 Task: Create Coordinator details custom object for details.
Action: Mouse moved to (848, 45)
Screenshot: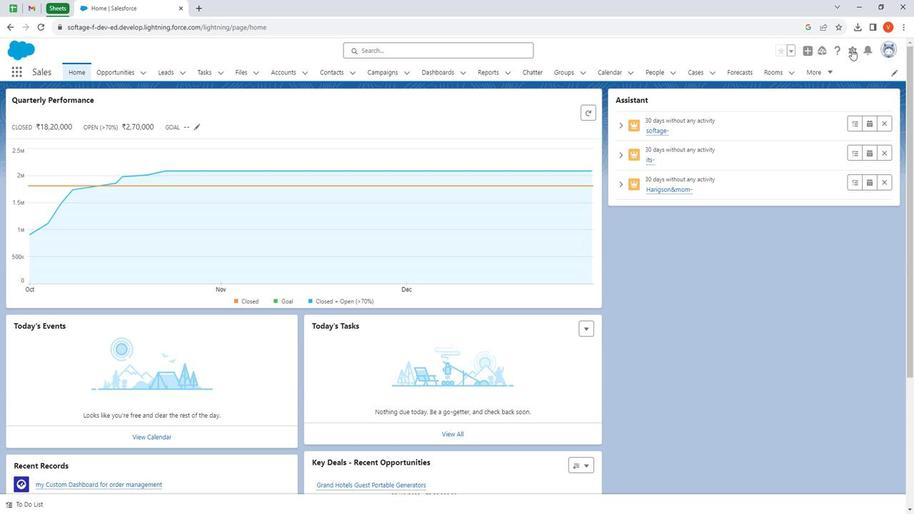 
Action: Mouse pressed left at (848, 45)
Screenshot: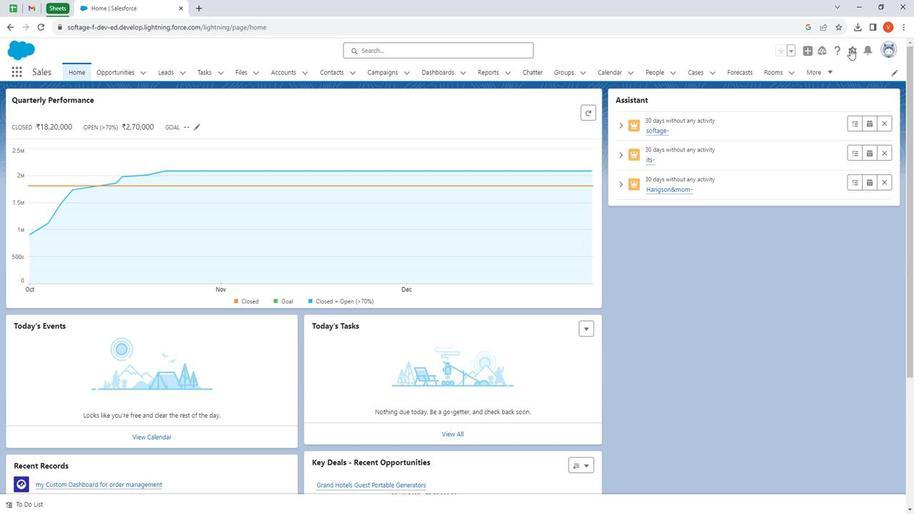 
Action: Mouse moved to (823, 89)
Screenshot: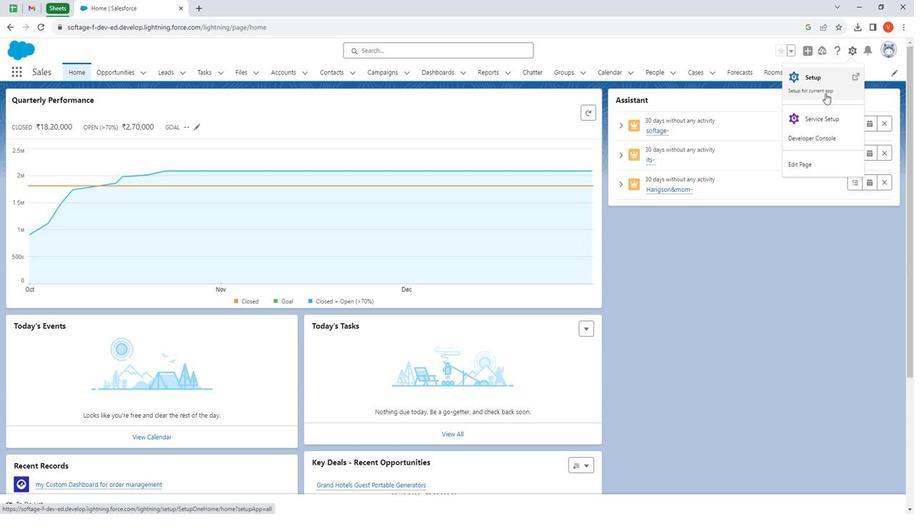 
Action: Mouse pressed left at (823, 89)
Screenshot: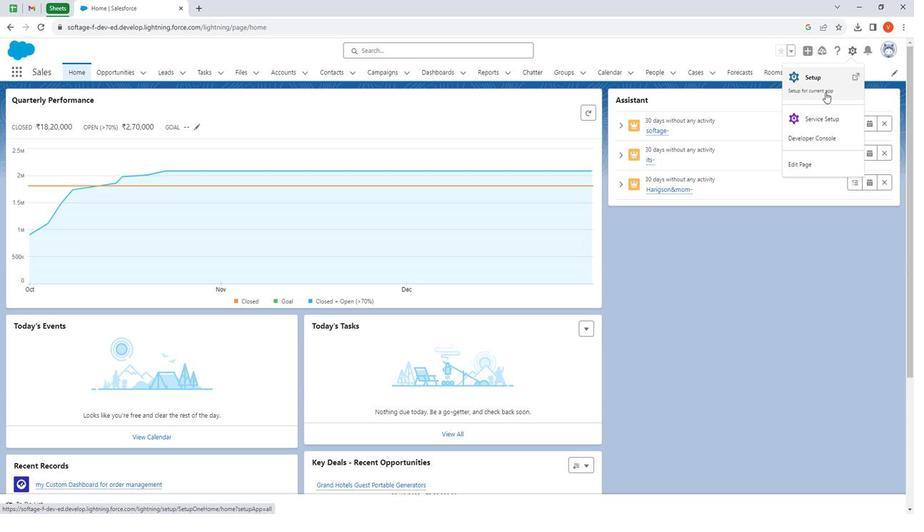 
Action: Mouse moved to (119, 65)
Screenshot: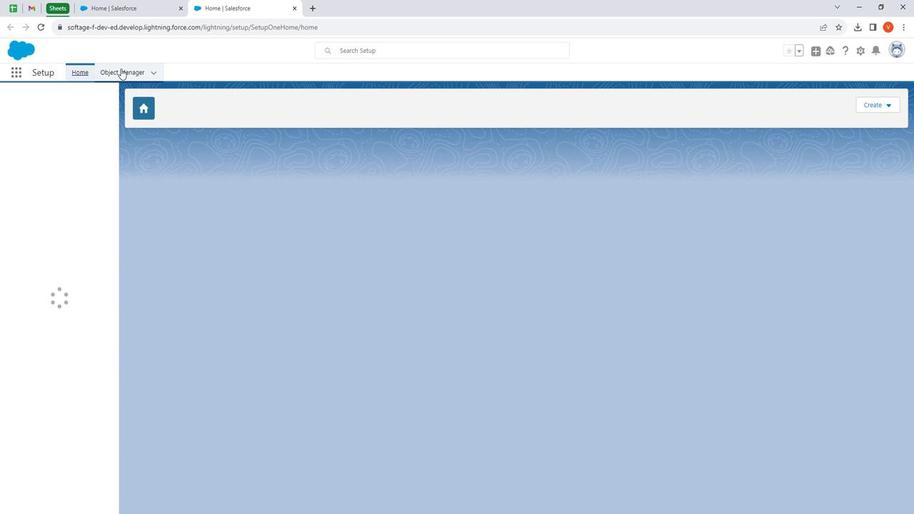 
Action: Mouse pressed left at (119, 65)
Screenshot: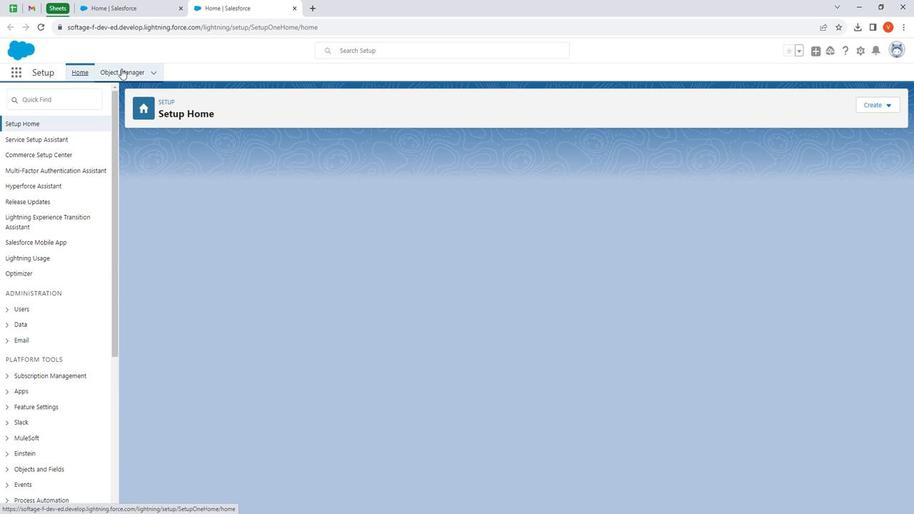 
Action: Mouse moved to (868, 102)
Screenshot: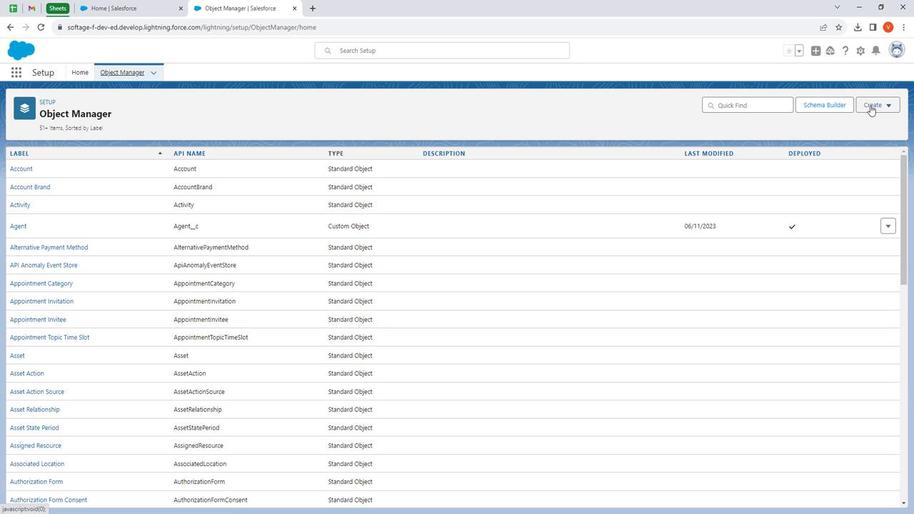 
Action: Mouse pressed left at (868, 102)
Screenshot: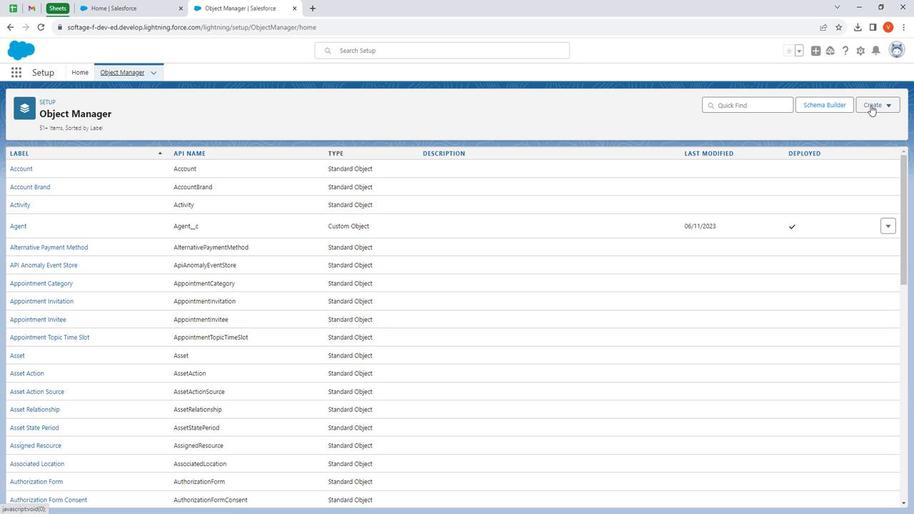 
Action: Mouse moved to (855, 127)
Screenshot: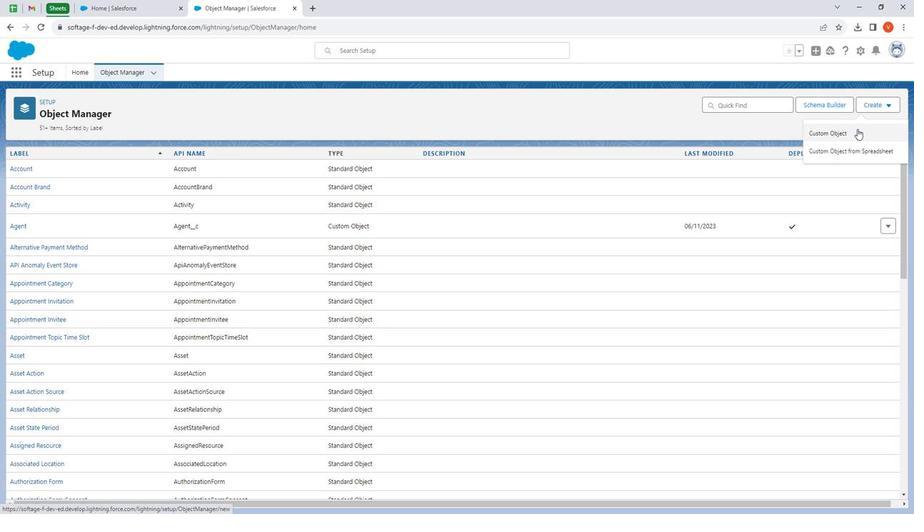 
Action: Mouse pressed left at (855, 127)
Screenshot: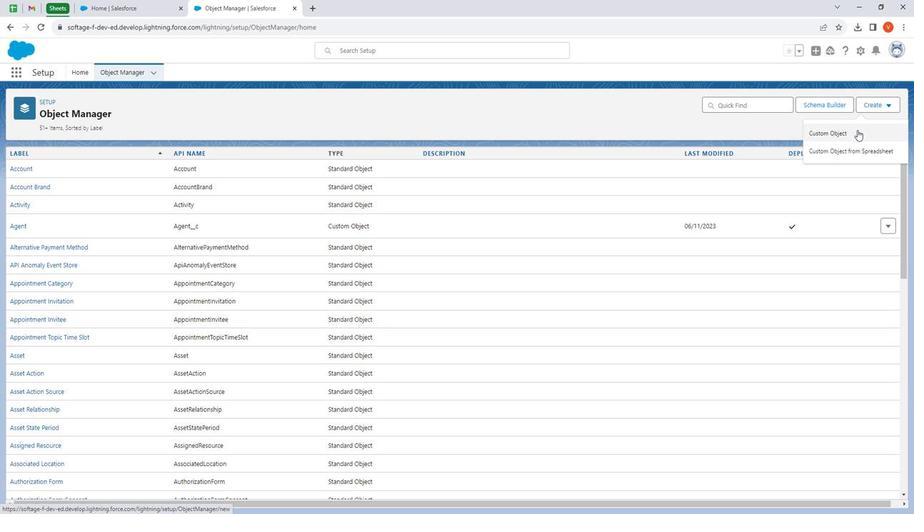 
Action: Mouse moved to (214, 229)
Screenshot: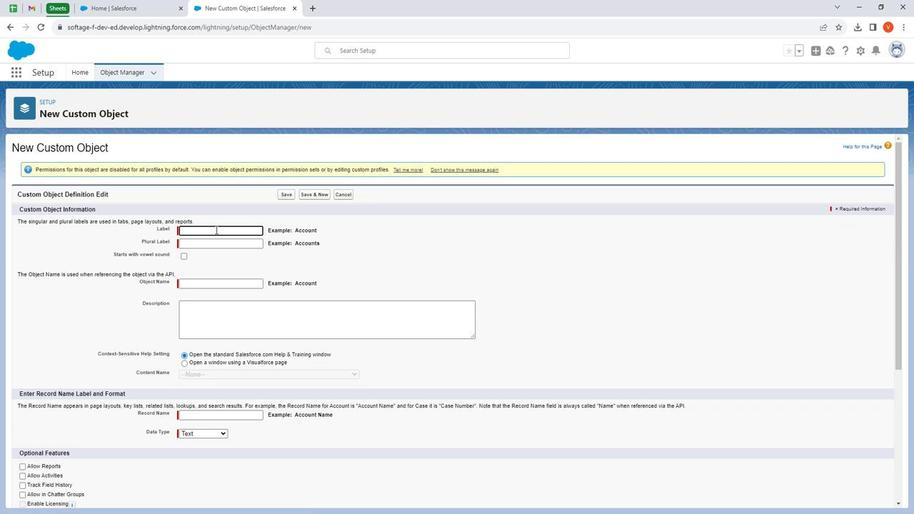 
Action: Mouse pressed left at (214, 229)
Screenshot: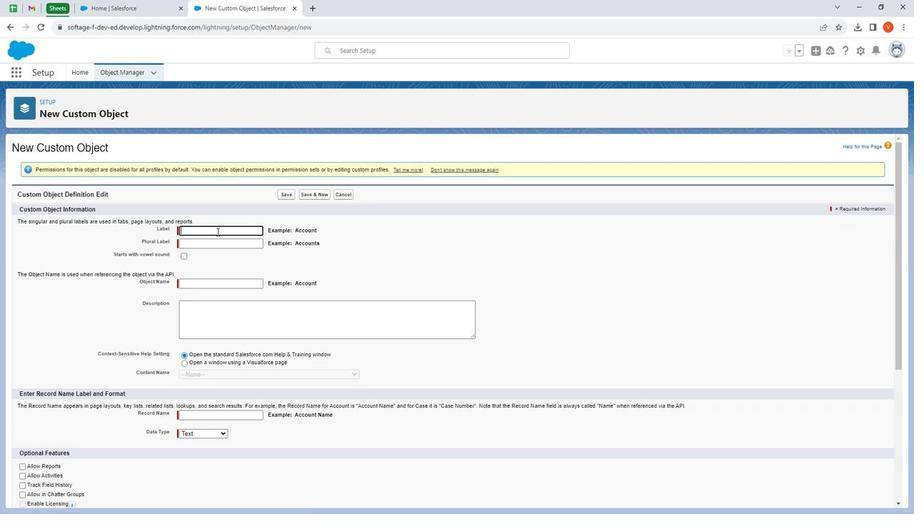 
Action: Mouse moved to (216, 230)
Screenshot: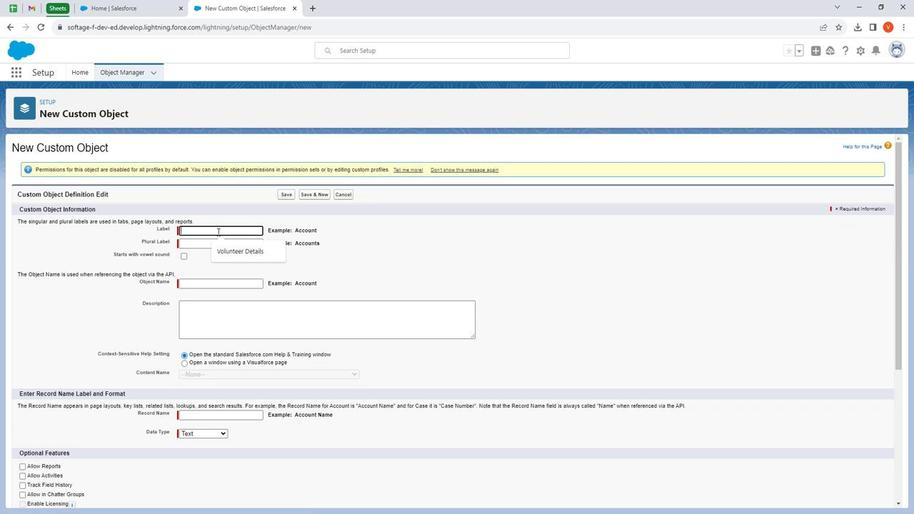 
Action: Key pressed <Key.shift><Key.shift><Key.shift>Coordinators<Key.space><Key.shift>Details
Screenshot: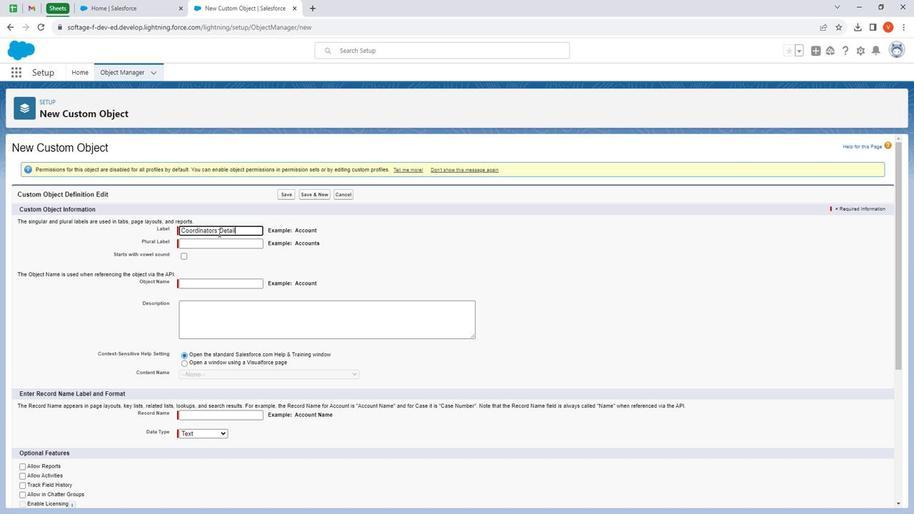 
Action: Mouse moved to (212, 242)
Screenshot: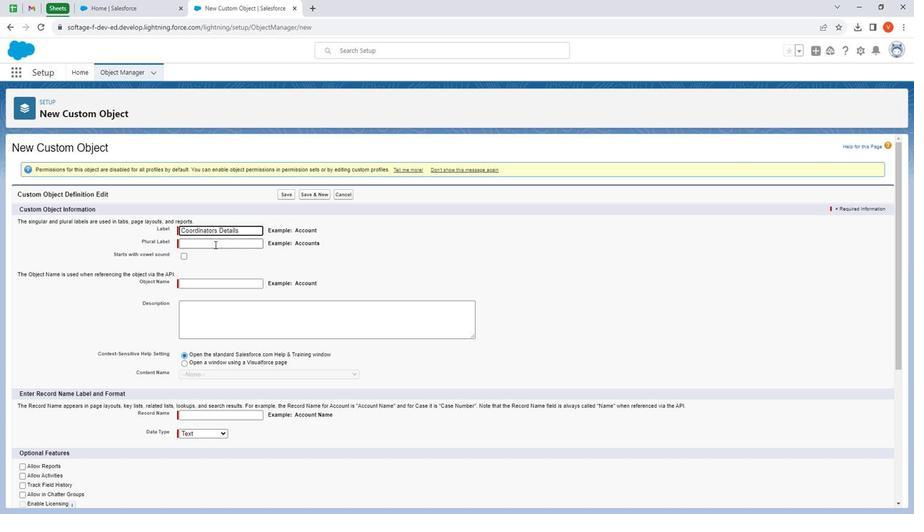 
Action: Mouse pressed left at (212, 242)
Screenshot: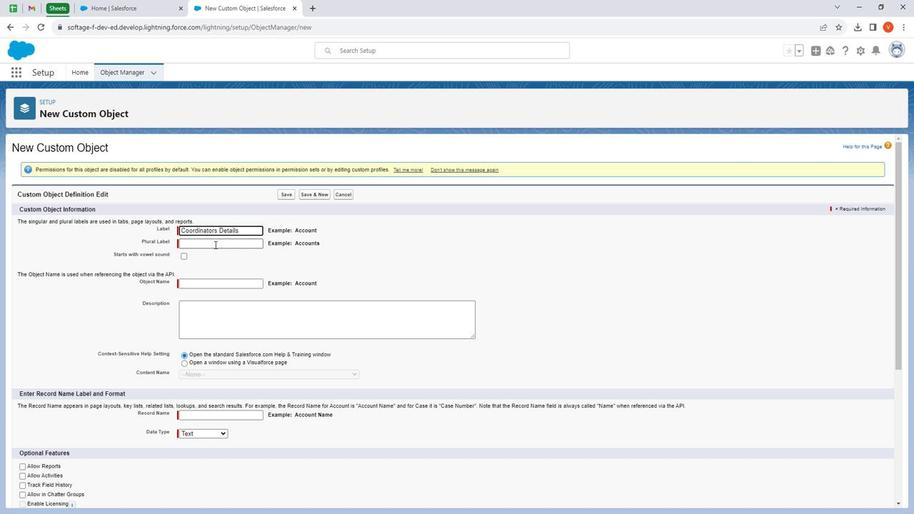 
Action: Key pressed <Key.shift>
Screenshot: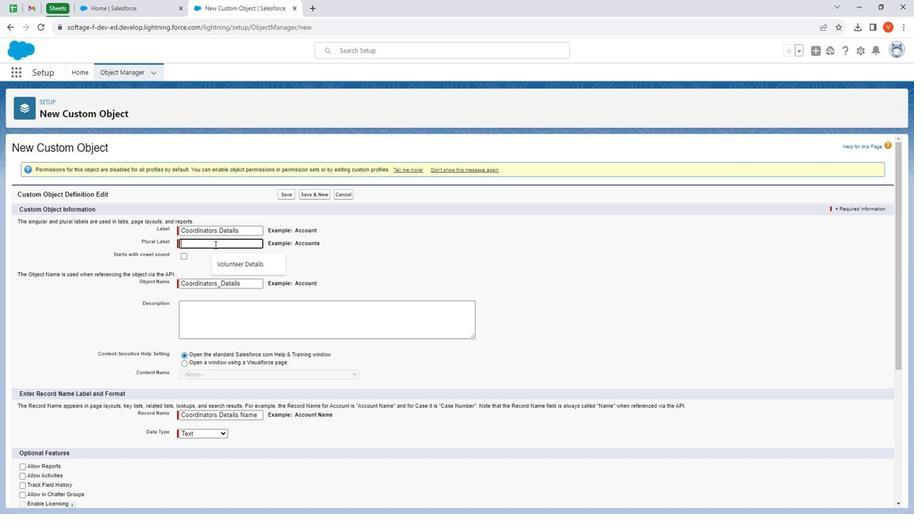 
Action: Mouse moved to (212, 242)
Screenshot: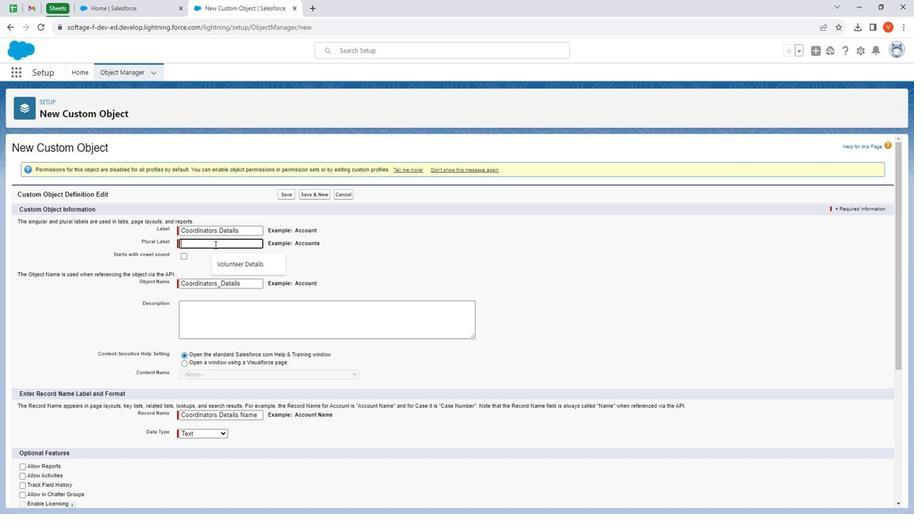 
Action: Key pressed <Key.shift><Key.shift><Key.shift>Coordinators<Key.space><Key.shift>Details
Screenshot: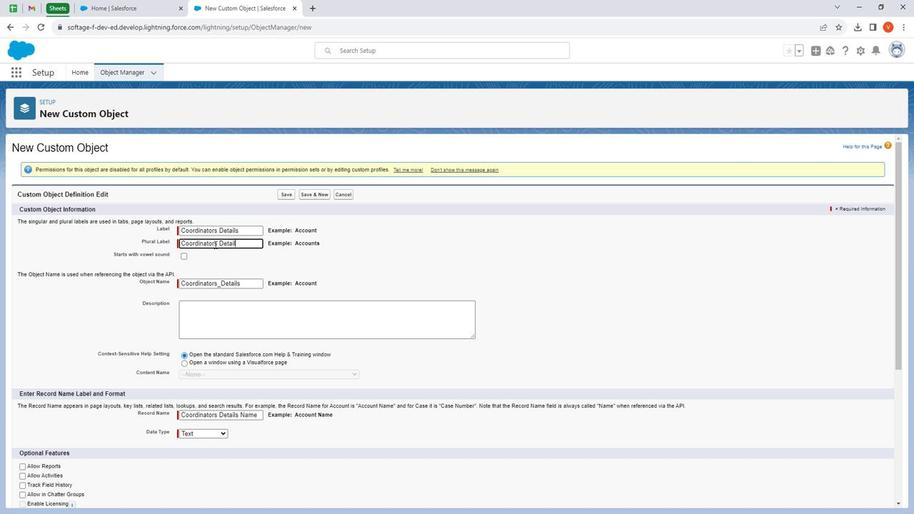 
Action: Mouse moved to (257, 259)
Screenshot: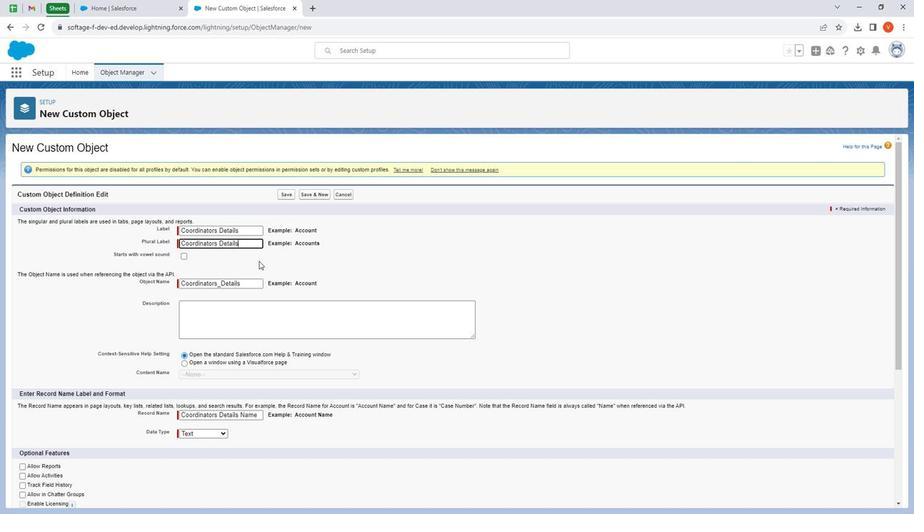 
Action: Mouse scrolled (257, 258) with delta (0, 0)
Screenshot: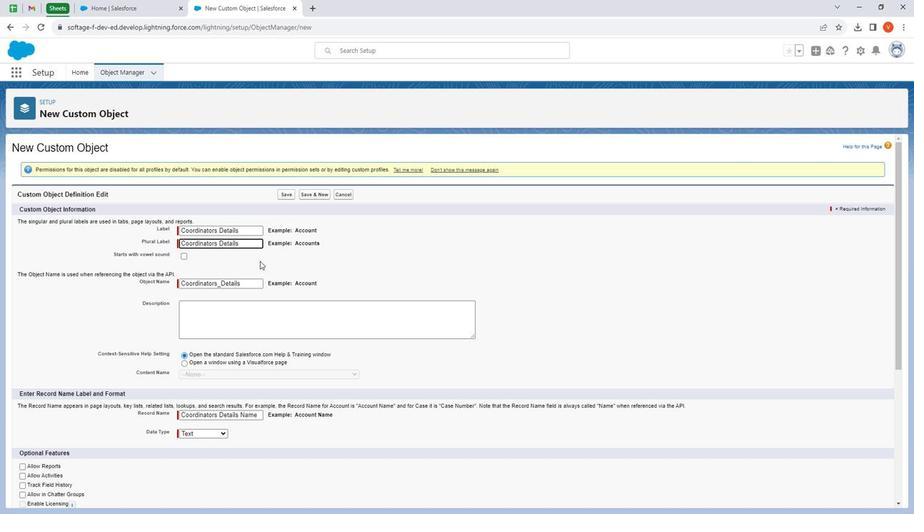 
Action: Mouse moved to (259, 259)
Screenshot: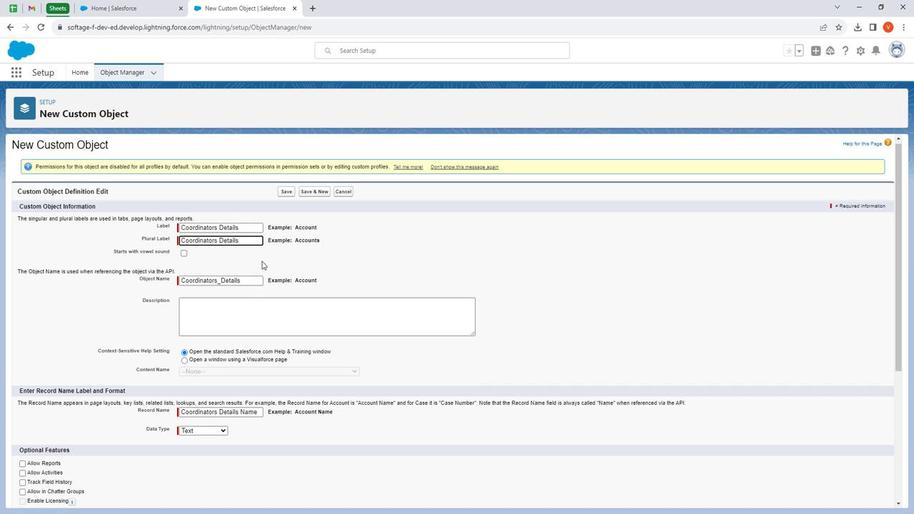 
Action: Mouse scrolled (259, 258) with delta (0, 0)
Screenshot: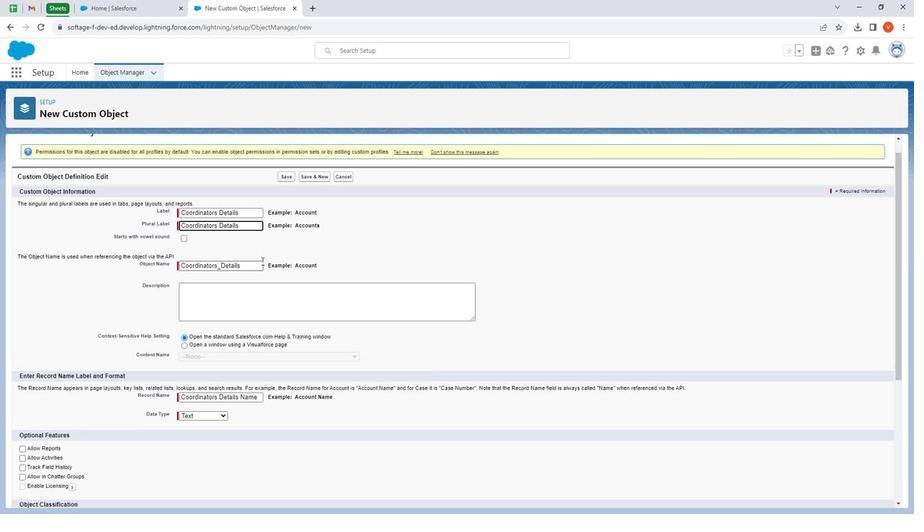 
Action: Mouse moved to (263, 259)
Screenshot: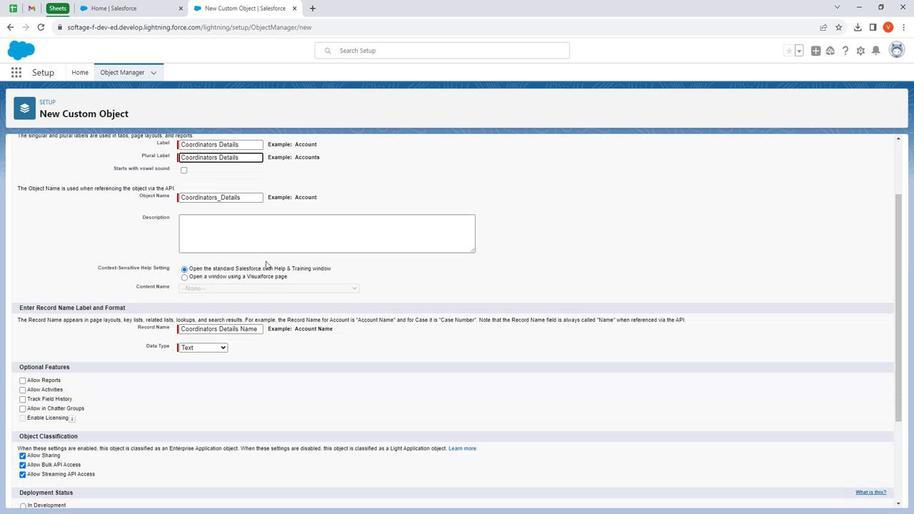 
Action: Mouse scrolled (263, 258) with delta (0, 0)
Screenshot: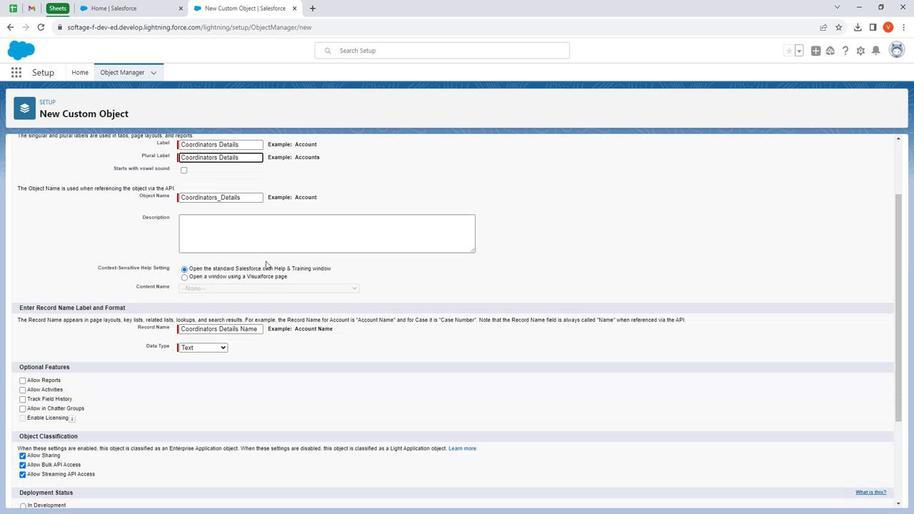 
Action: Mouse moved to (222, 174)
Screenshot: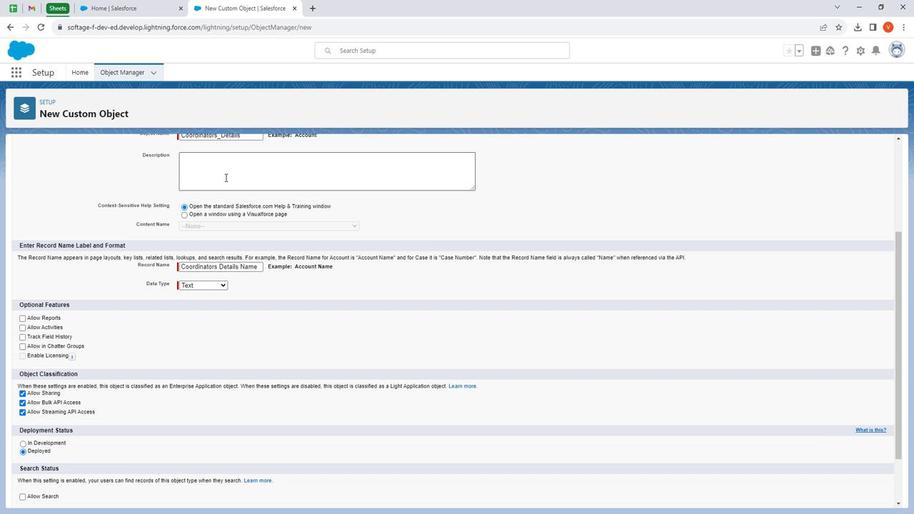
Action: Mouse pressed left at (222, 174)
Screenshot: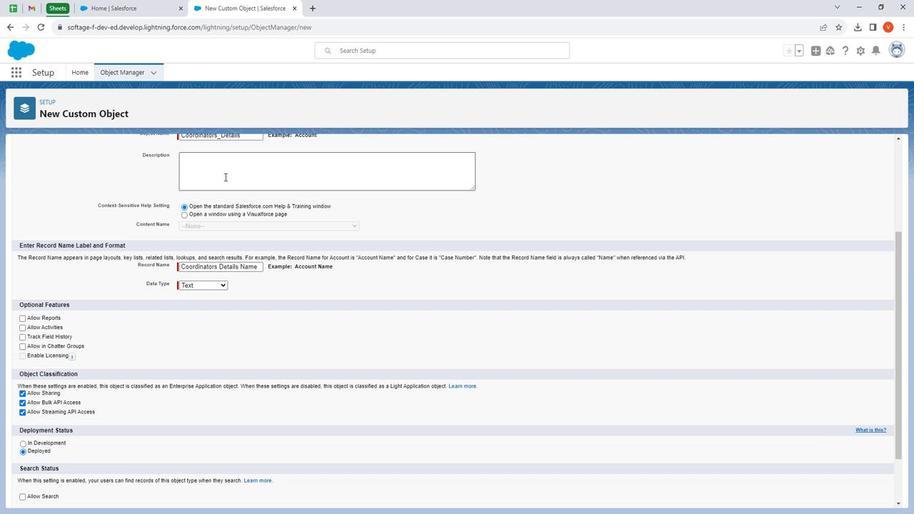 
Action: Mouse moved to (217, 169)
Screenshot: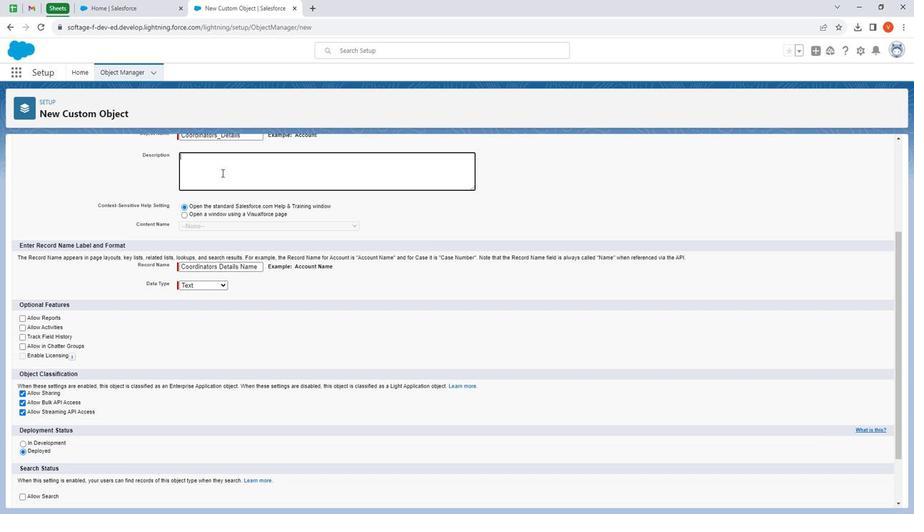 
Action: Key pressed <Key.shift>
Screenshot: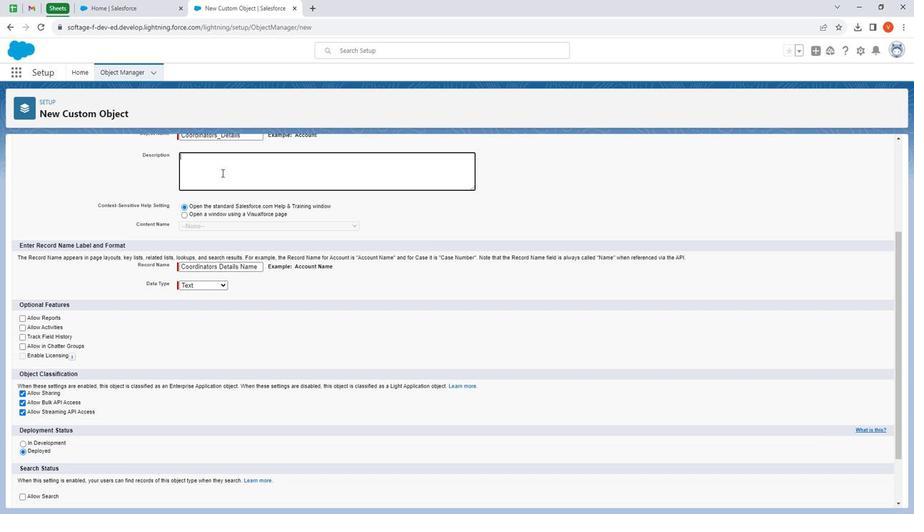 
Action: Mouse moved to (215, 167)
Screenshot: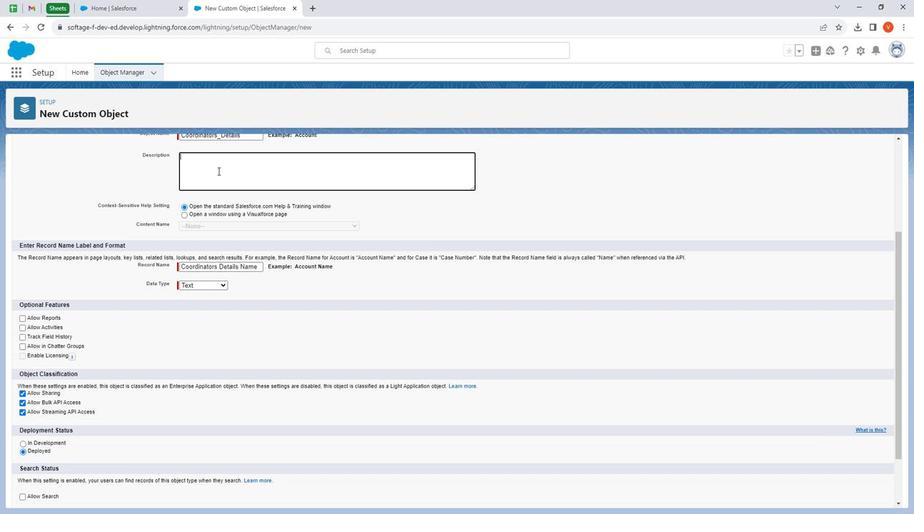 
Action: Key pressed <Key.shift><Key.shift><Key.shift><Key.shift><Key.shift><Key.shift><Key.shift><Key.shift><Key.shift>Coordinators<Key.space>are<Key.space>the<Key.space>linchpins<Key.space>of<Key.space>any<Key.space>organization.<Key.space><Key.shift>They<Key.space>meticulously<Key.space>plan,<Key.space>organize<Key.space>and<Key.space>executes<Key.space>task.<Key.space><Key.shift>Their<Key.space>role<Key.space>is<Key.space>often<Key.space>behind-the-scenes,<Key.space>but<Key.space>their<Key.space>contribution<Key.space>is<Key.space>vital,<Key.space>coordinators<Key.space>bring<Key.space>structure<Key.space>and<Key.space>order,<Key.space>managing<Key.space>the<Key.space>cases.
Screenshot: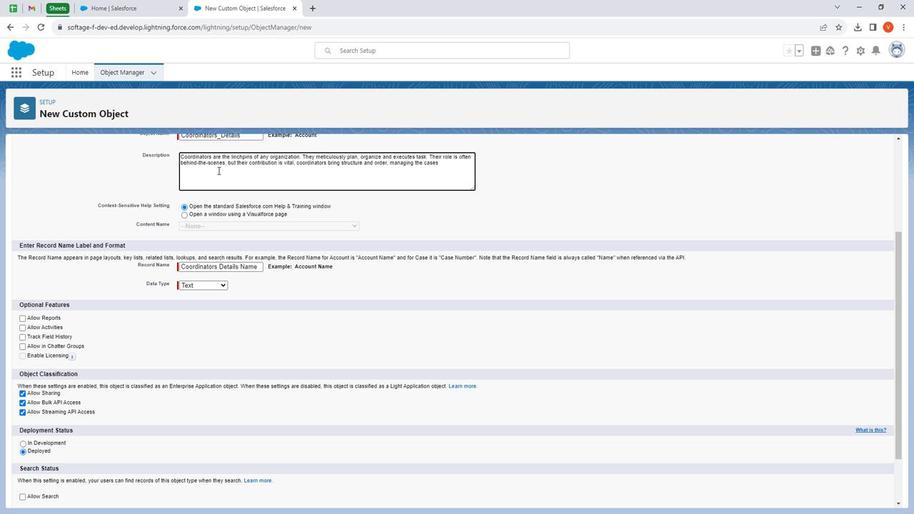 
Action: Mouse moved to (224, 222)
Screenshot: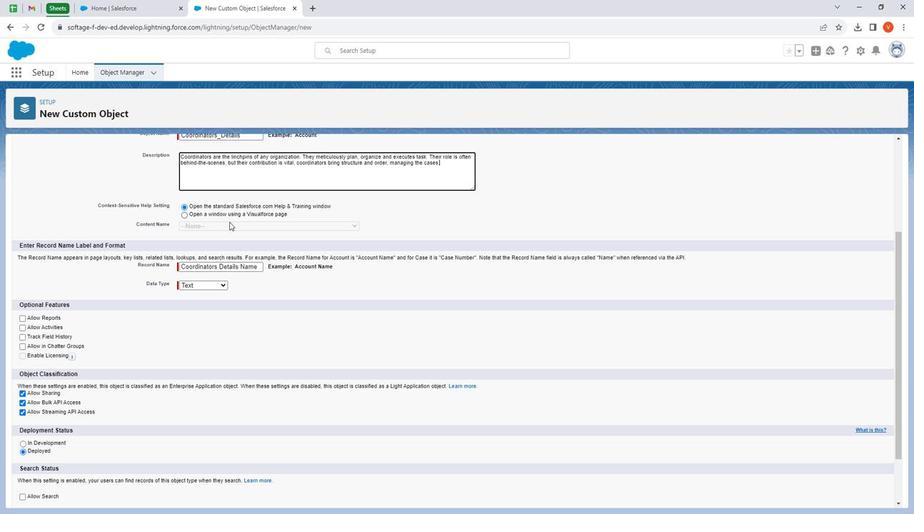 
Action: Mouse scrolled (224, 222) with delta (0, 0)
Screenshot: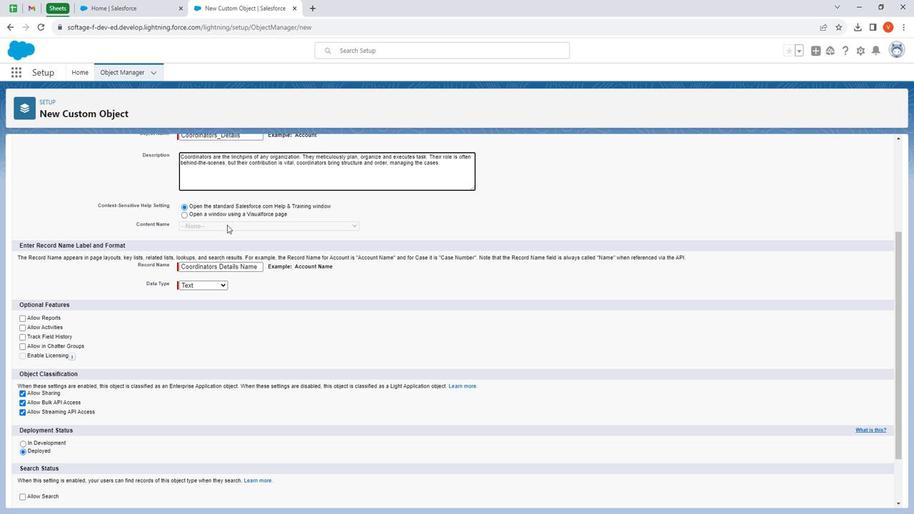 
Action: Mouse moved to (222, 224)
Screenshot: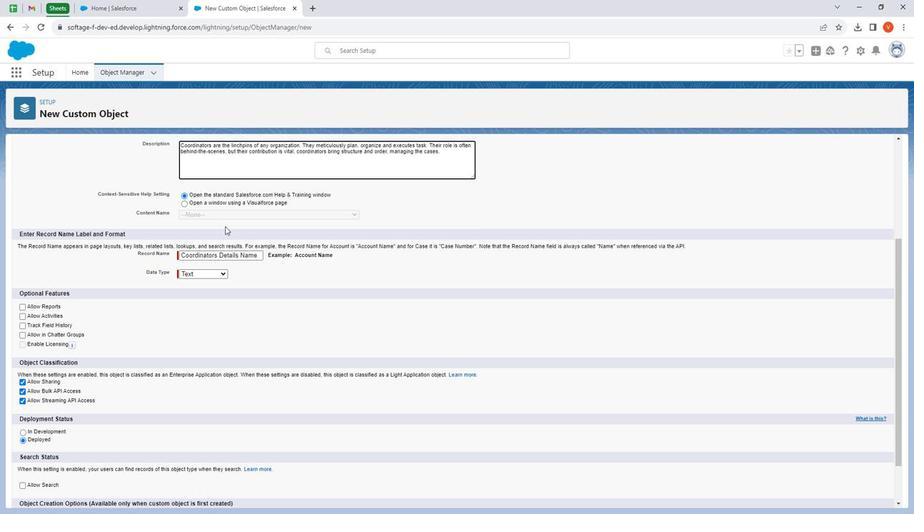 
Action: Mouse scrolled (222, 223) with delta (0, 0)
Screenshot: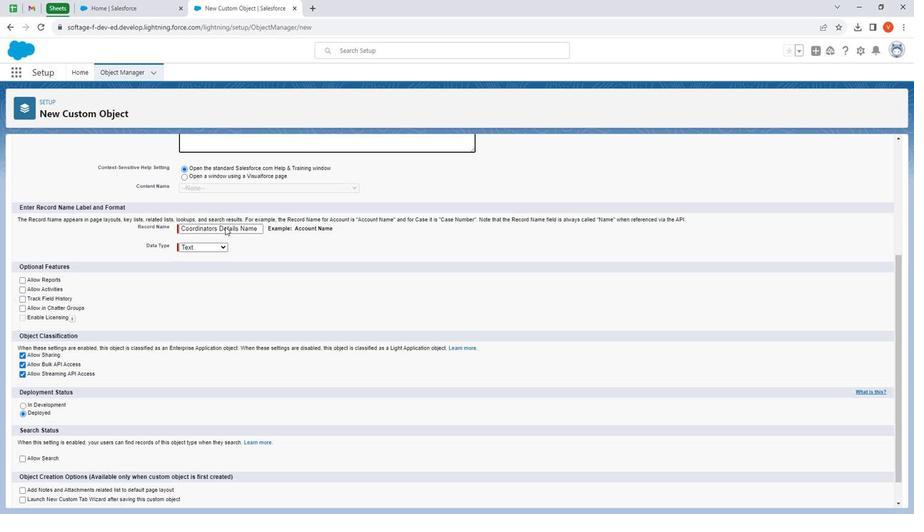 
Action: Mouse moved to (222, 224)
Screenshot: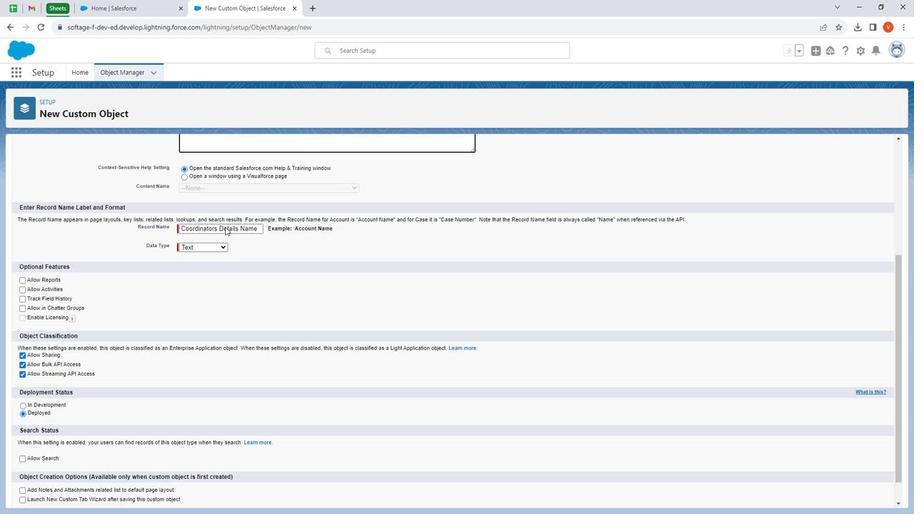 
Action: Mouse scrolled (222, 224) with delta (0, 0)
Screenshot: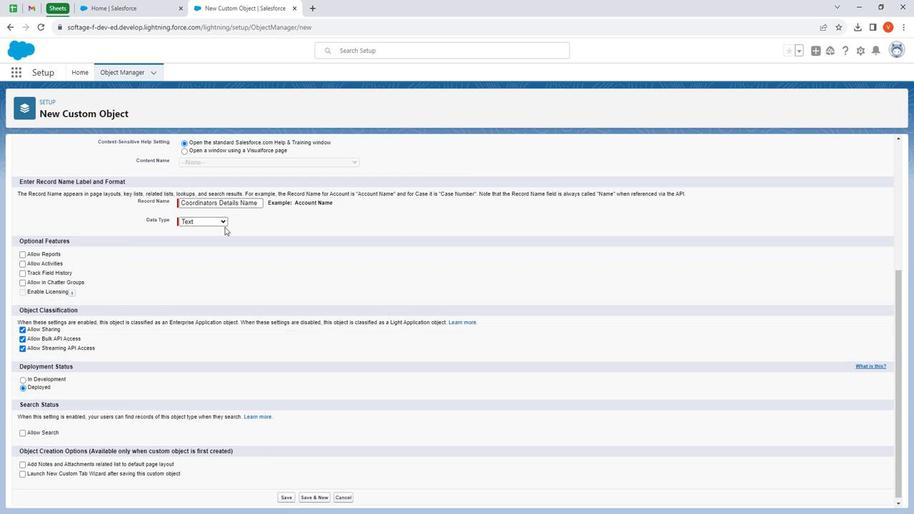 
Action: Mouse moved to (46, 279)
Screenshot: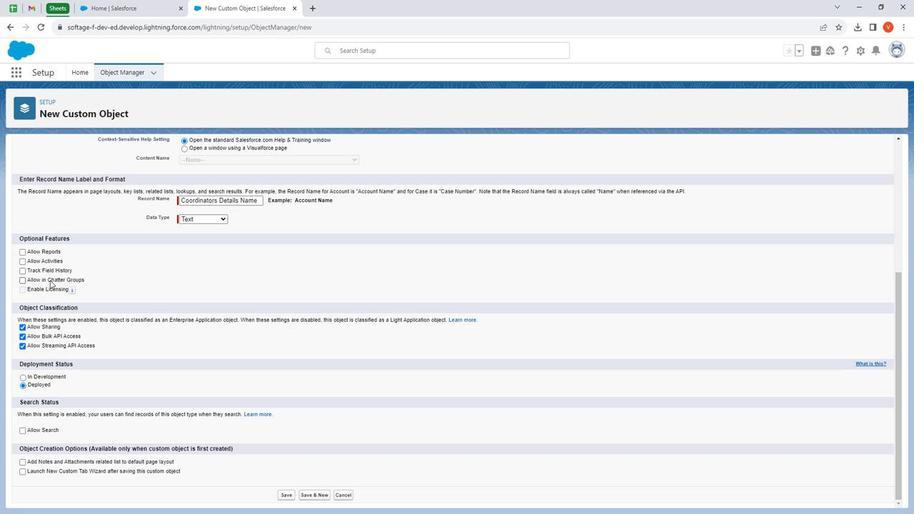 
Action: Mouse scrolled (46, 278) with delta (0, 0)
Screenshot: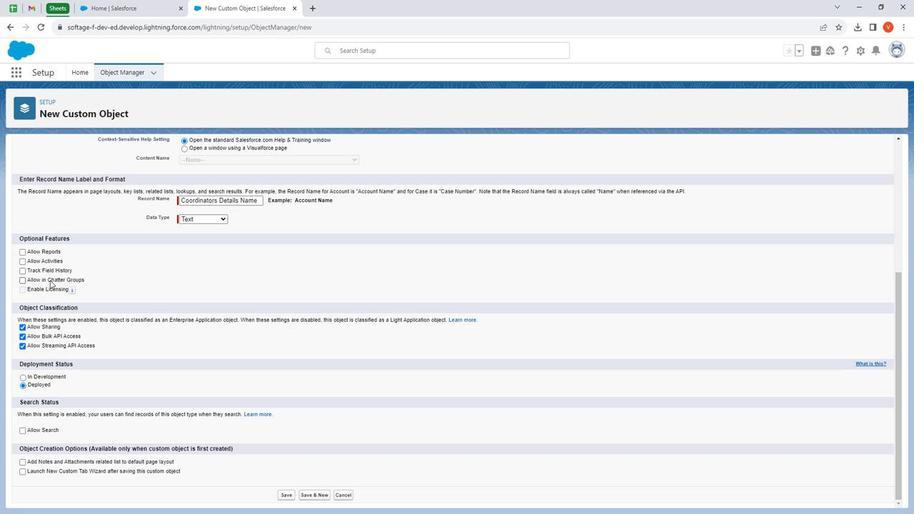 
Action: Mouse moved to (46, 279)
Screenshot: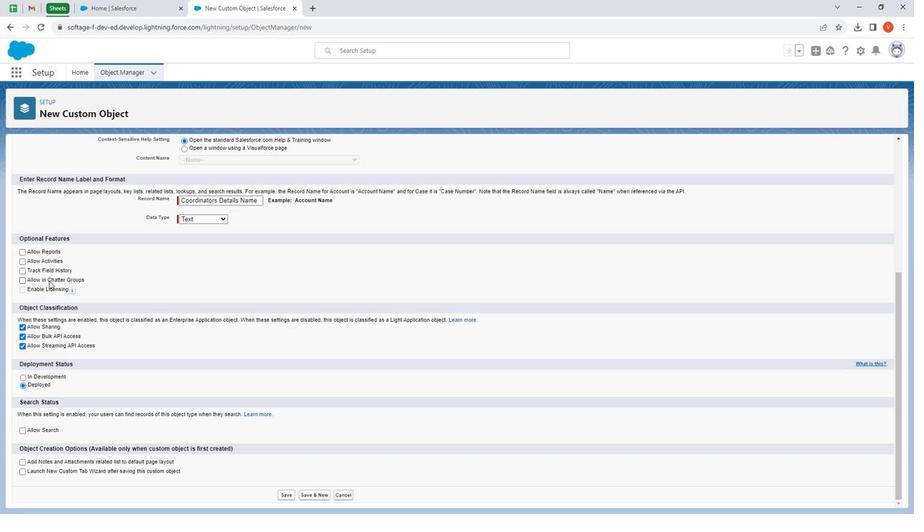 
Action: Mouse scrolled (46, 278) with delta (0, 0)
Screenshot: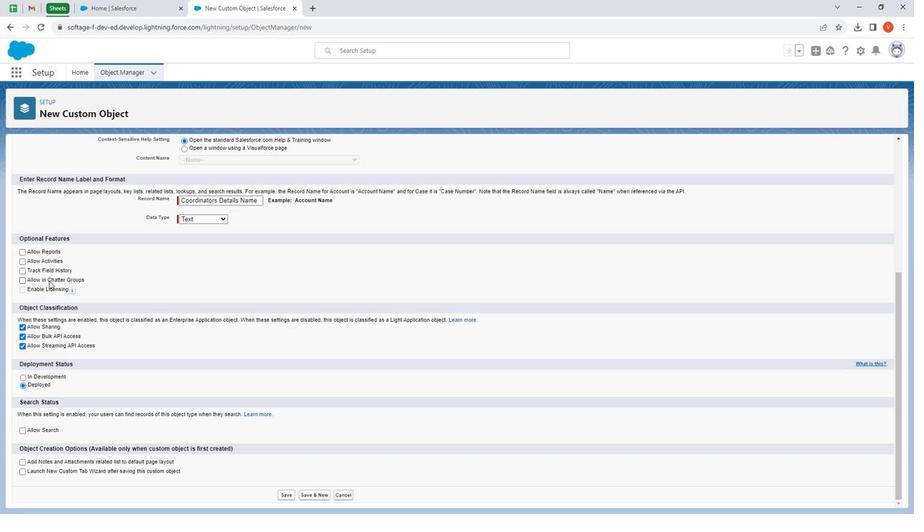 
Action: Mouse moved to (42, 252)
Screenshot: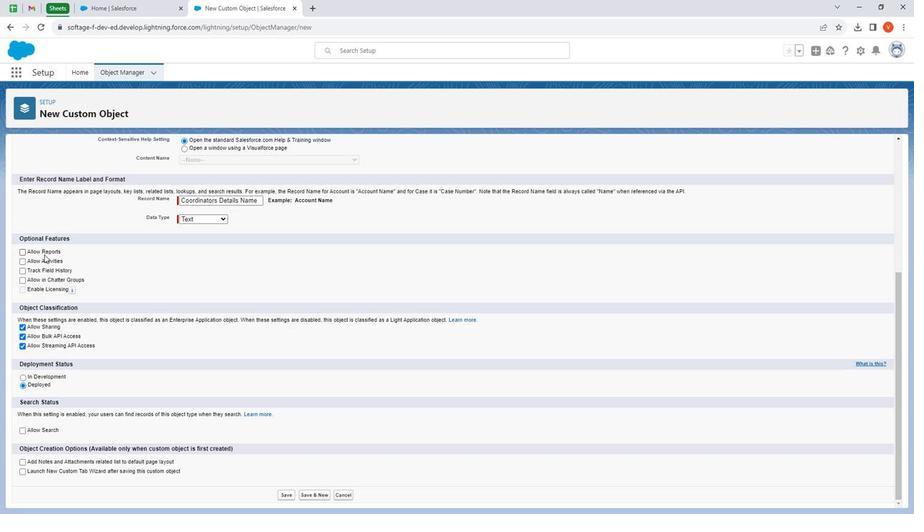 
Action: Mouse pressed left at (42, 252)
Screenshot: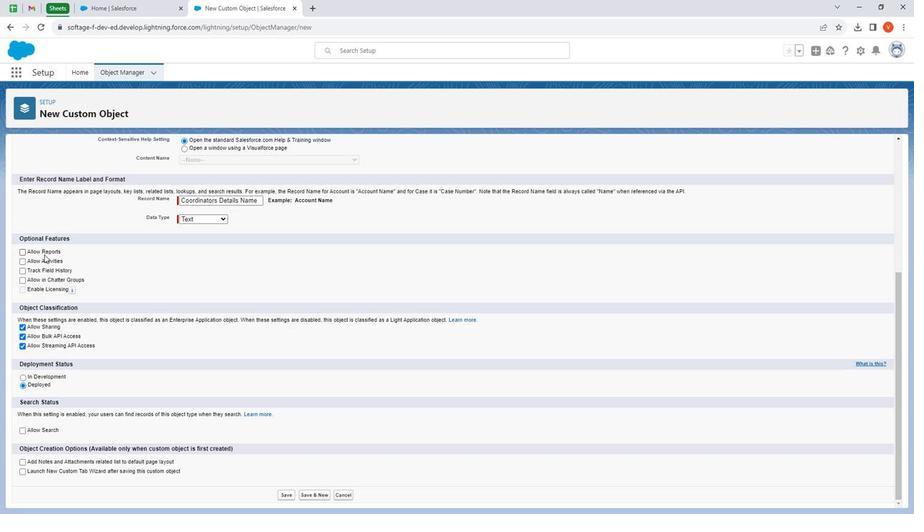 
Action: Mouse moved to (44, 257)
Screenshot: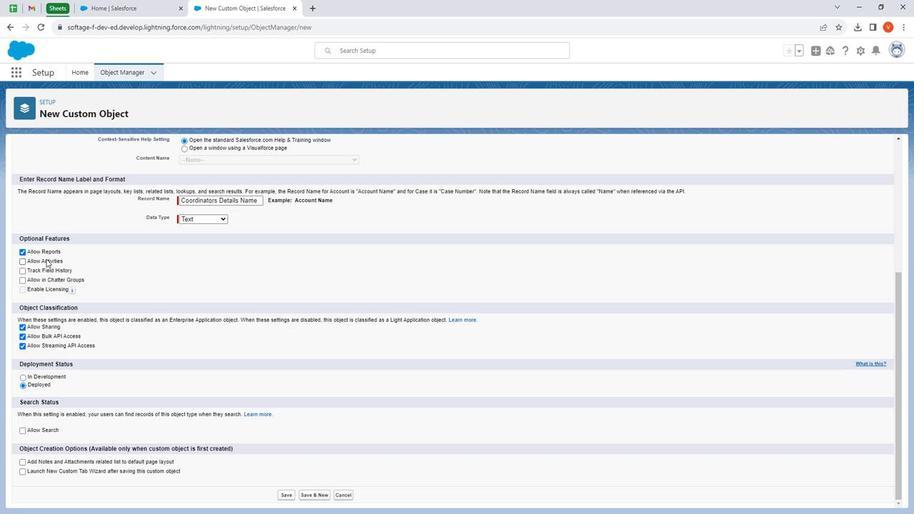
Action: Mouse pressed left at (44, 257)
Screenshot: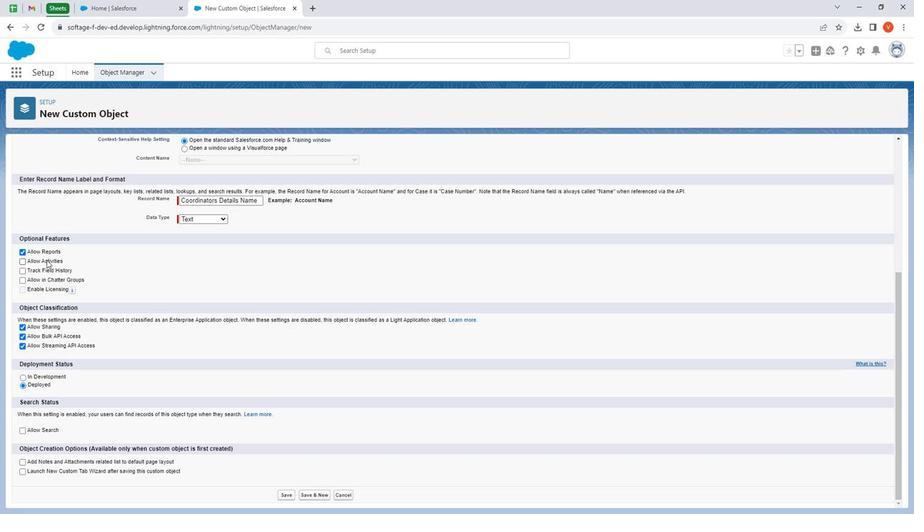 
Action: Mouse moved to (47, 268)
Screenshot: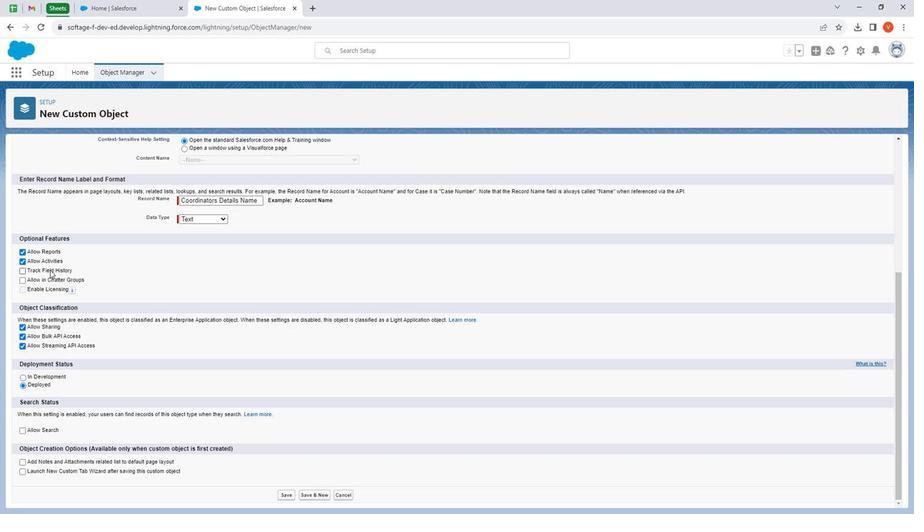 
Action: Mouse pressed left at (47, 268)
Screenshot: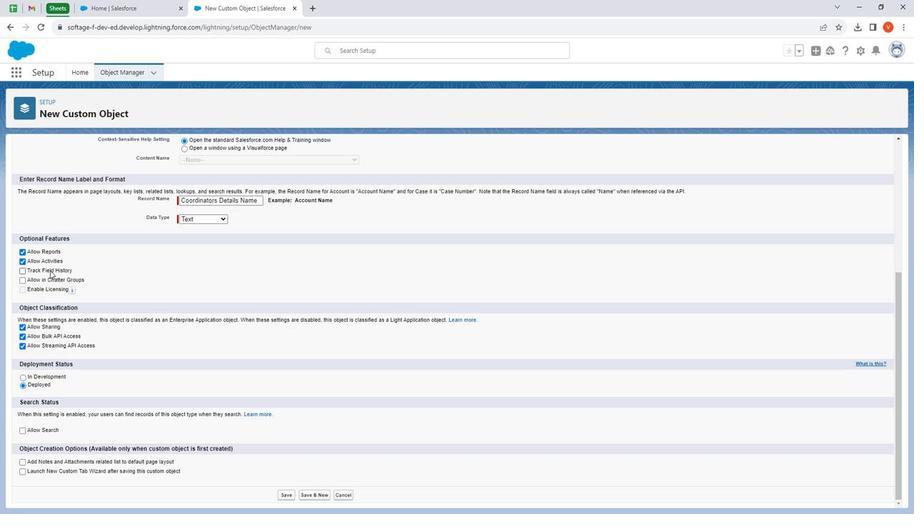 
Action: Mouse moved to (47, 278)
Screenshot: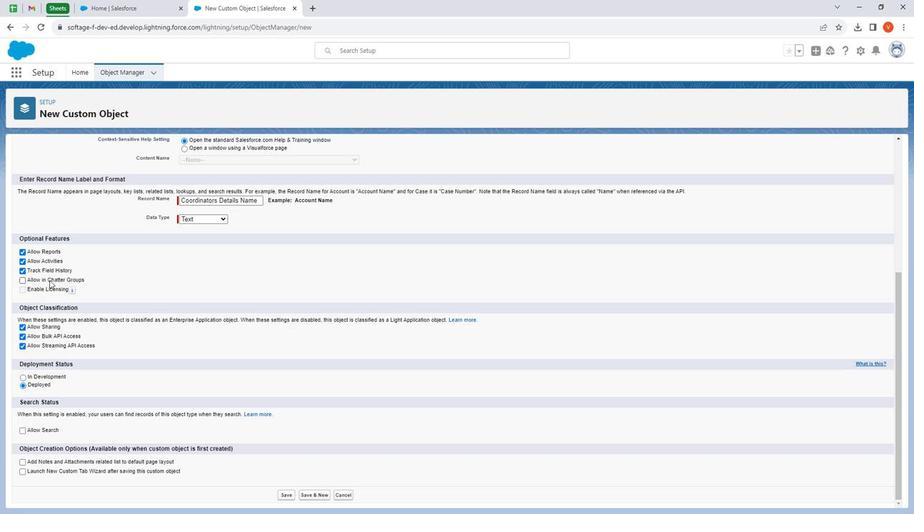 
Action: Mouse pressed left at (47, 278)
Screenshot: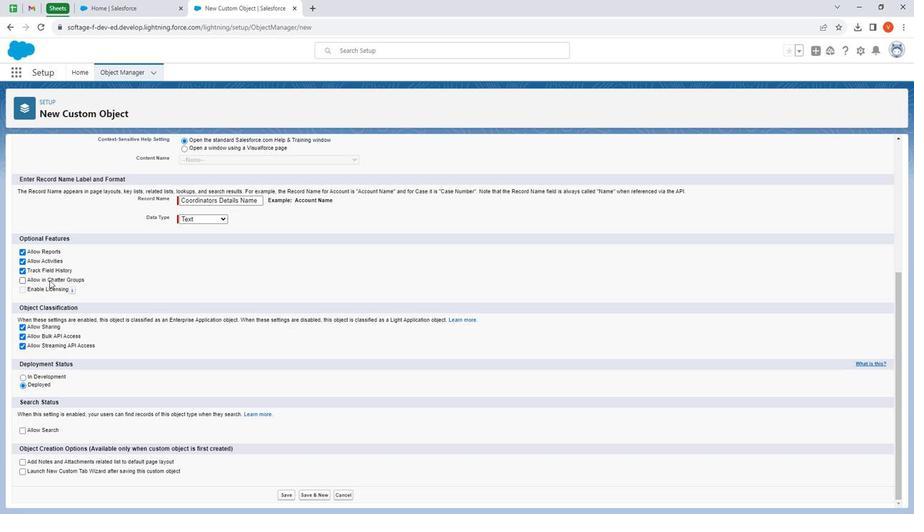 
Action: Mouse moved to (38, 428)
Screenshot: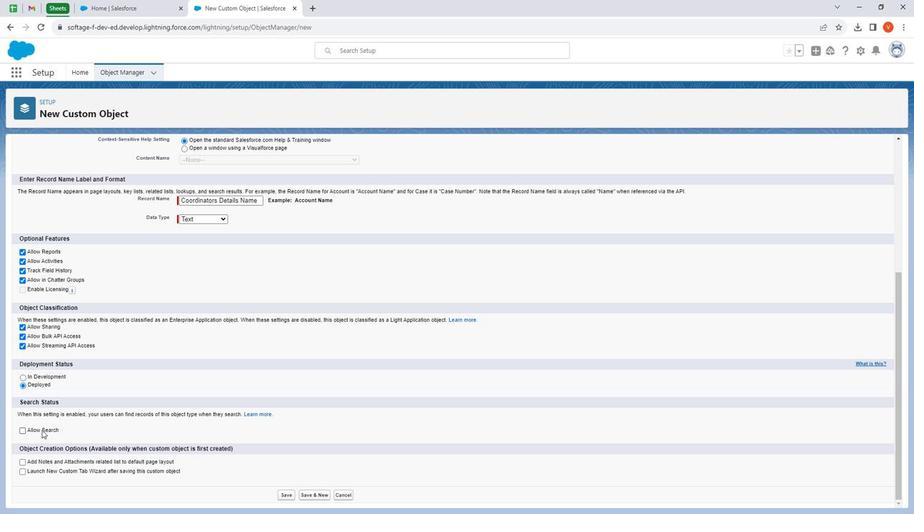 
Action: Mouse pressed left at (38, 428)
Screenshot: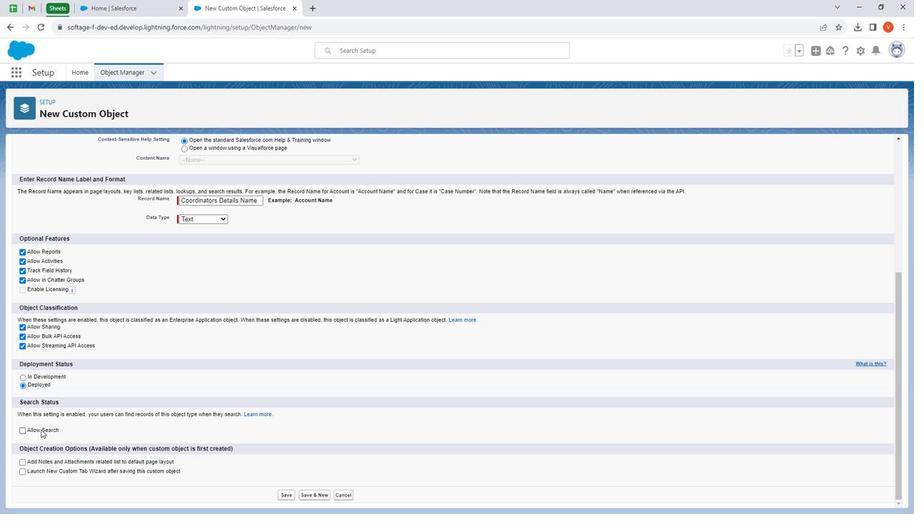 
Action: Mouse moved to (278, 490)
Screenshot: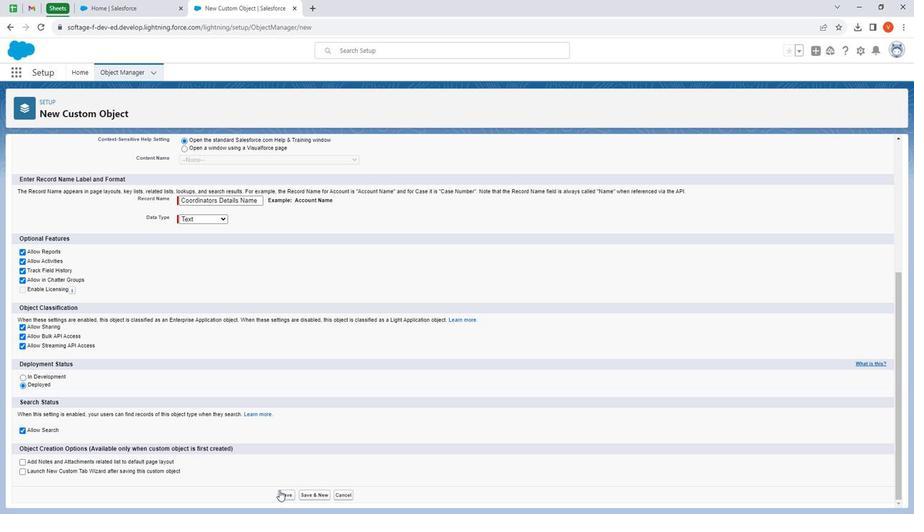 
Action: Mouse pressed left at (278, 490)
Screenshot: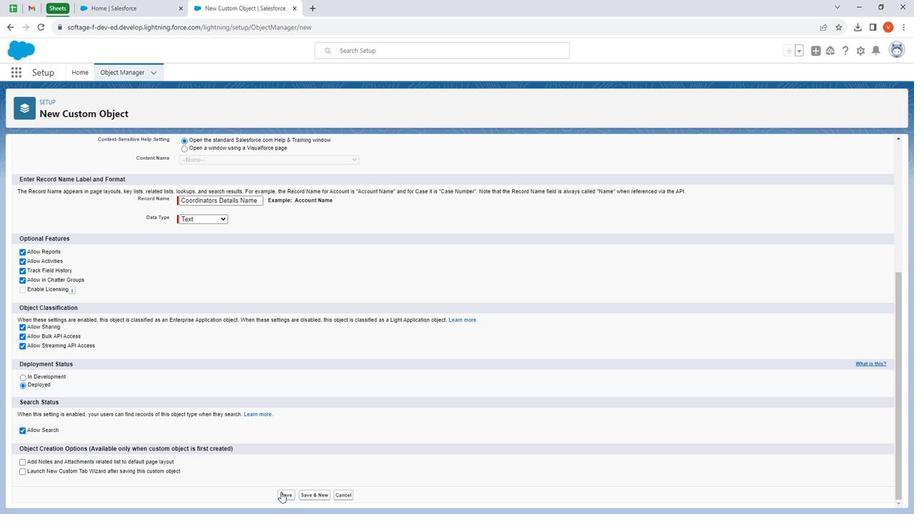 
Action: Mouse moved to (67, 70)
Screenshot: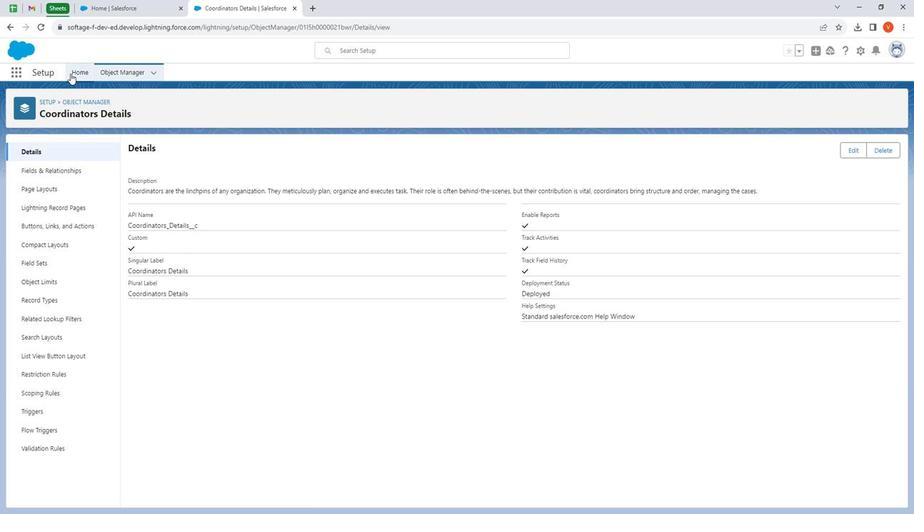 
Action: Mouse pressed left at (67, 70)
Screenshot: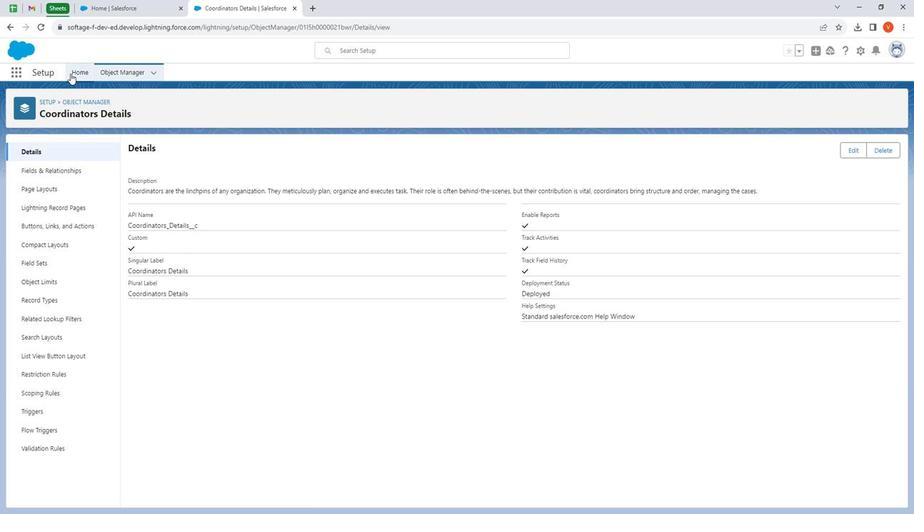 
Action: Mouse moved to (48, 91)
Screenshot: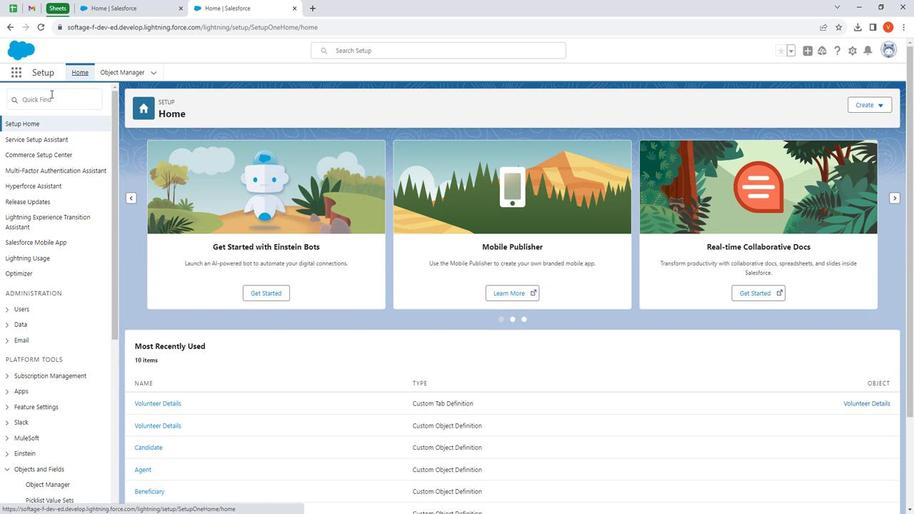 
Action: Mouse pressed left at (48, 91)
Screenshot: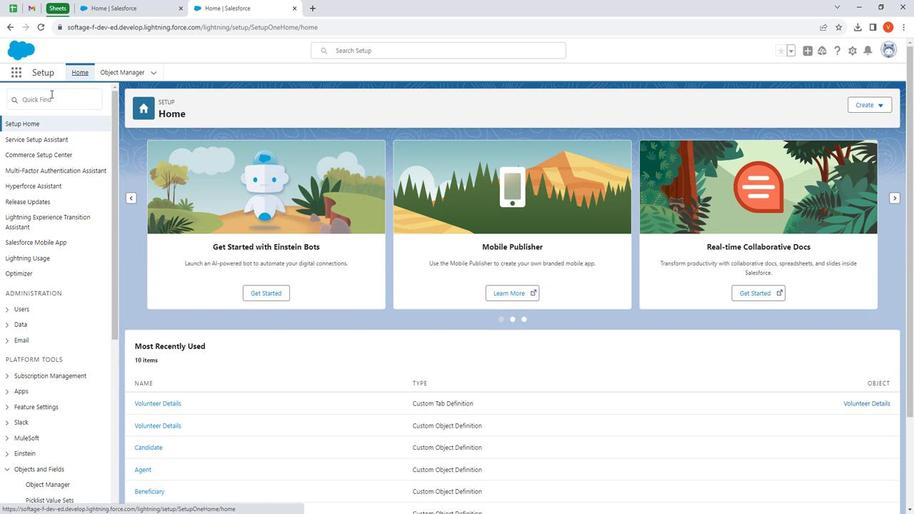 
Action: Key pressed tabs
Screenshot: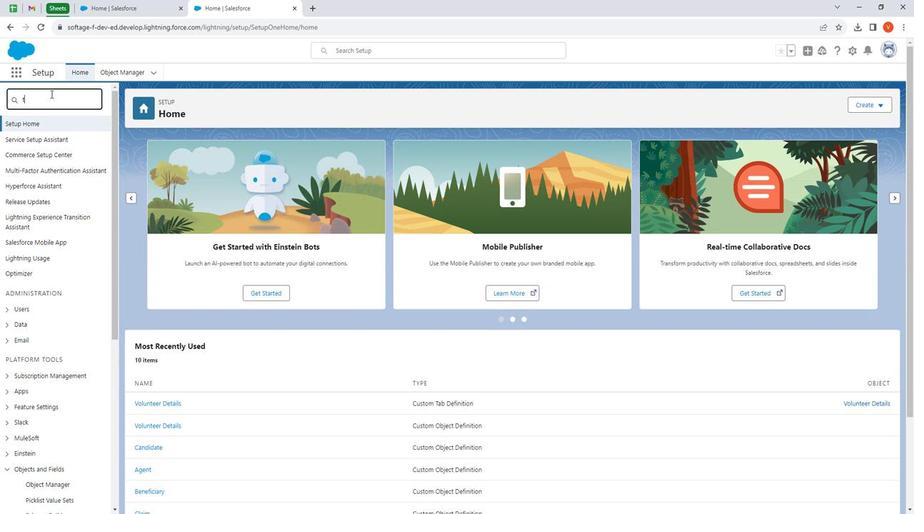 
Action: Mouse moved to (28, 152)
Screenshot: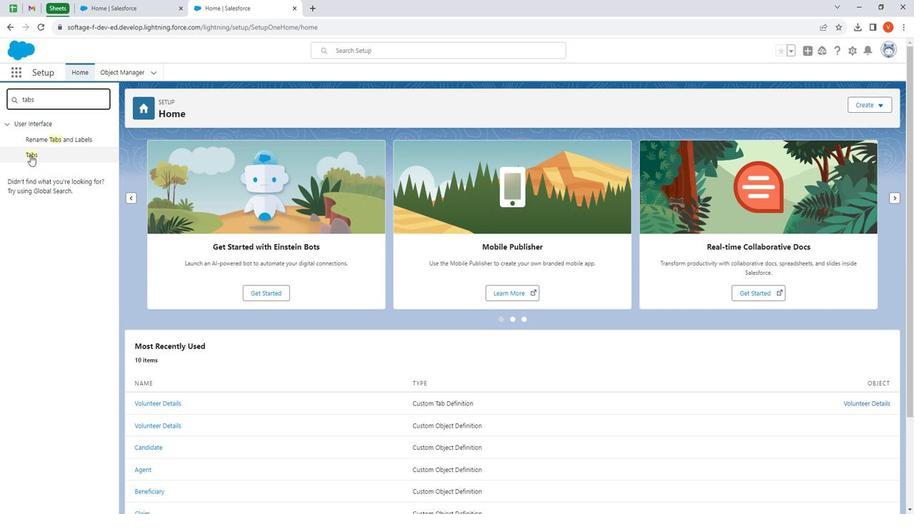 
Action: Mouse pressed left at (28, 152)
Screenshot: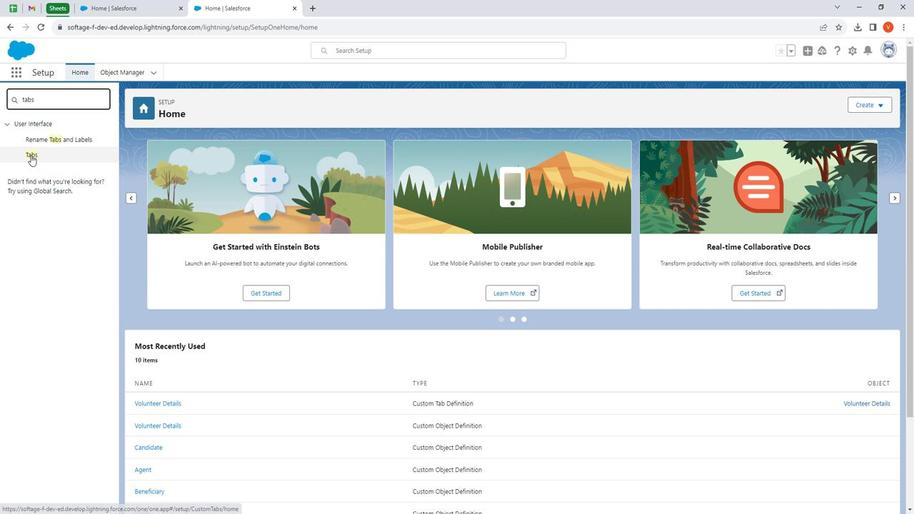 
Action: Mouse moved to (374, 212)
Screenshot: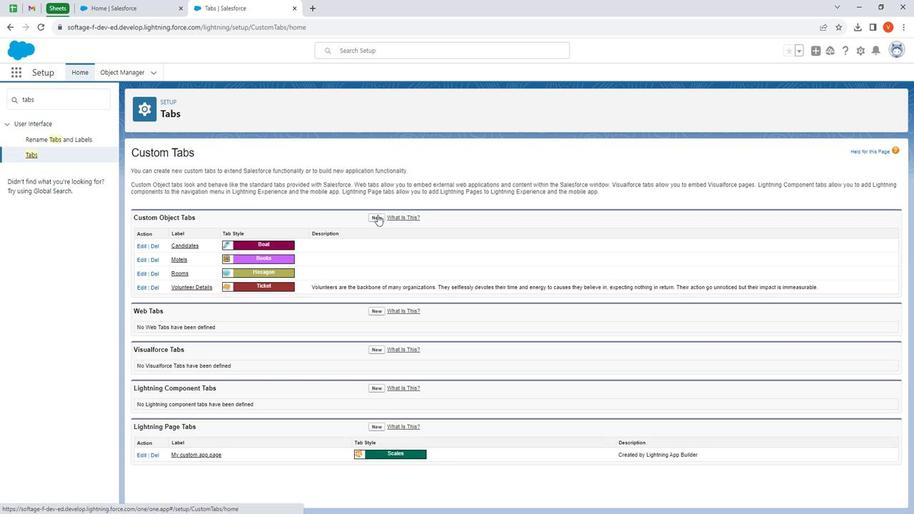 
Action: Mouse pressed left at (374, 212)
Screenshot: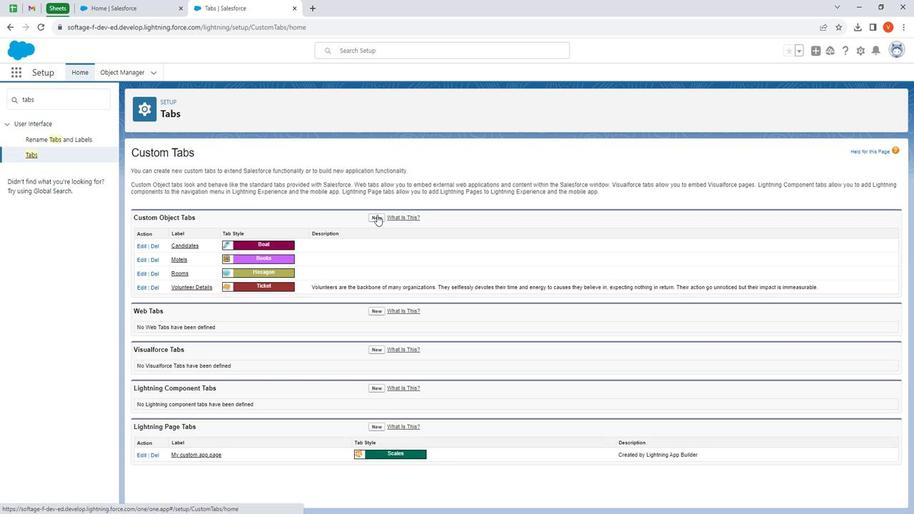 
Action: Mouse moved to (382, 224)
Screenshot: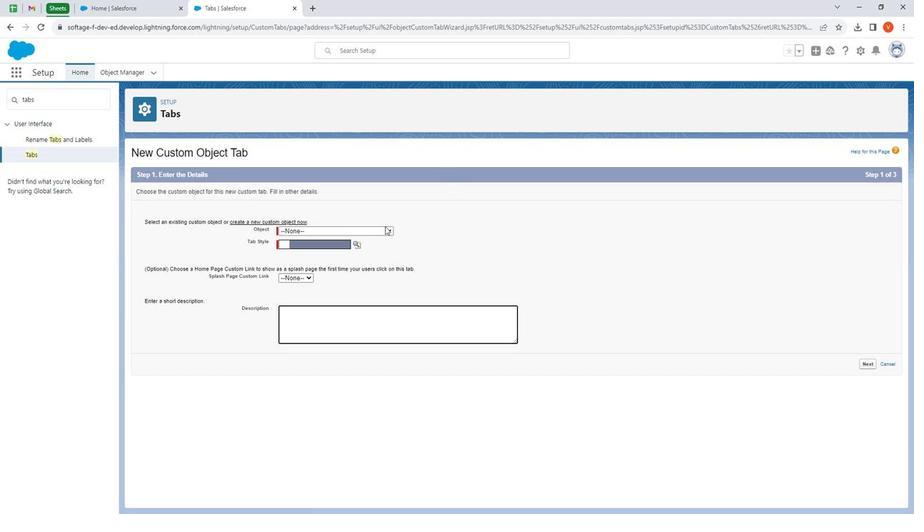 
Action: Mouse pressed left at (382, 224)
Screenshot: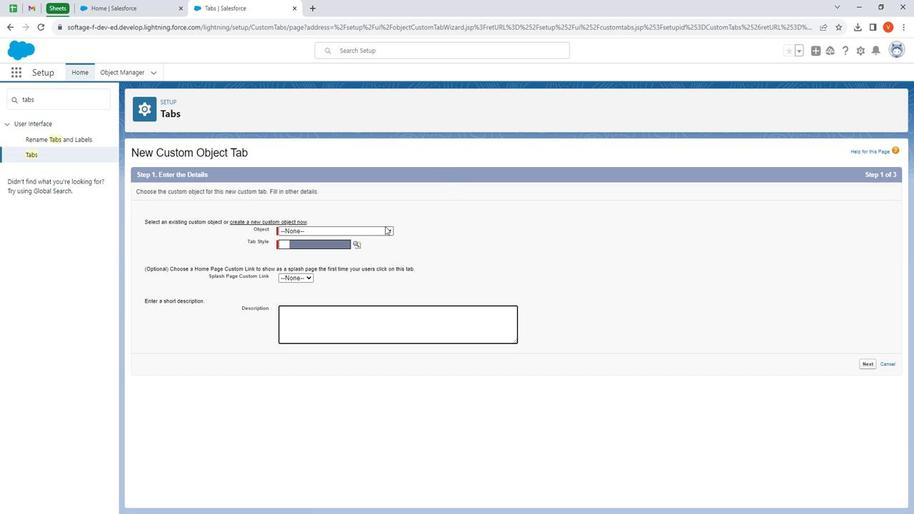 
Action: Mouse moved to (387, 254)
Screenshot: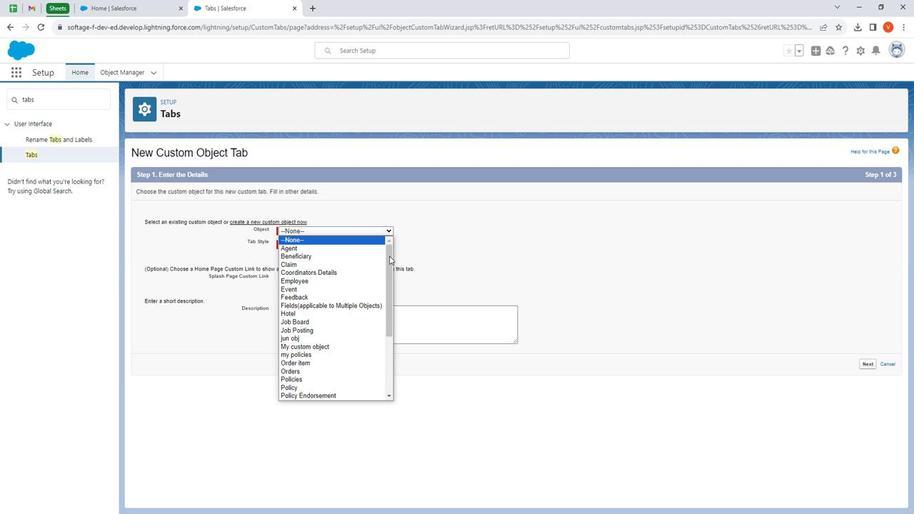 
Action: Mouse pressed left at (387, 254)
Screenshot: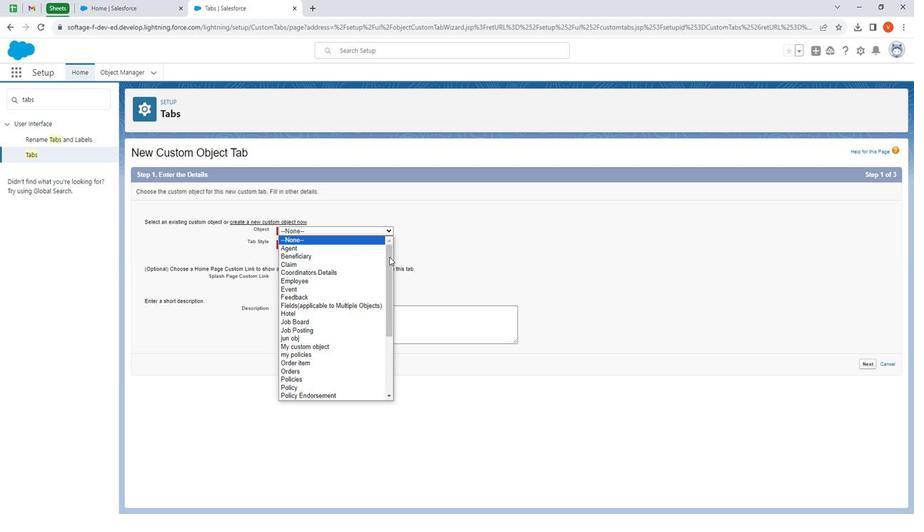 
Action: Mouse moved to (313, 239)
Screenshot: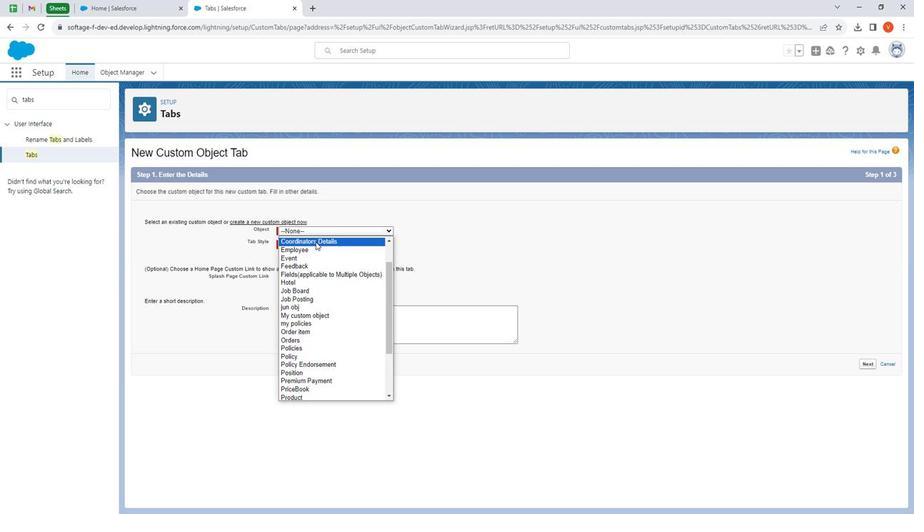 
Action: Mouse pressed left at (313, 239)
Screenshot: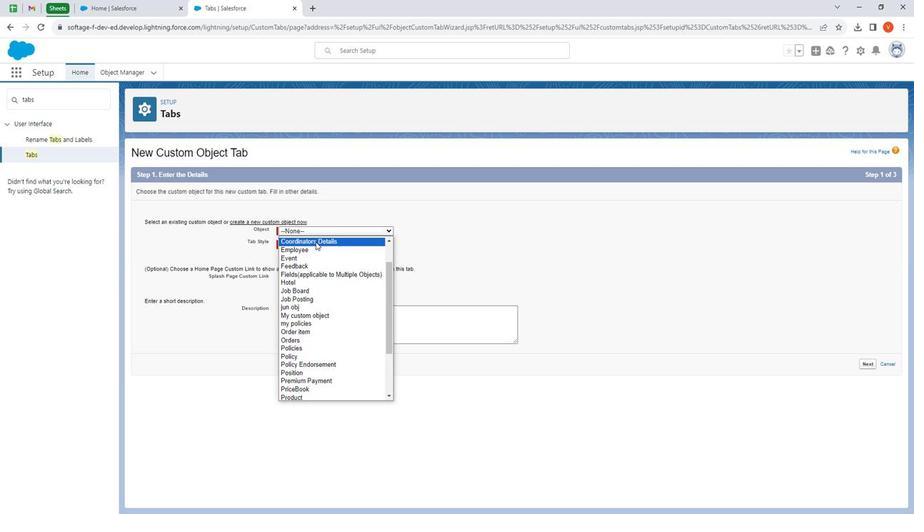 
Action: Mouse moved to (354, 244)
Screenshot: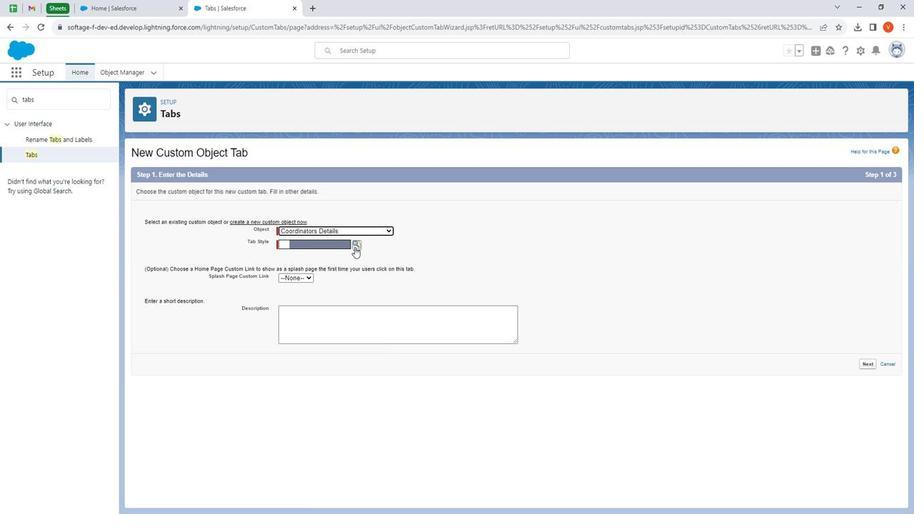 
Action: Mouse pressed left at (354, 244)
Screenshot: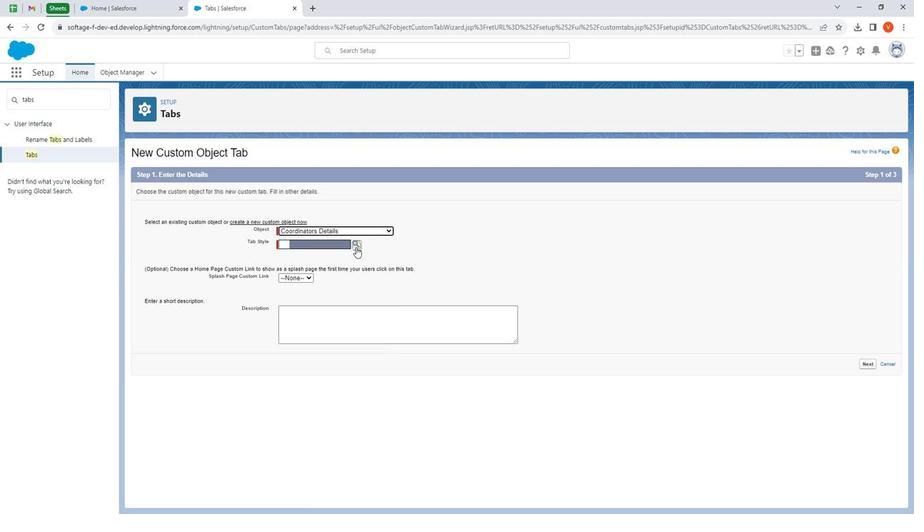 
Action: Mouse moved to (327, 314)
Screenshot: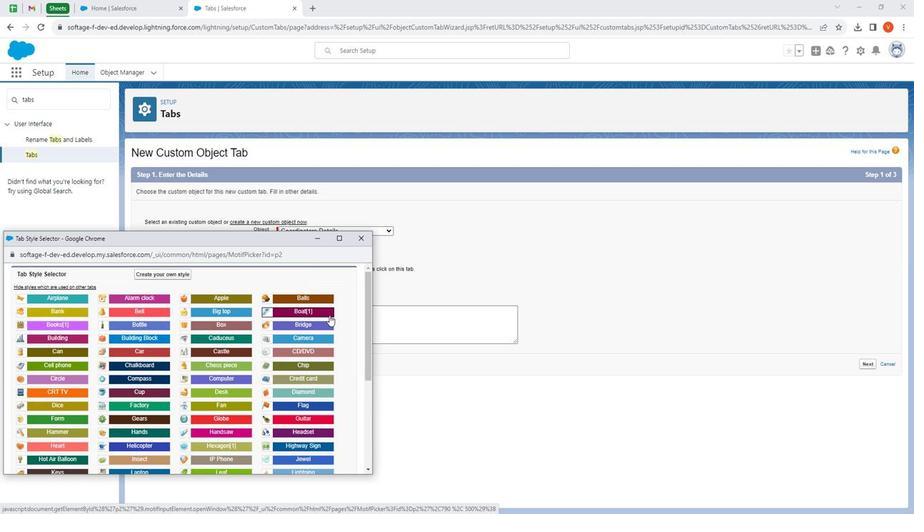 
Action: Mouse scrolled (327, 314) with delta (0, 0)
Screenshot: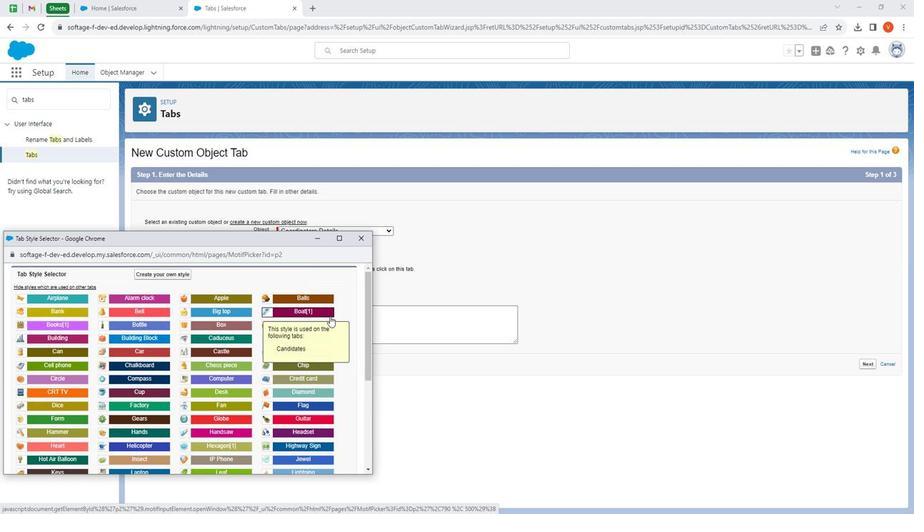 
Action: Mouse scrolled (327, 314) with delta (0, 0)
Screenshot: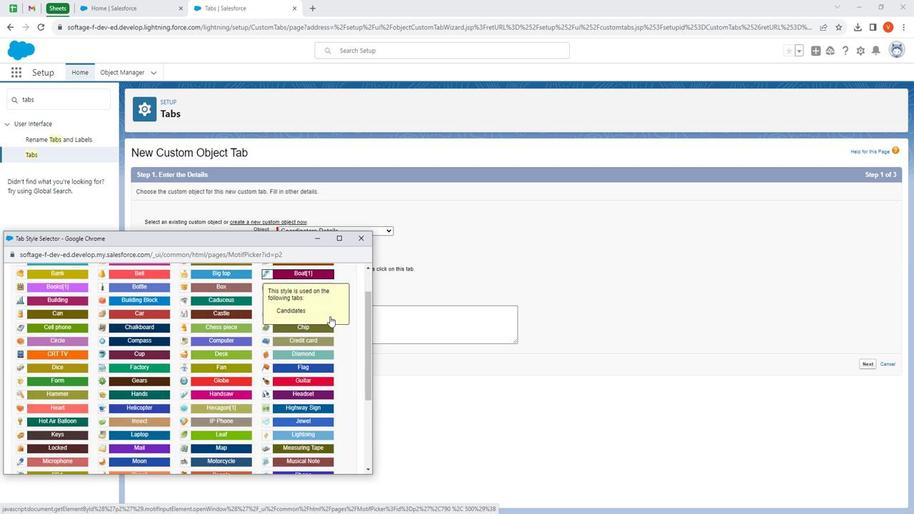 
Action: Mouse moved to (327, 314)
Screenshot: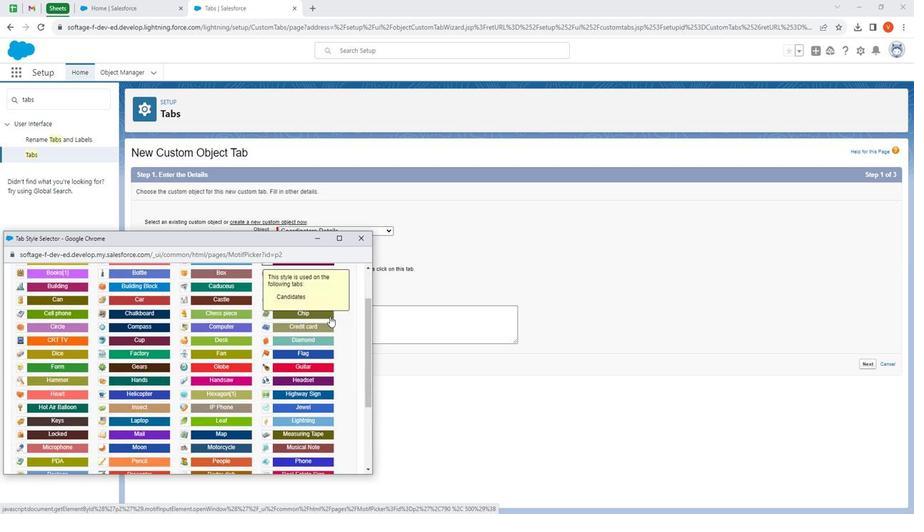 
Action: Mouse scrolled (327, 314) with delta (0, 0)
Screenshot: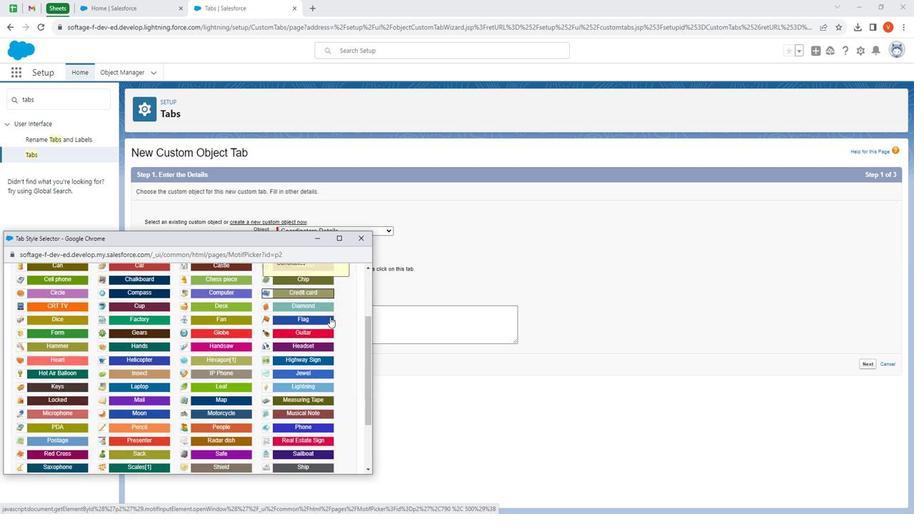 
Action: Mouse moved to (327, 315)
Screenshot: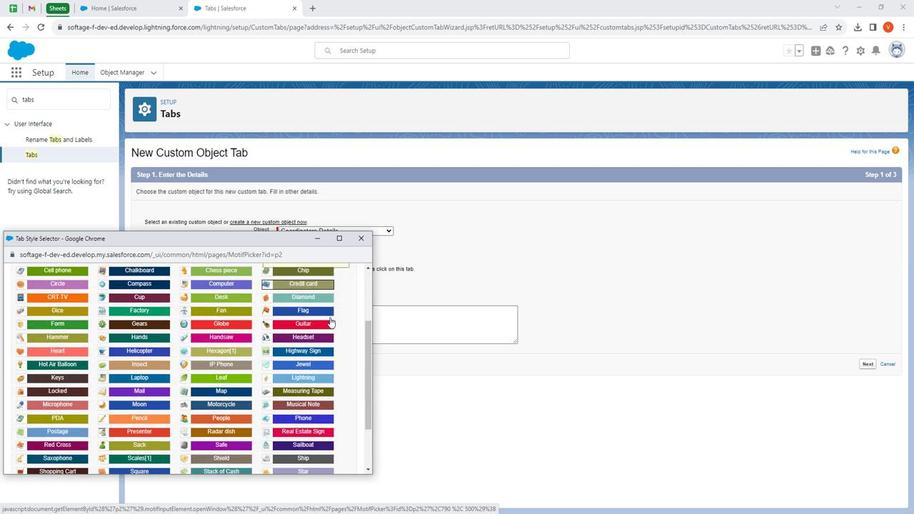 
Action: Mouse scrolled (327, 314) with delta (0, 0)
Screenshot: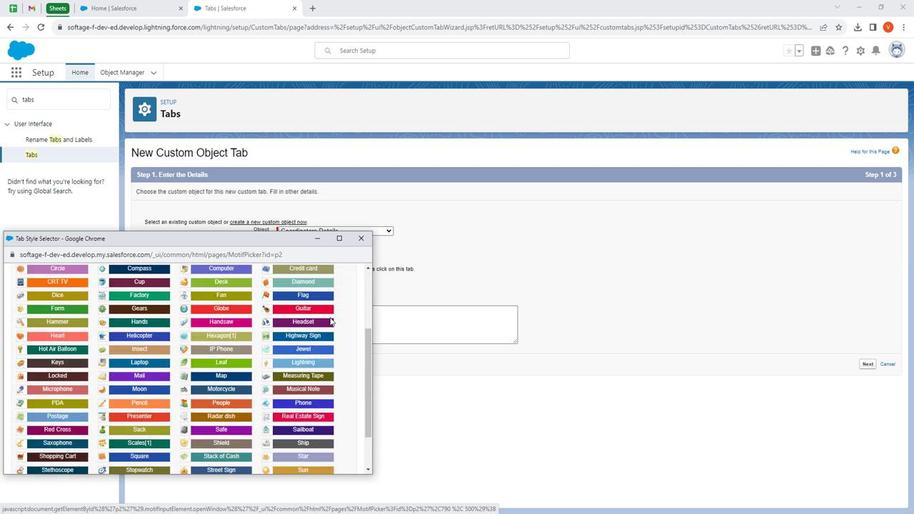 
Action: Mouse scrolled (327, 314) with delta (0, 0)
Screenshot: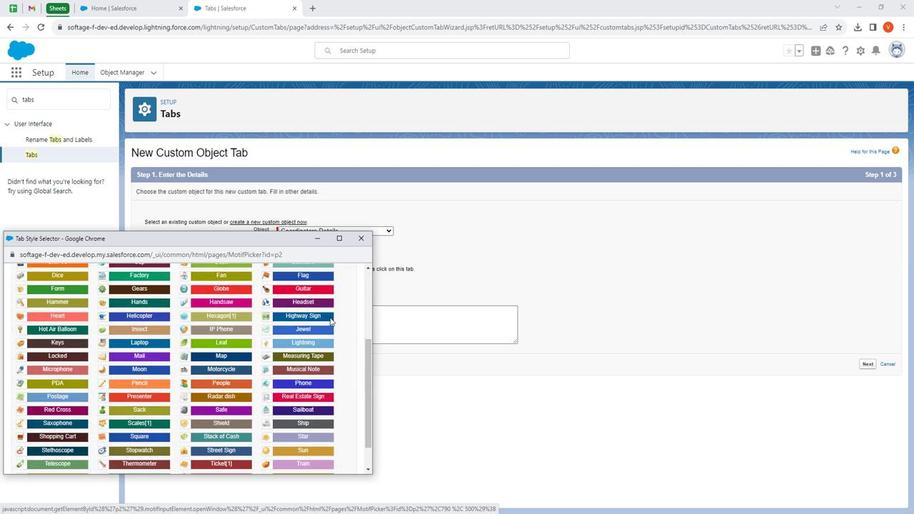 
Action: Mouse scrolled (327, 314) with delta (0, 0)
Screenshot: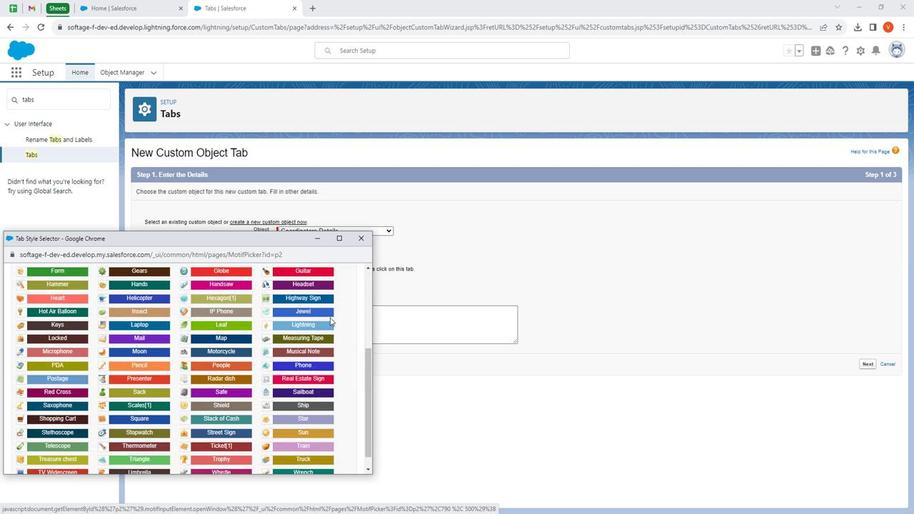 
Action: Mouse moved to (327, 316)
Screenshot: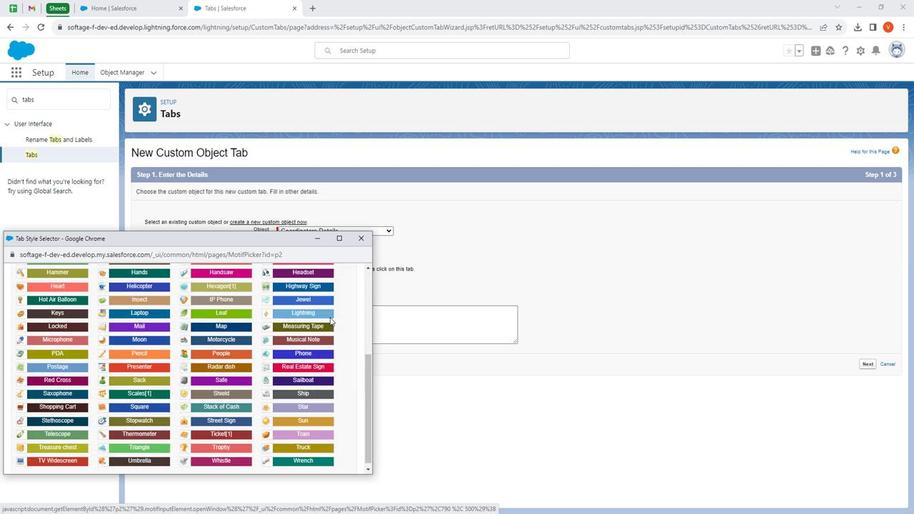 
Action: Mouse scrolled (327, 316) with delta (0, 0)
Screenshot: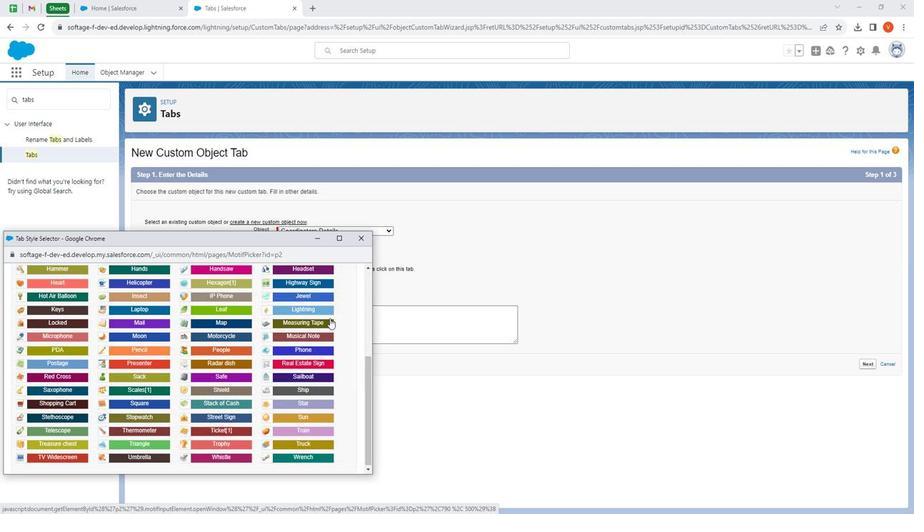
Action: Mouse moved to (309, 453)
Screenshot: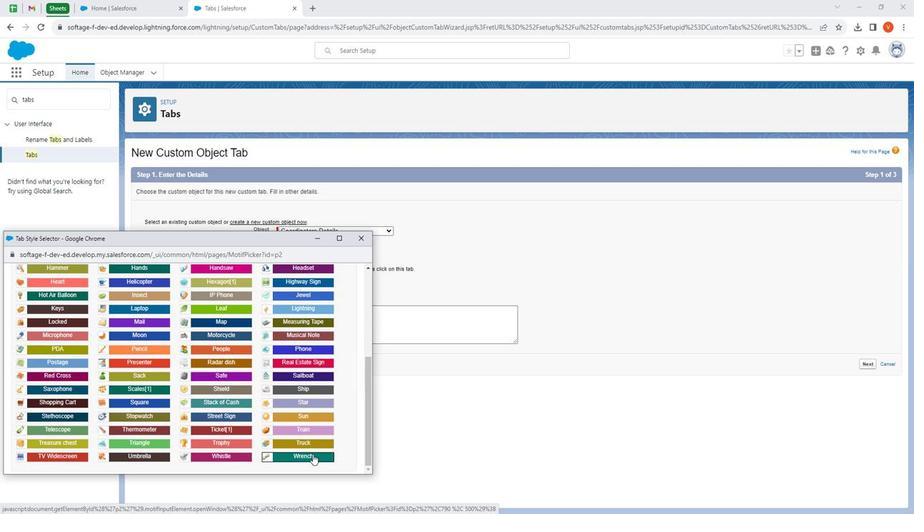 
Action: Mouse pressed left at (309, 453)
Screenshot: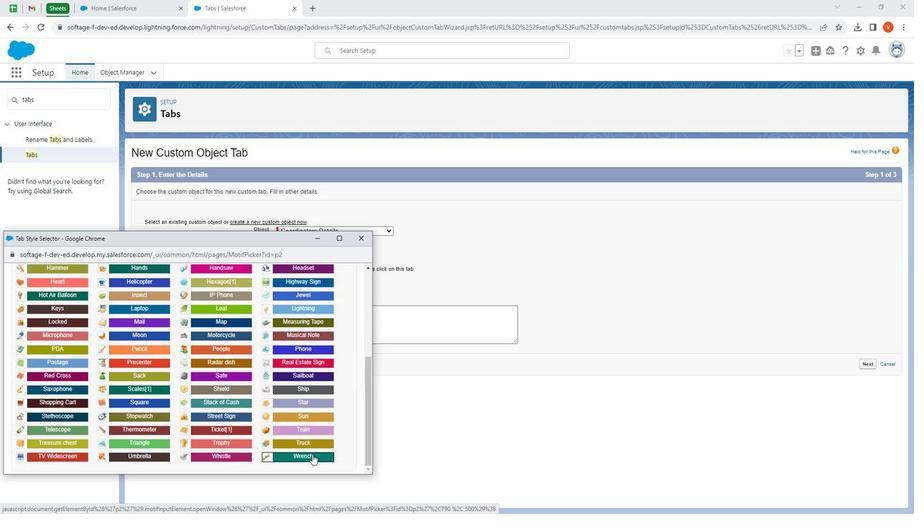 
Action: Mouse moved to (293, 314)
Screenshot: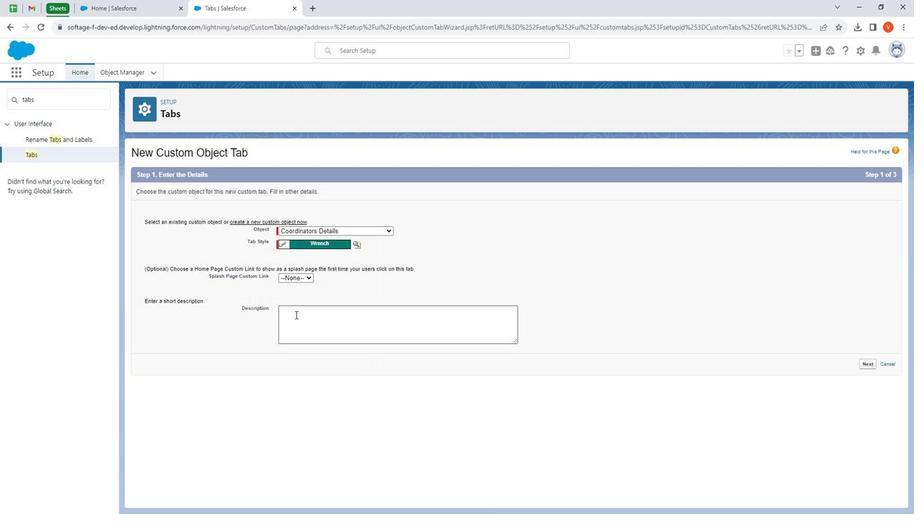 
Action: Mouse pressed left at (293, 314)
Screenshot: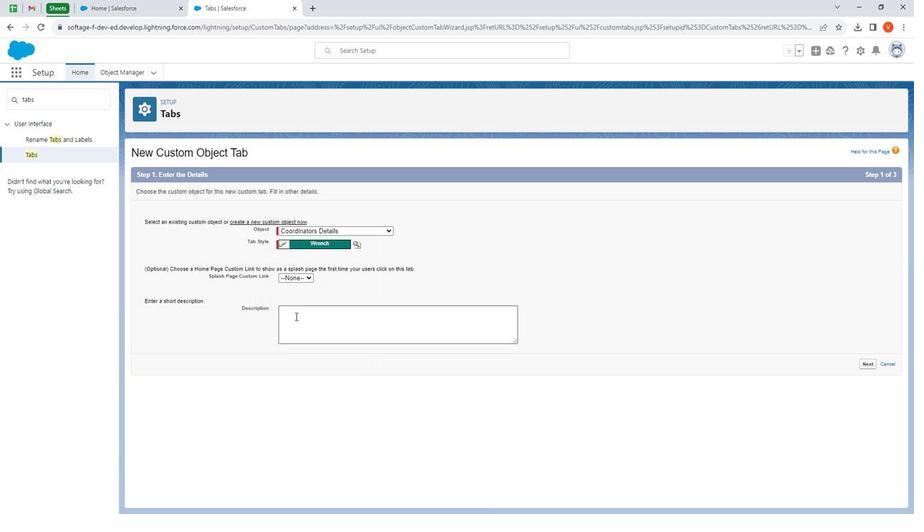 
Action: Mouse moved to (294, 314)
Screenshot: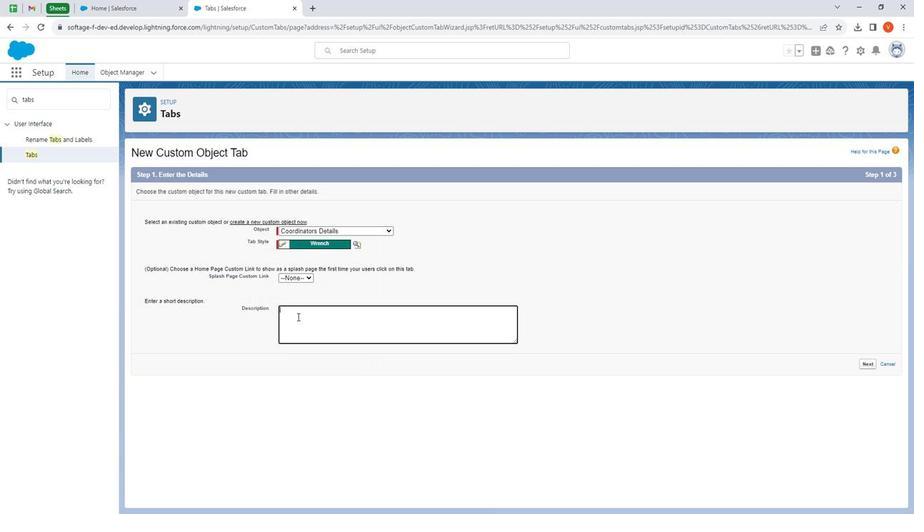 
Action: Key pressed <Key.shift><Key.shift><Key.shift><Key.shift><Key.shift>Coordinators<Key.space>build<Key.space>bridges,<Key.space>fostering<Key.space>collabaration<Key.space>and<Key.space>teamword<Key.backspace>k
Screenshot: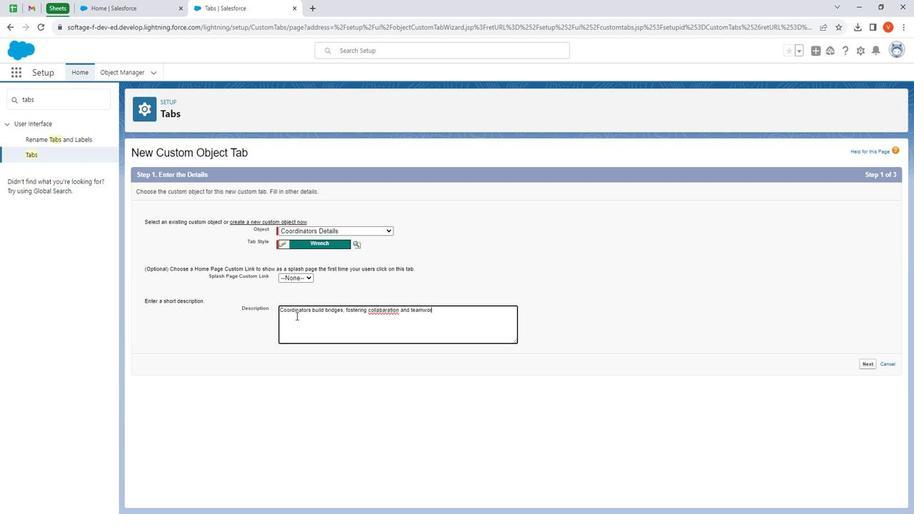 
Action: Mouse moved to (376, 307)
Screenshot: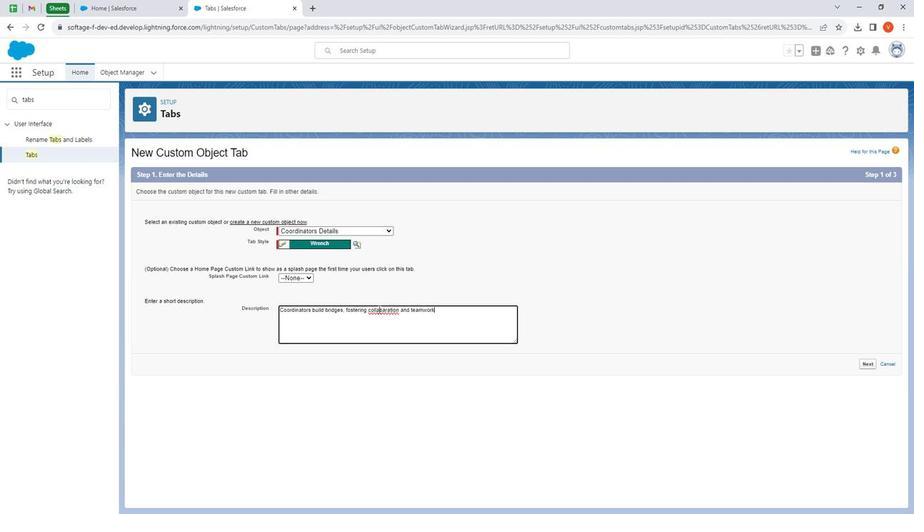 
Action: Mouse pressed right at (376, 307)
Screenshot: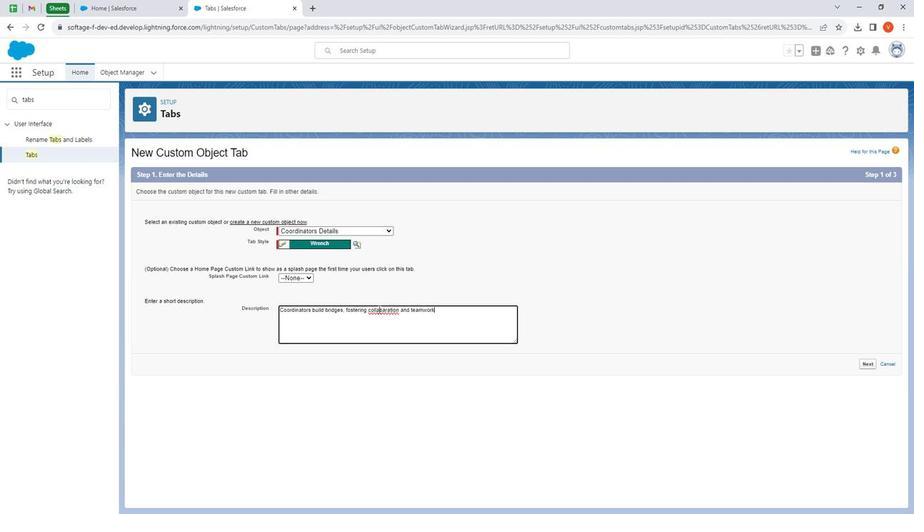
Action: Mouse moved to (400, 312)
Screenshot: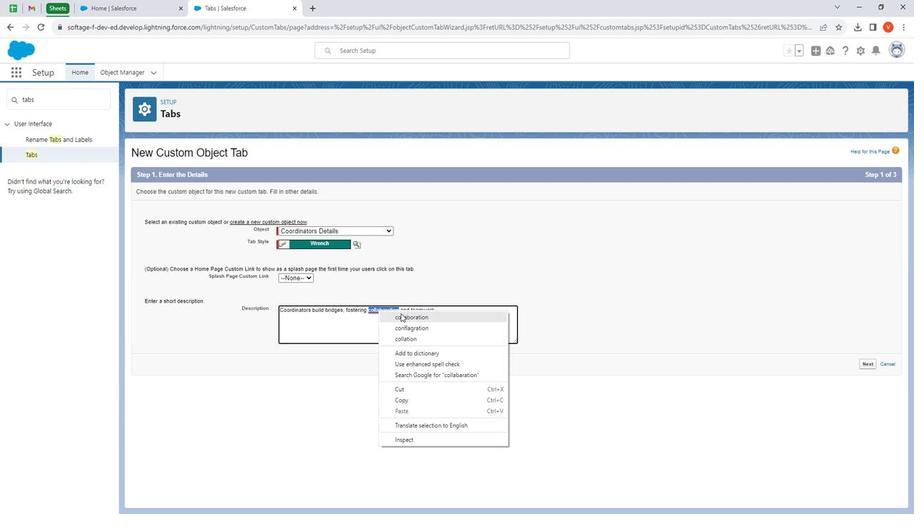 
Action: Mouse pressed left at (400, 312)
Screenshot: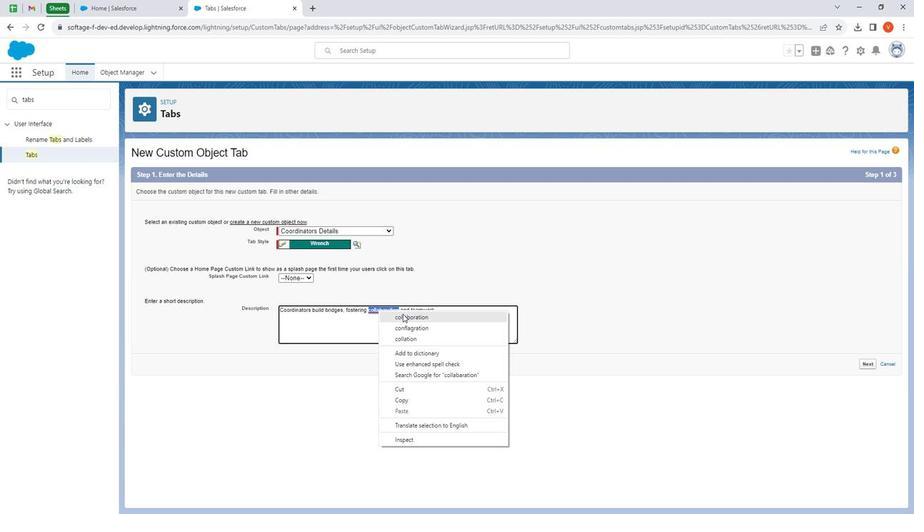 
Action: Mouse moved to (442, 309)
Screenshot: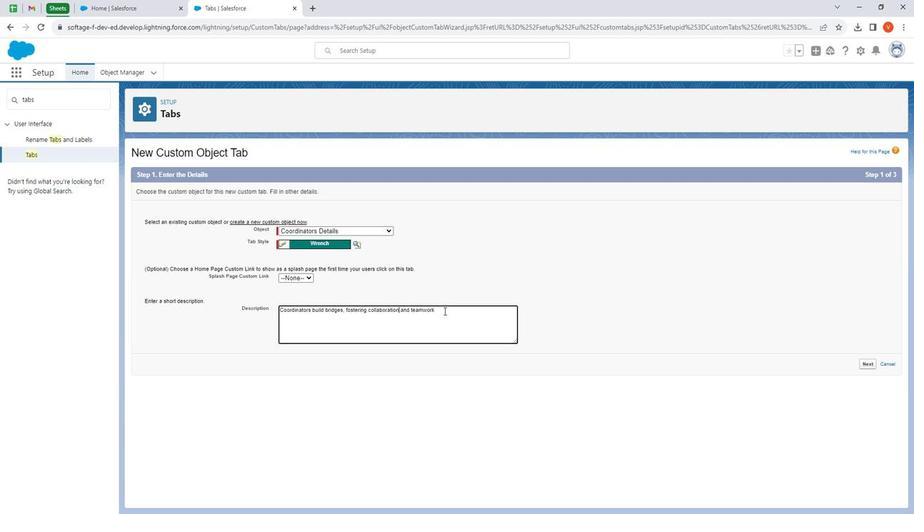 
Action: Mouse pressed left at (442, 309)
Screenshot: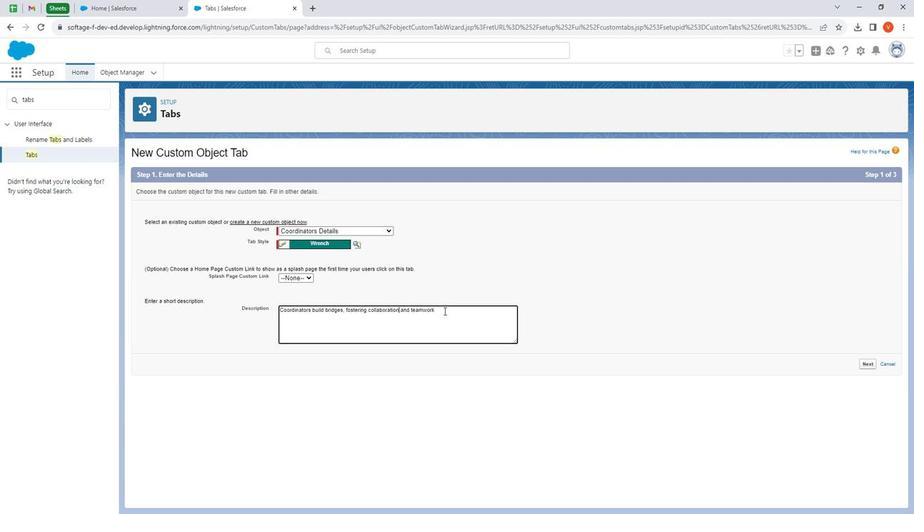
Action: Mouse moved to (353, 249)
Screenshot: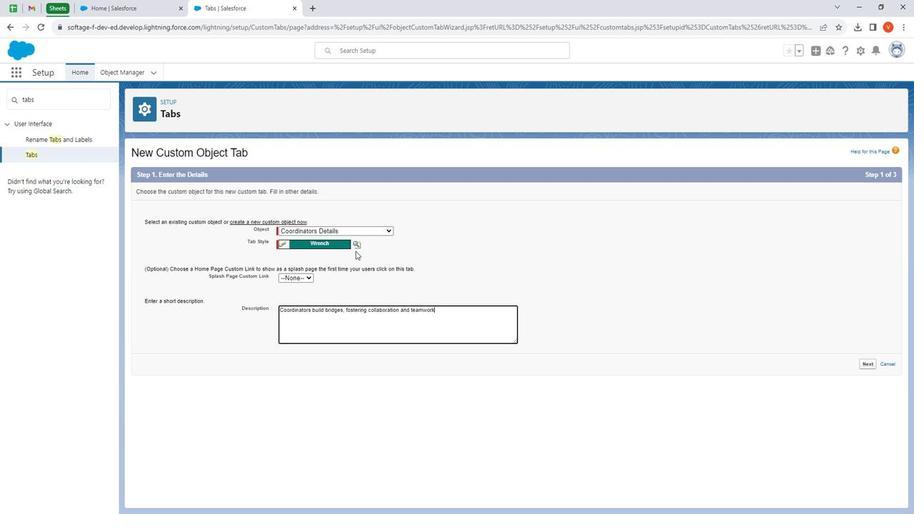 
Action: Key pressed <Key.space><Key.shift>They<Key.space>possess<Key.space>a<Key.space>uniques<Key.space>blend<Key.space>of<Key.space>skills,<Key.space>including
Screenshot: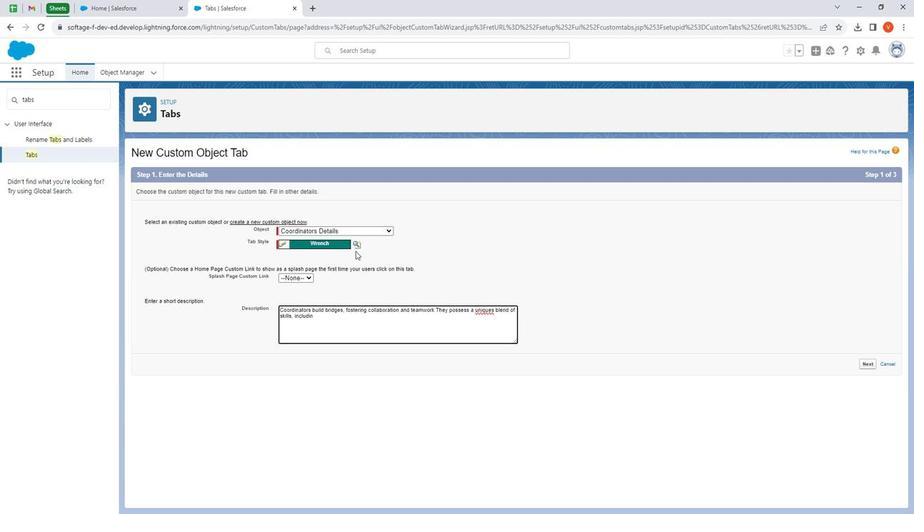 
Action: Mouse moved to (457, 230)
Screenshot: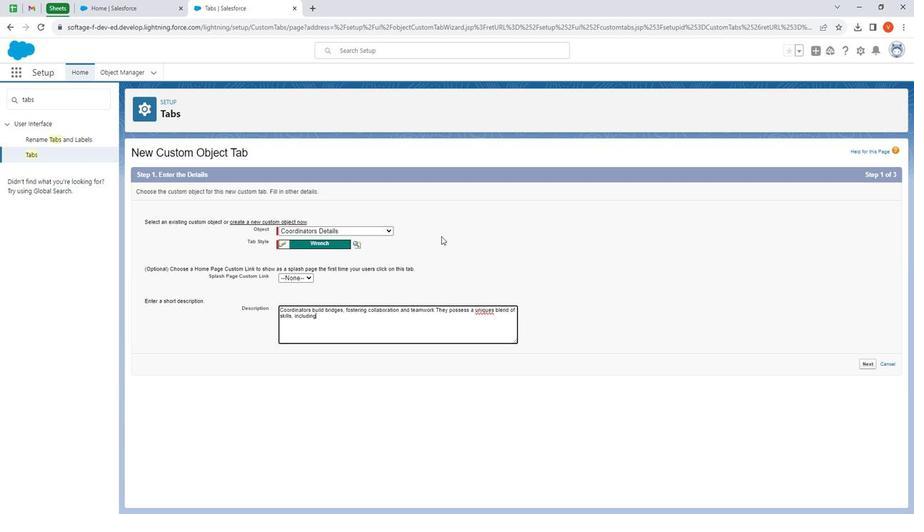 
Action: Key pressed <Key.space>
Screenshot: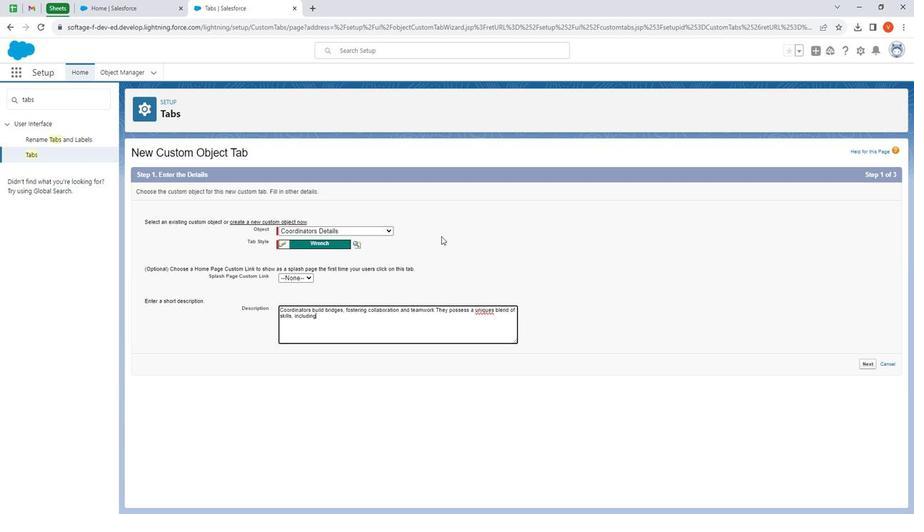 
Action: Mouse moved to (482, 304)
Screenshot: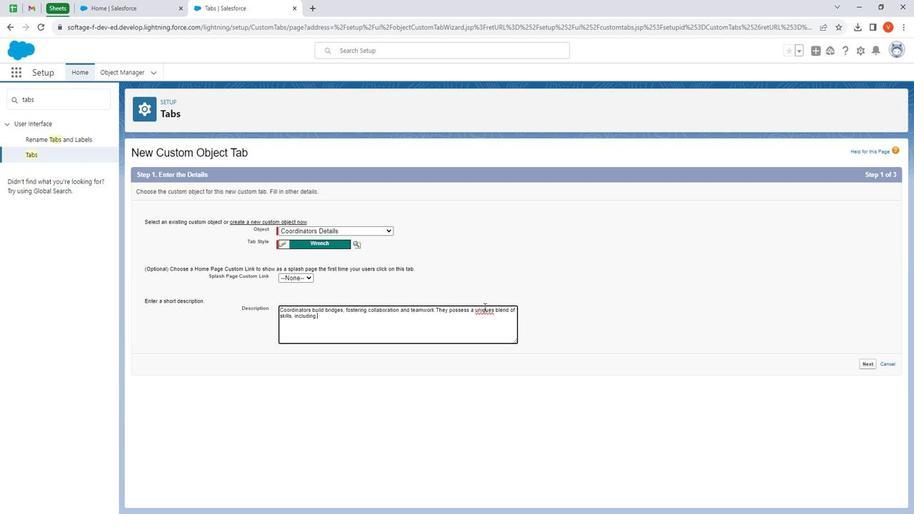 
Action: Mouse pressed right at (482, 304)
Screenshot: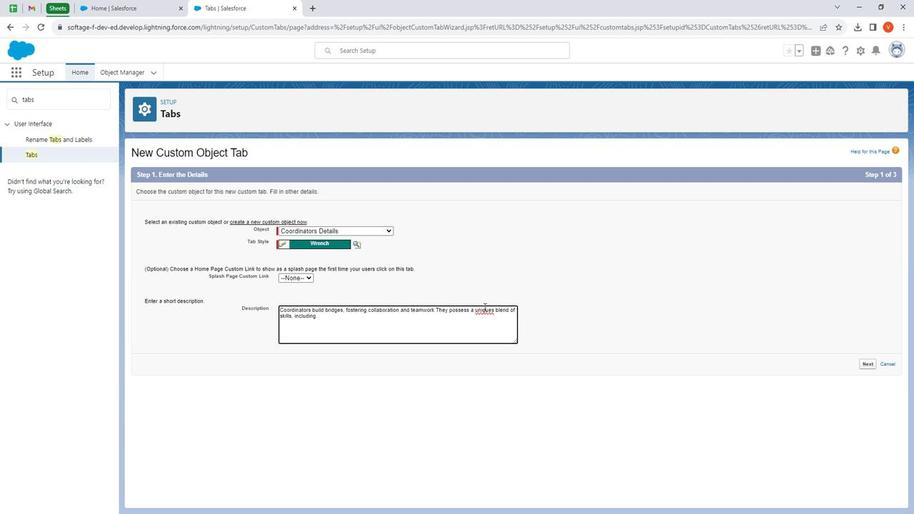 
Action: Mouse moved to (495, 312)
Screenshot: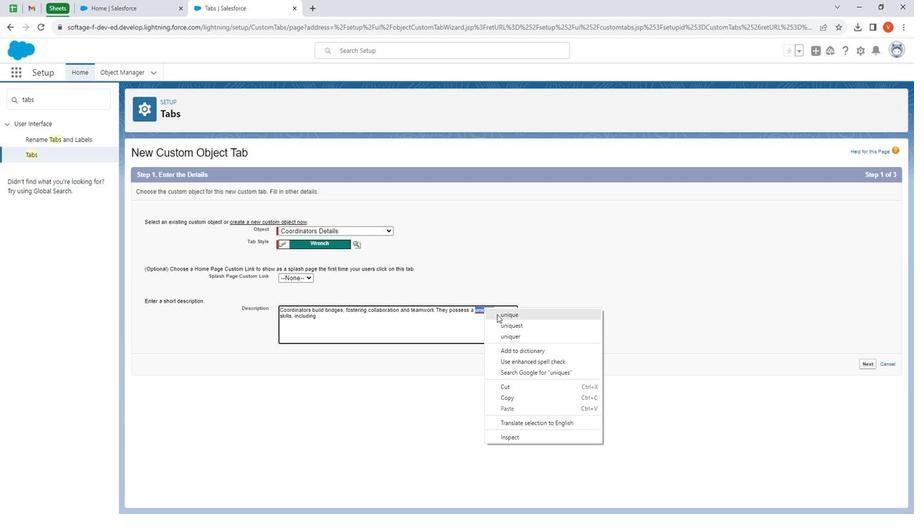 
Action: Mouse pressed left at (495, 312)
Screenshot: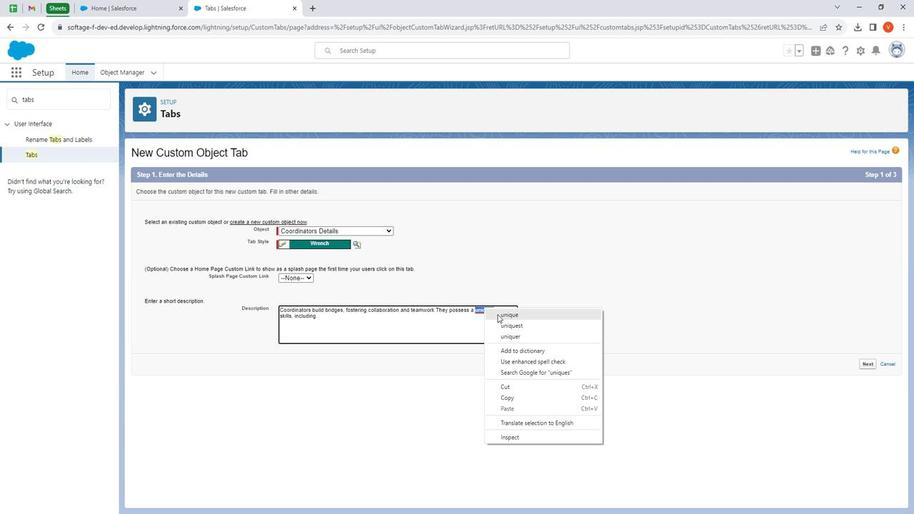 
Action: Mouse moved to (390, 323)
Screenshot: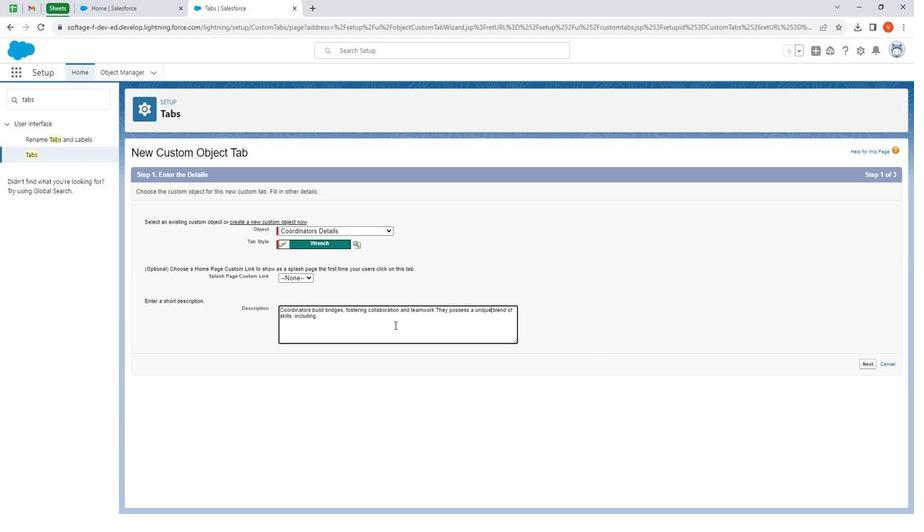 
Action: Mouse pressed left at (390, 323)
Screenshot: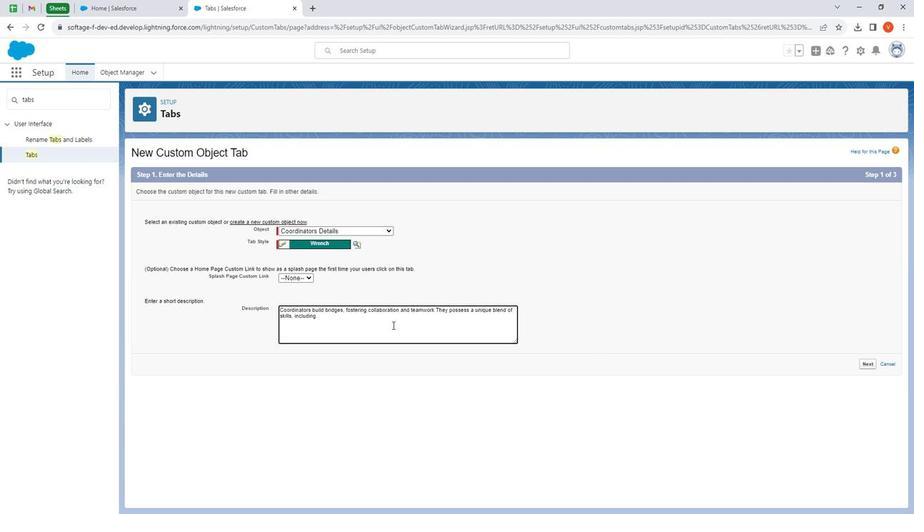 
Action: Key pressed communication,<Key.space>problem
Screenshot: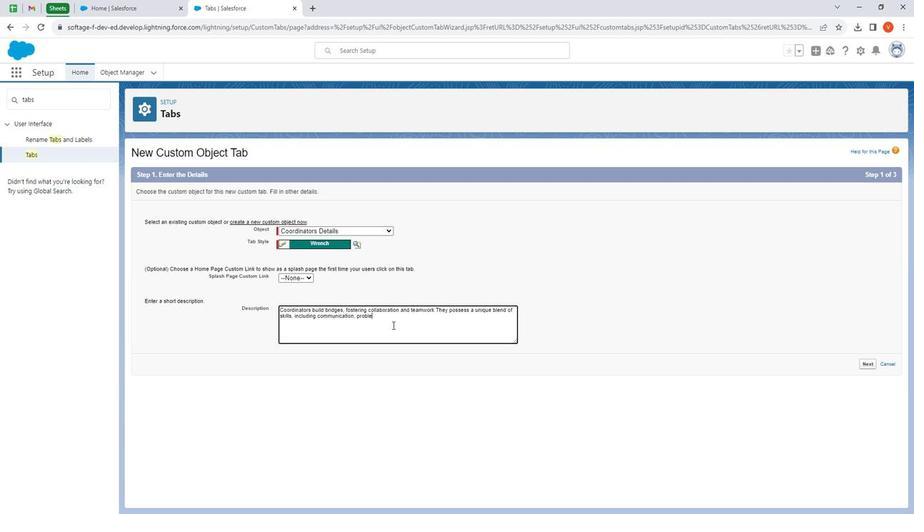 
Action: Mouse moved to (473, 351)
Screenshot: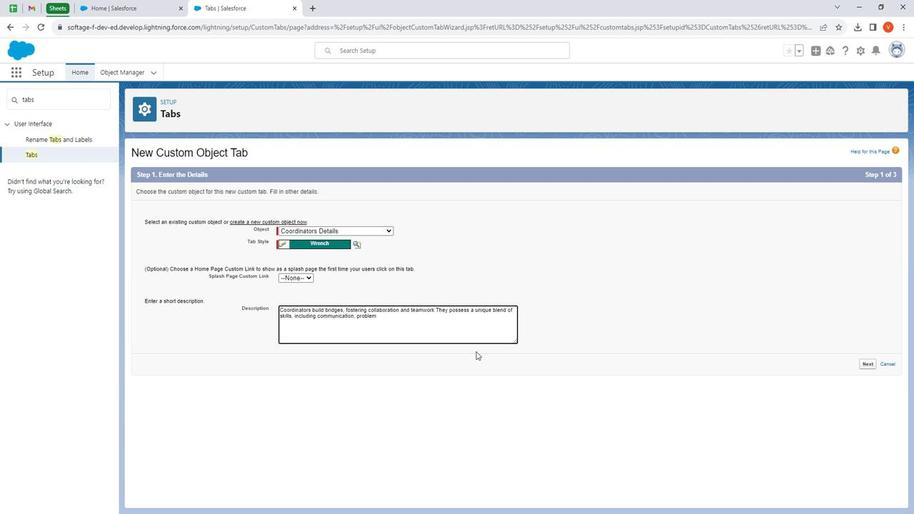 
Action: Key pressed .
Screenshot: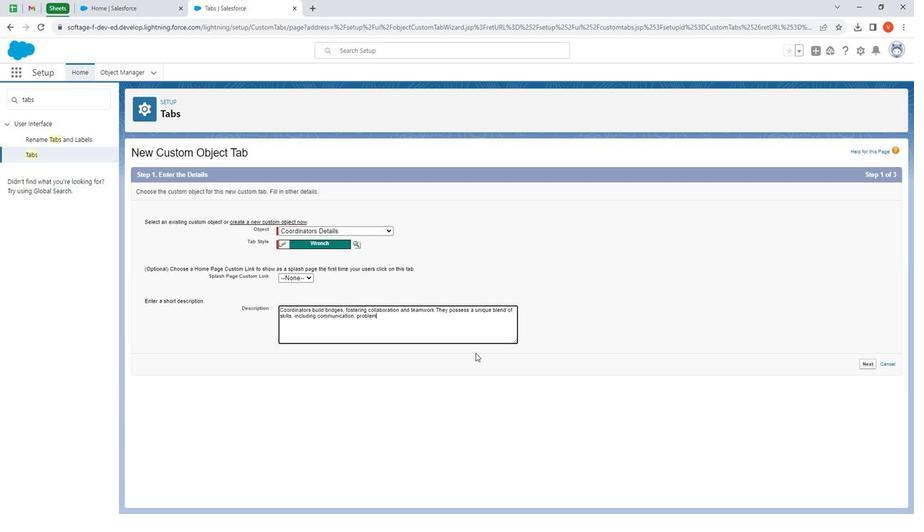
Action: Mouse moved to (859, 362)
Screenshot: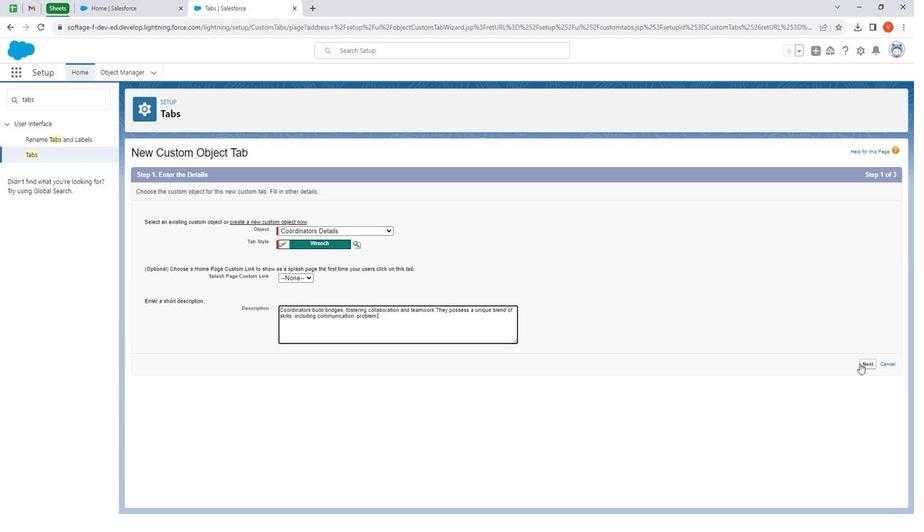 
Action: Mouse pressed left at (859, 362)
Screenshot: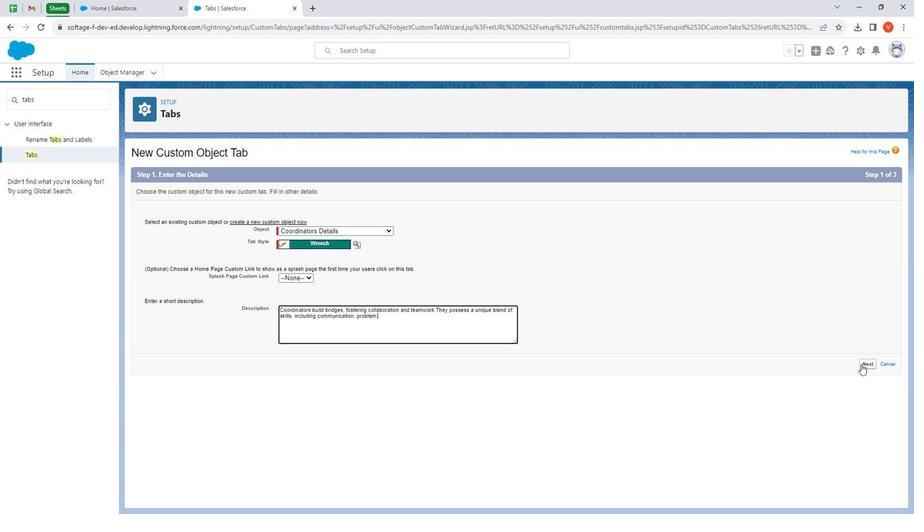 
Action: Mouse moved to (388, 229)
Screenshot: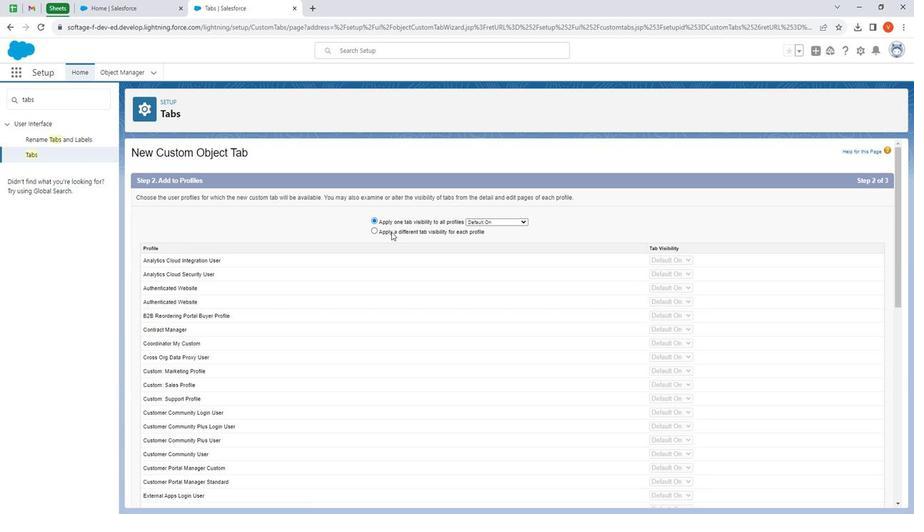 
Action: Mouse pressed left at (388, 229)
Screenshot: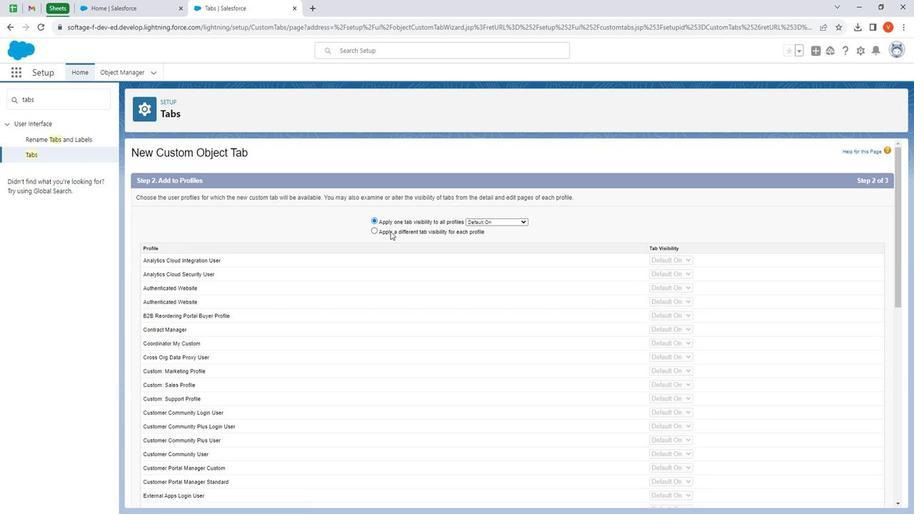 
Action: Mouse moved to (656, 268)
Screenshot: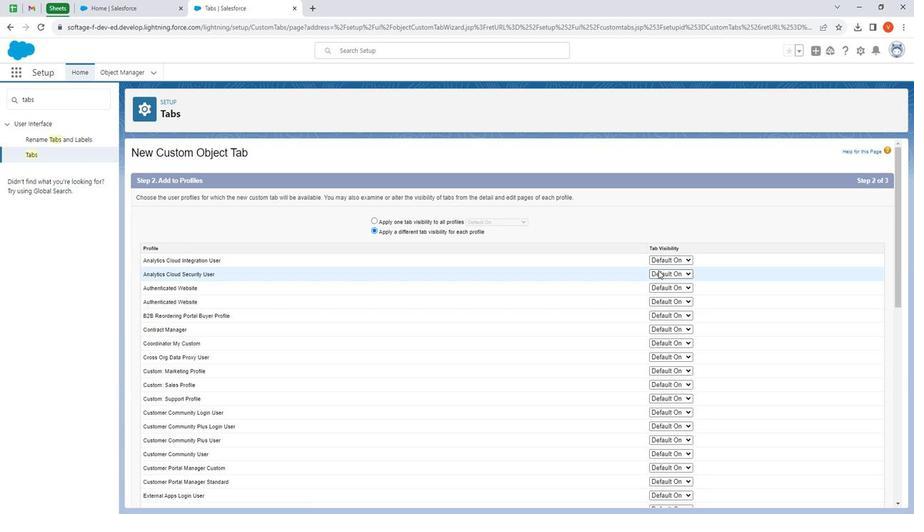 
Action: Mouse pressed left at (656, 268)
Screenshot: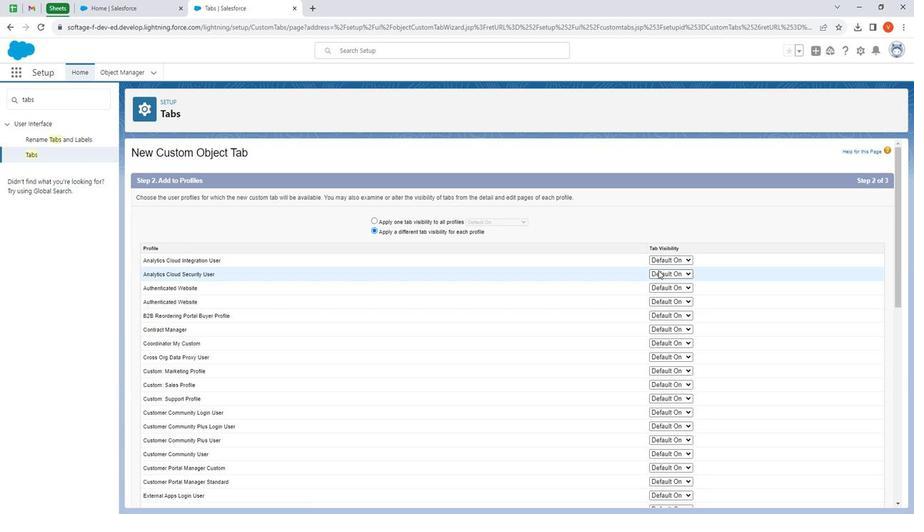 
Action: Mouse moved to (664, 292)
Screenshot: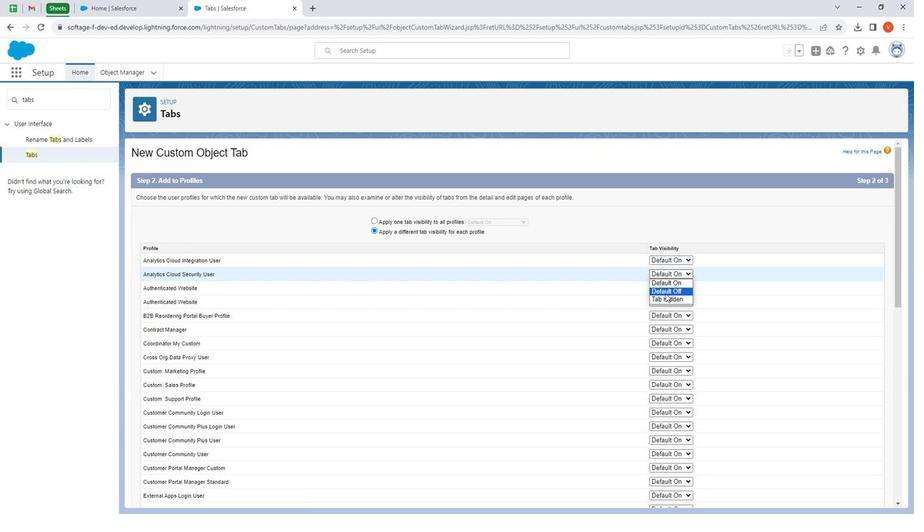 
Action: Mouse pressed left at (664, 292)
Screenshot: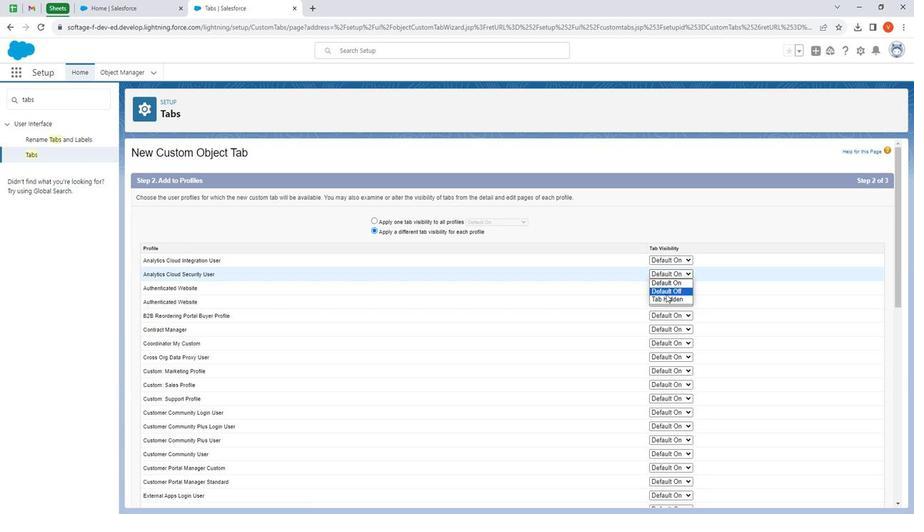 
Action: Mouse moved to (672, 327)
Screenshot: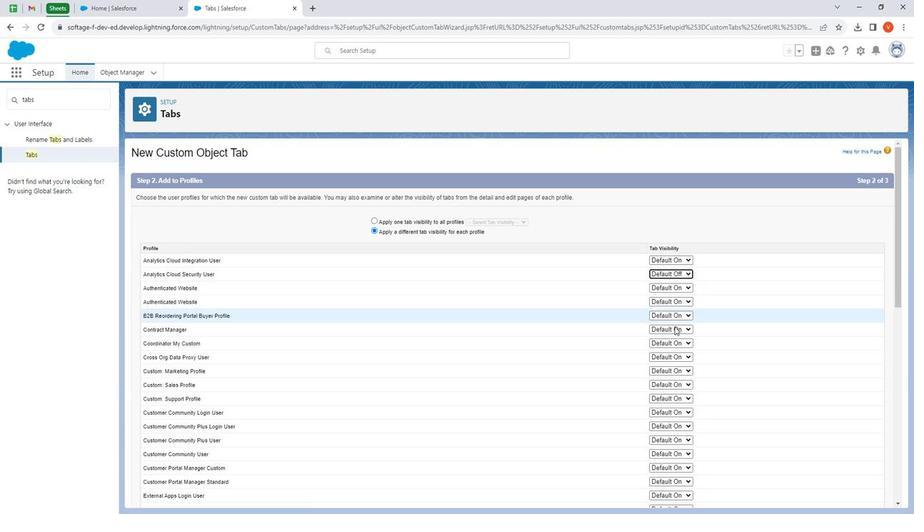 
Action: Mouse scrolled (672, 327) with delta (0, 0)
Screenshot: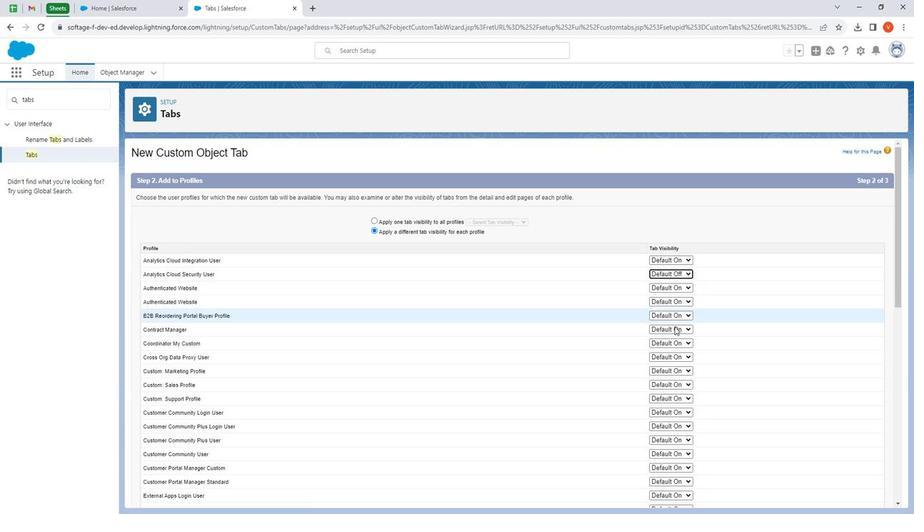 
Action: Mouse moved to (672, 329)
Screenshot: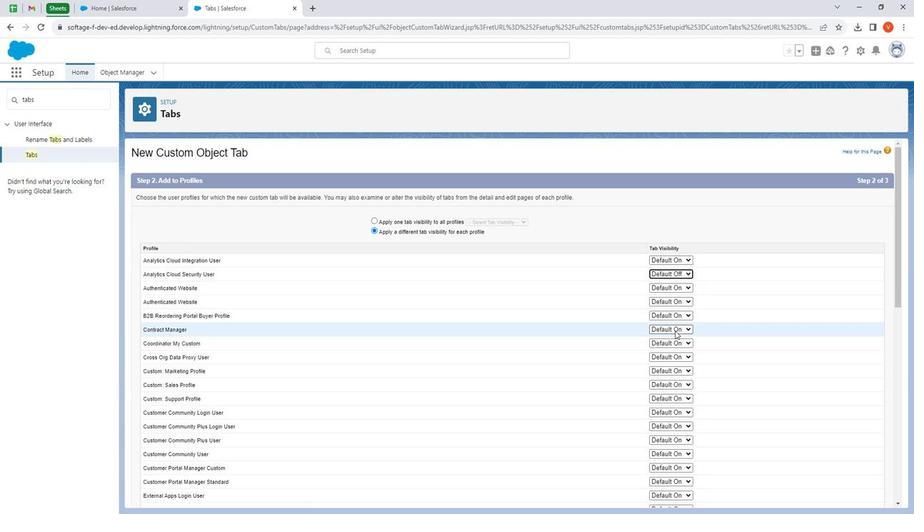 
Action: Mouse scrolled (672, 329) with delta (0, 0)
Screenshot: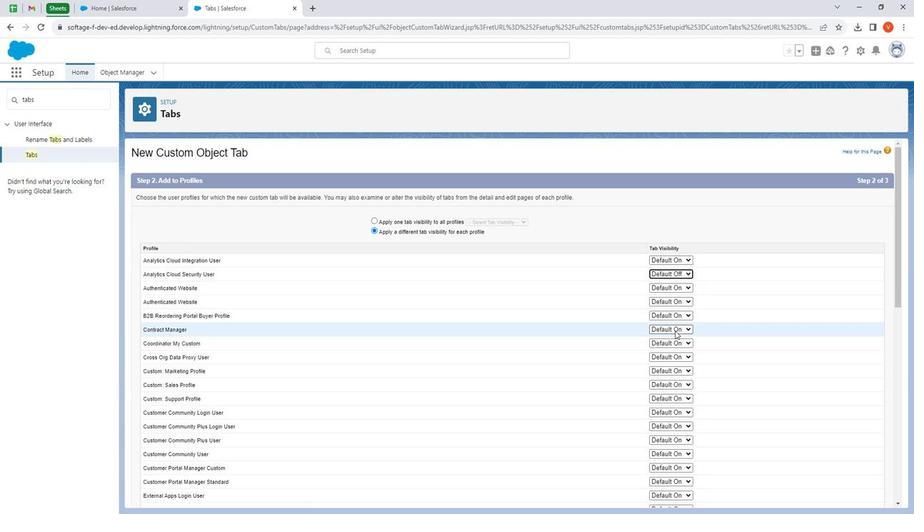 
Action: Mouse scrolled (672, 329) with delta (0, 0)
Screenshot: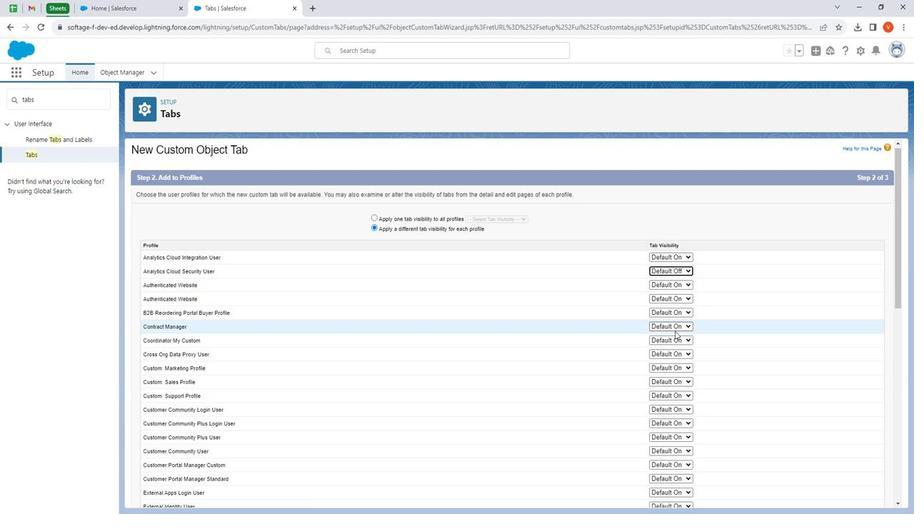 
Action: Mouse scrolled (672, 329) with delta (0, 0)
Screenshot: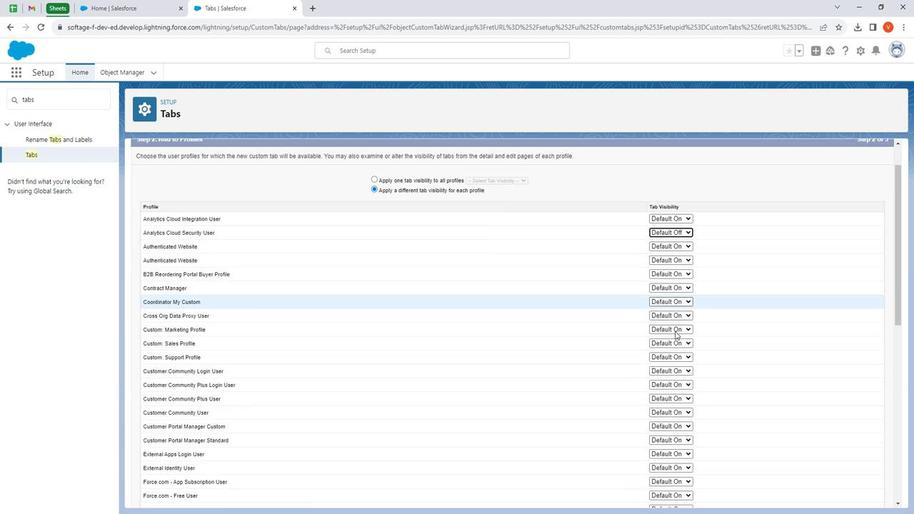 
Action: Mouse scrolled (672, 329) with delta (0, 0)
Screenshot: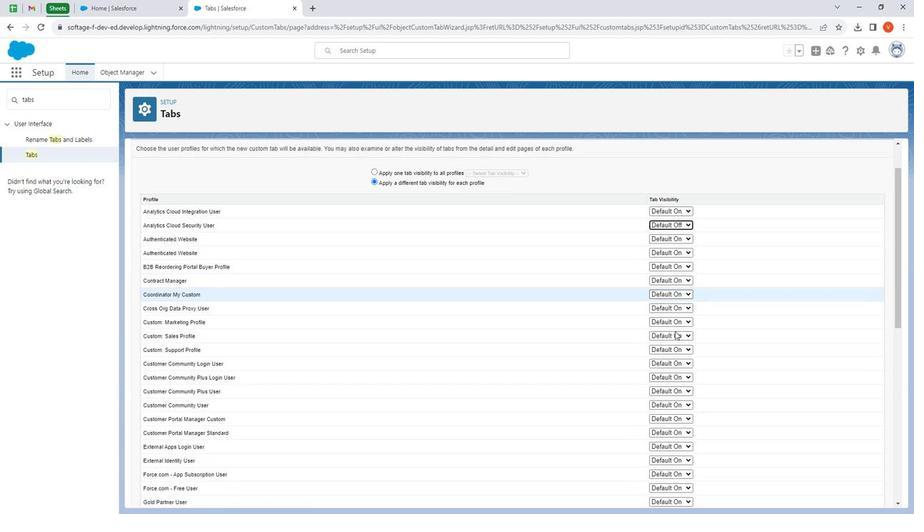 
Action: Mouse moved to (672, 288)
Screenshot: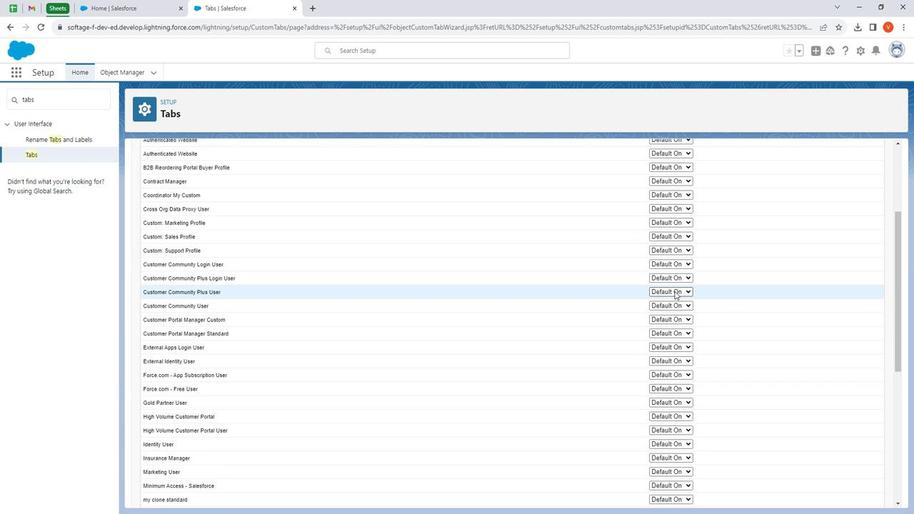 
Action: Mouse pressed left at (672, 288)
Screenshot: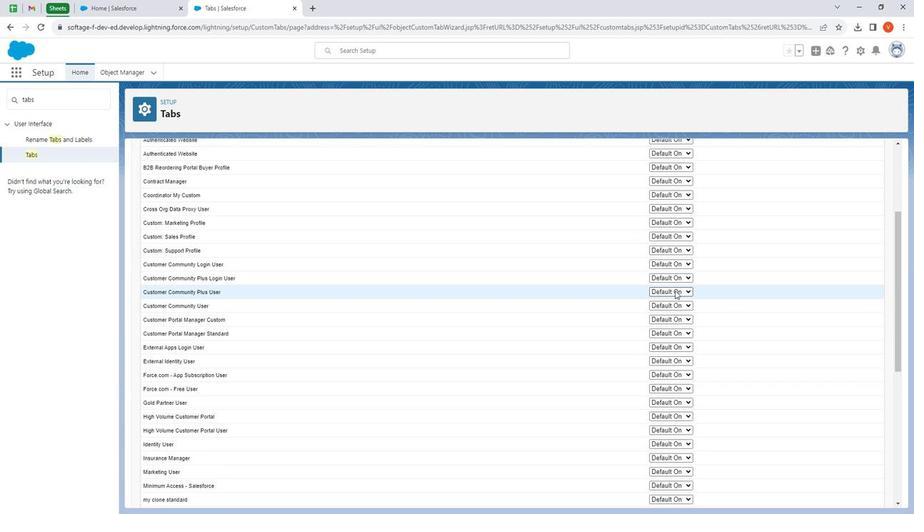 
Action: Mouse moved to (678, 312)
Screenshot: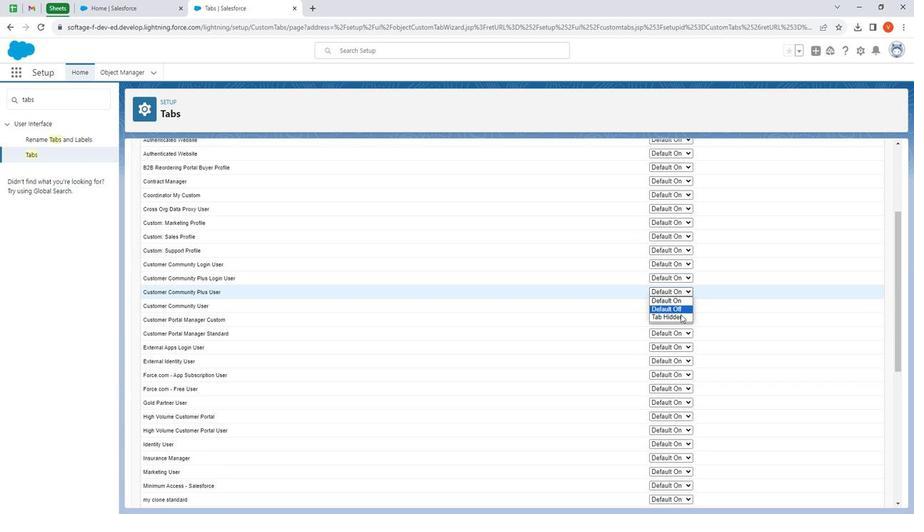 
Action: Mouse pressed left at (678, 312)
Screenshot: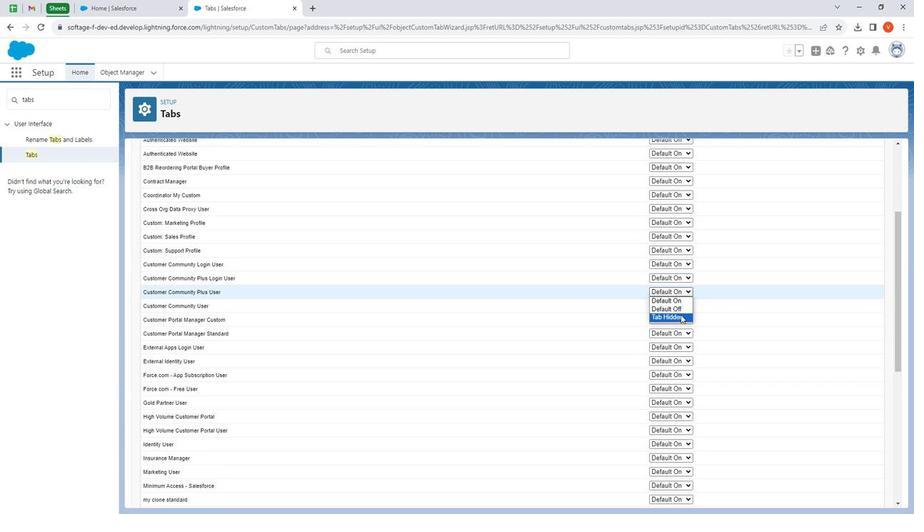
Action: Mouse moved to (675, 238)
Screenshot: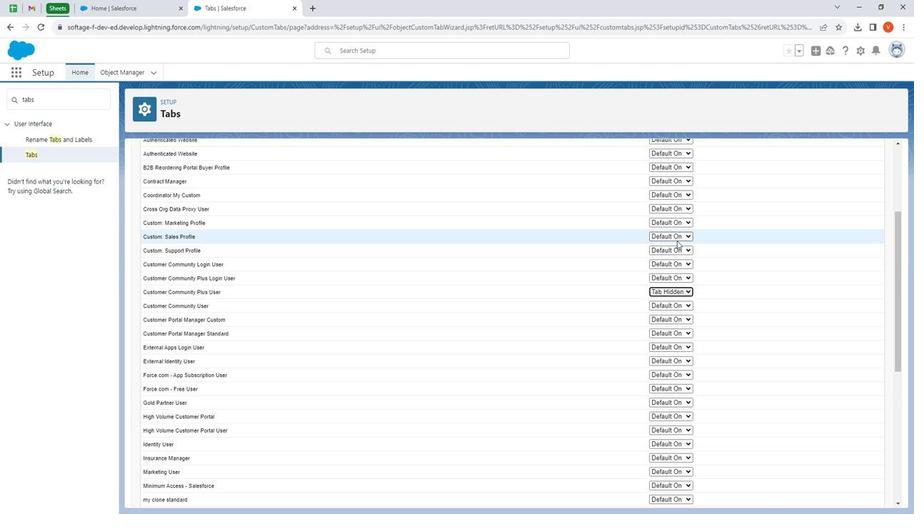 
Action: Mouse pressed left at (675, 238)
Screenshot: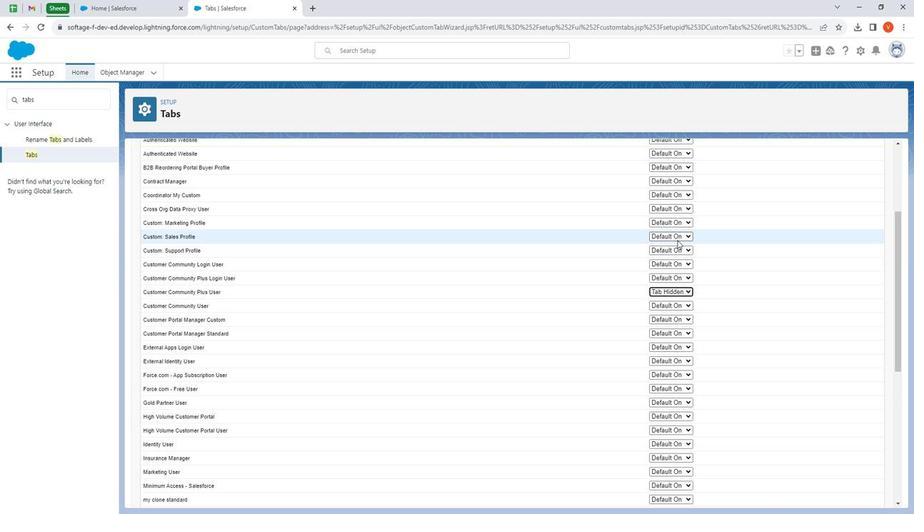 
Action: Mouse moved to (679, 249)
Screenshot: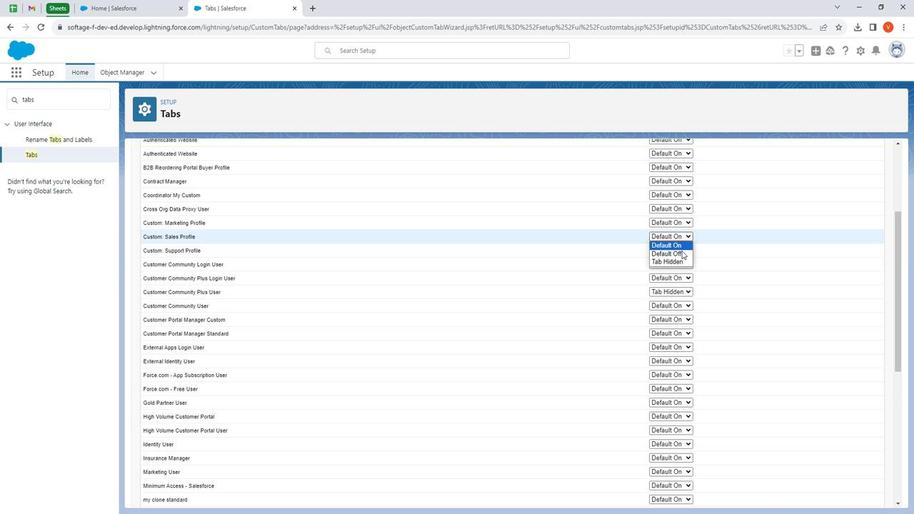 
Action: Mouse pressed left at (679, 249)
Screenshot: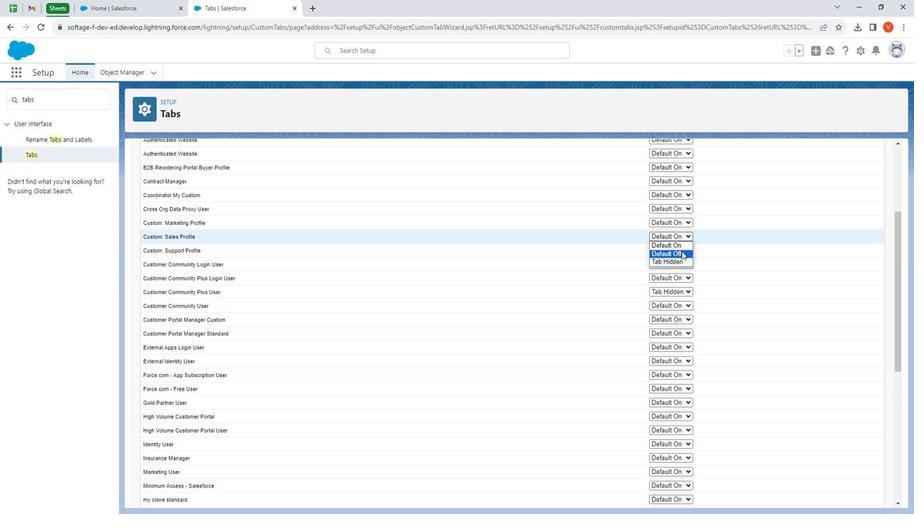 
Action: Mouse moved to (683, 375)
Screenshot: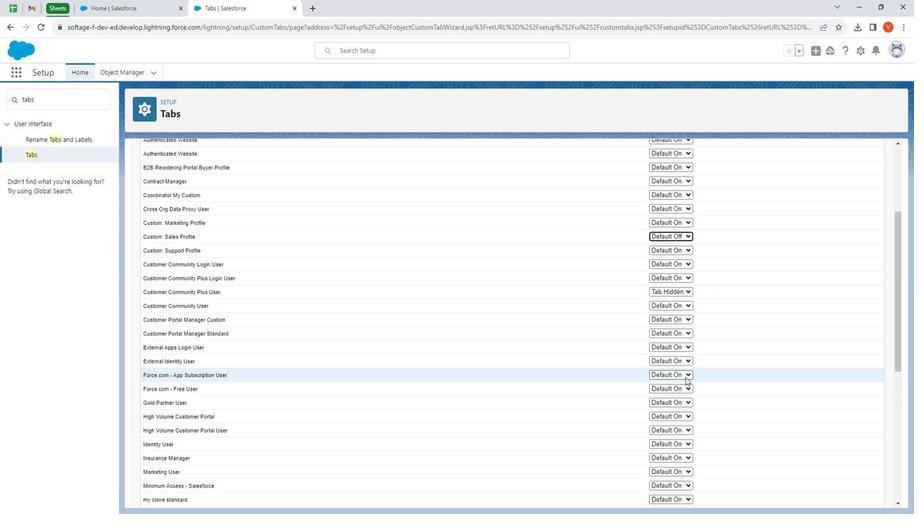 
Action: Mouse pressed left at (683, 375)
Screenshot: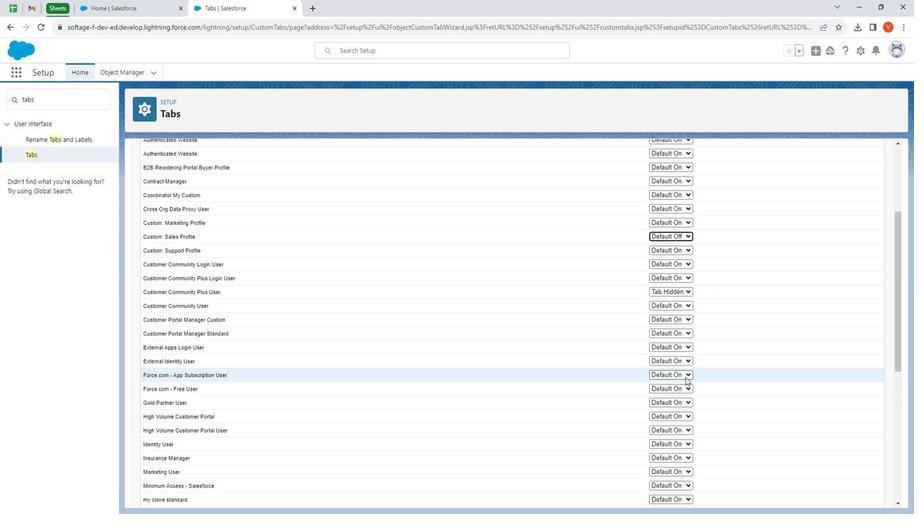 
Action: Mouse moved to (666, 394)
Screenshot: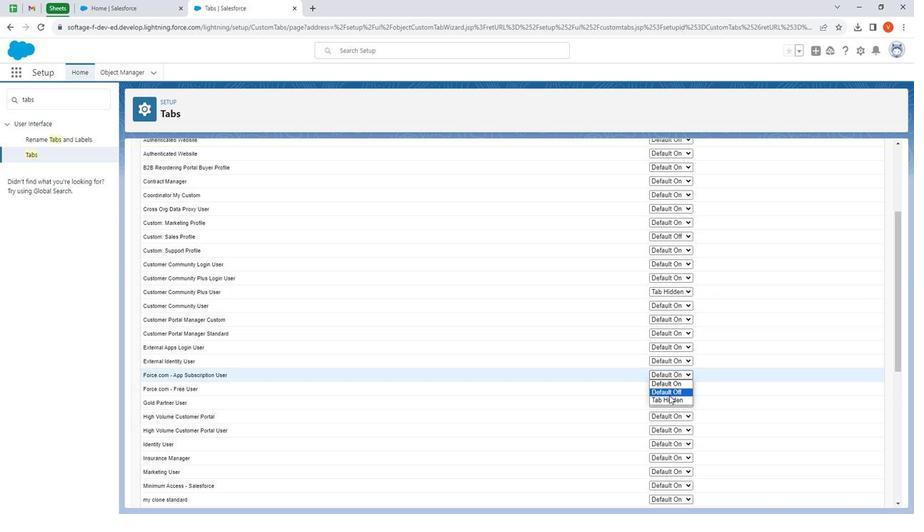 
Action: Mouse pressed left at (666, 394)
Screenshot: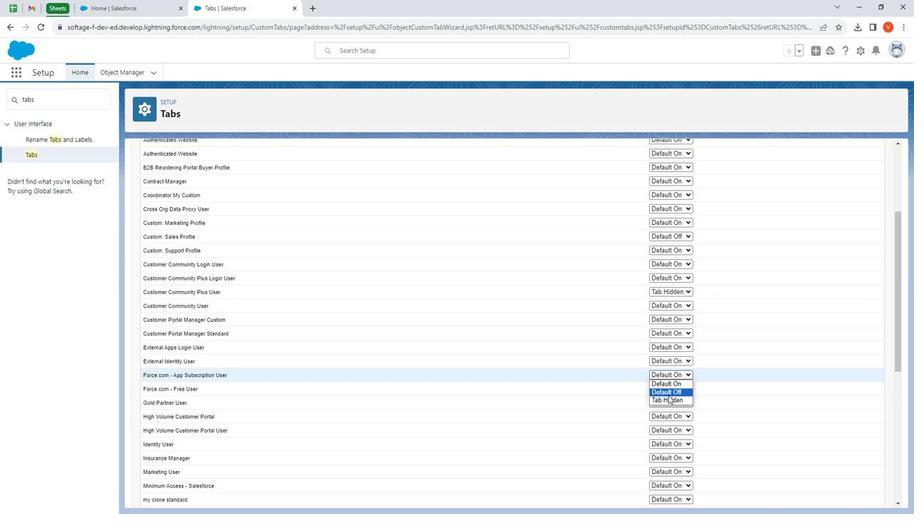 
Action: Mouse moved to (667, 402)
Screenshot: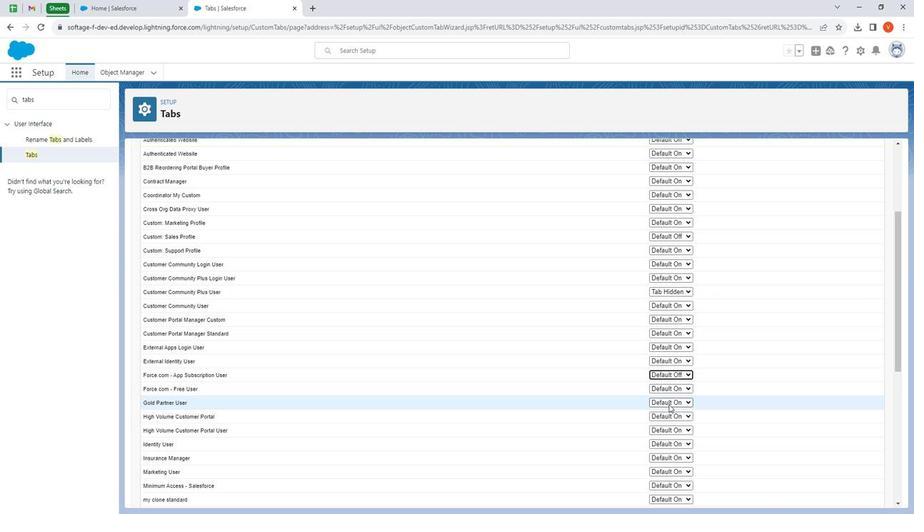
Action: Mouse pressed left at (667, 402)
Screenshot: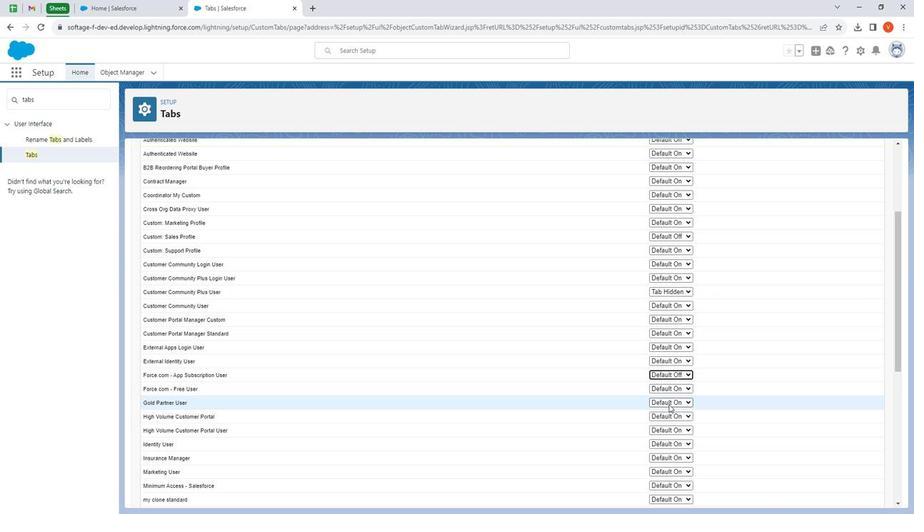 
Action: Mouse moved to (669, 427)
Screenshot: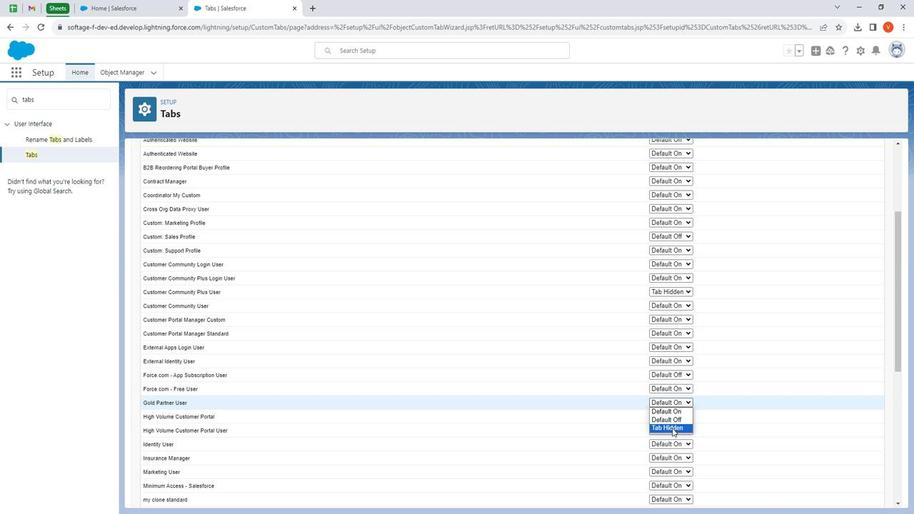 
Action: Mouse pressed left at (669, 427)
Screenshot: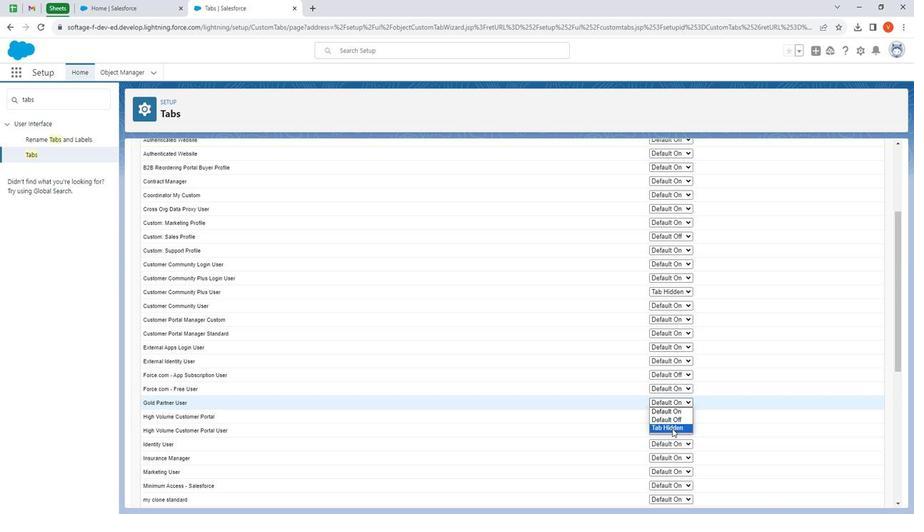 
Action: Mouse moved to (674, 444)
Screenshot: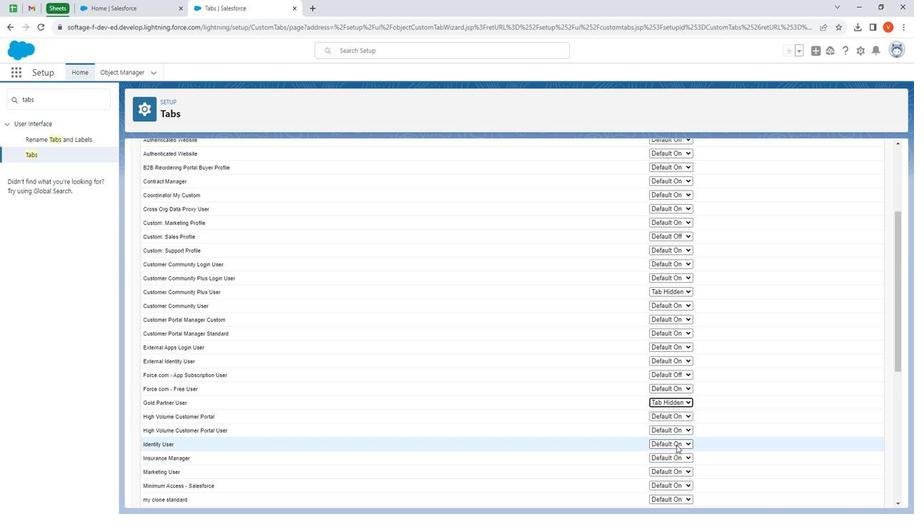 
Action: Mouse pressed left at (674, 444)
Screenshot: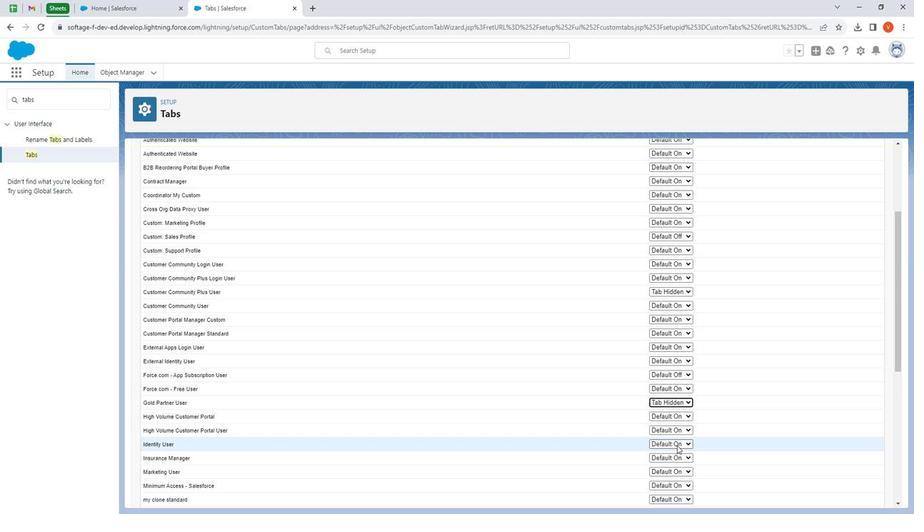 
Action: Mouse moved to (671, 469)
Screenshot: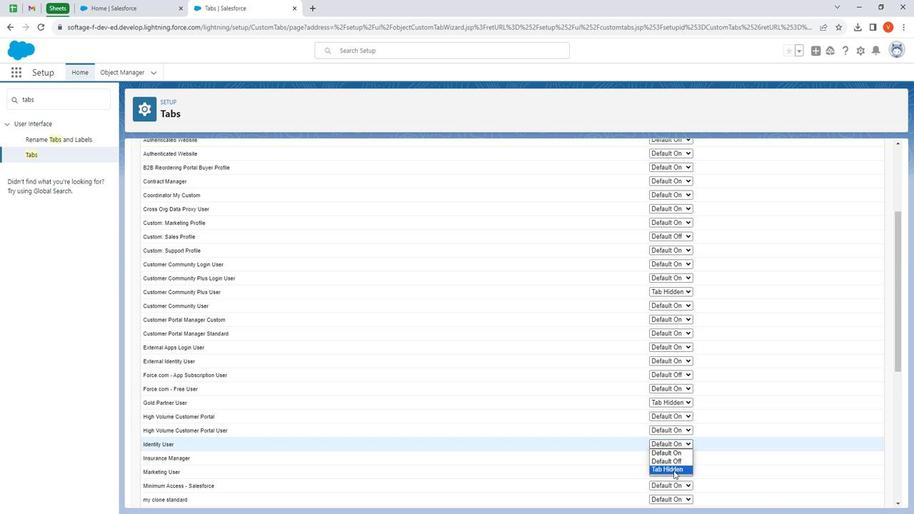 
Action: Mouse pressed left at (671, 469)
Screenshot: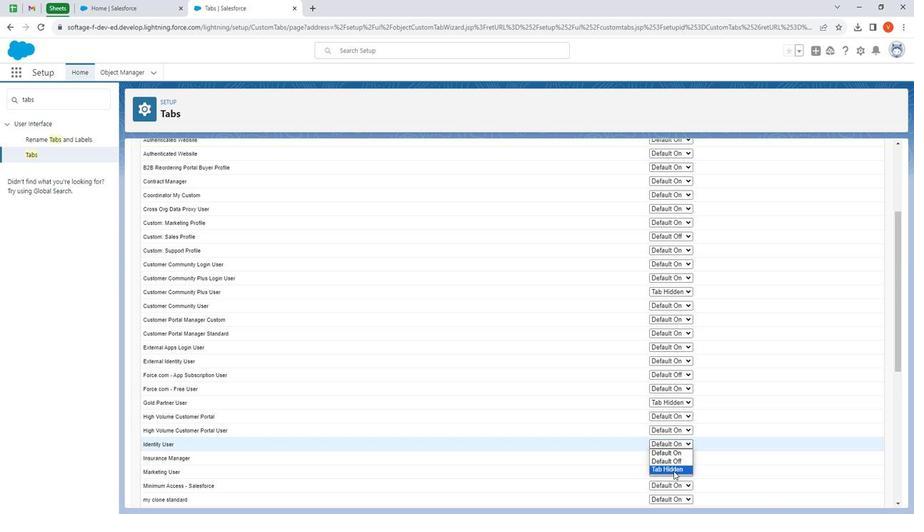 
Action: Mouse moved to (714, 425)
Screenshot: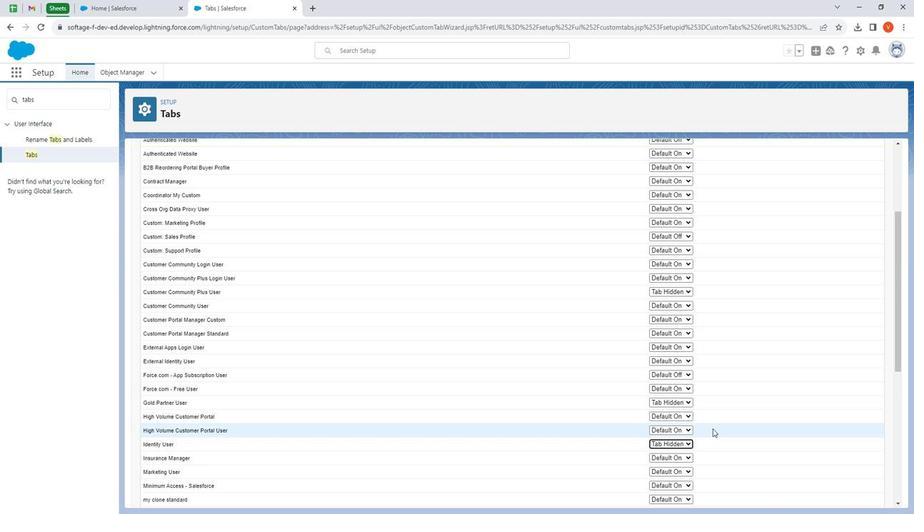 
Action: Mouse scrolled (714, 425) with delta (0, 0)
Screenshot: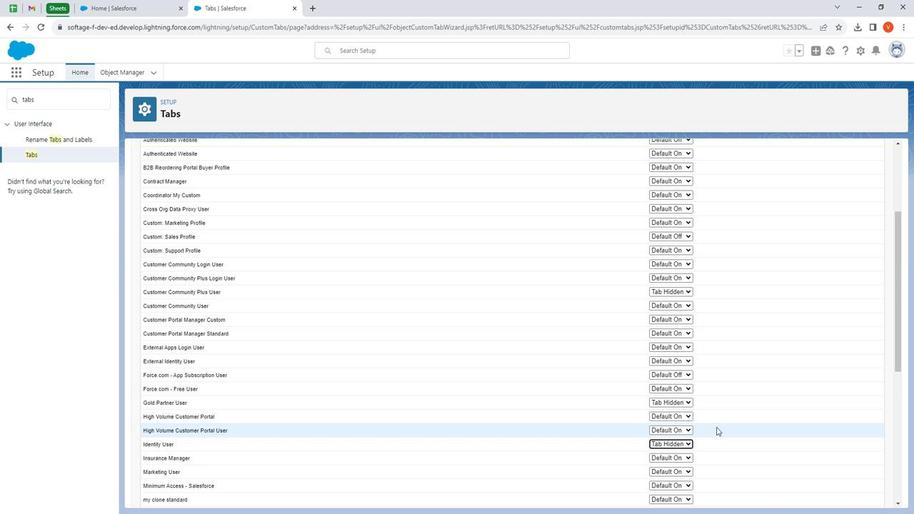 
Action: Mouse moved to (715, 425)
Screenshot: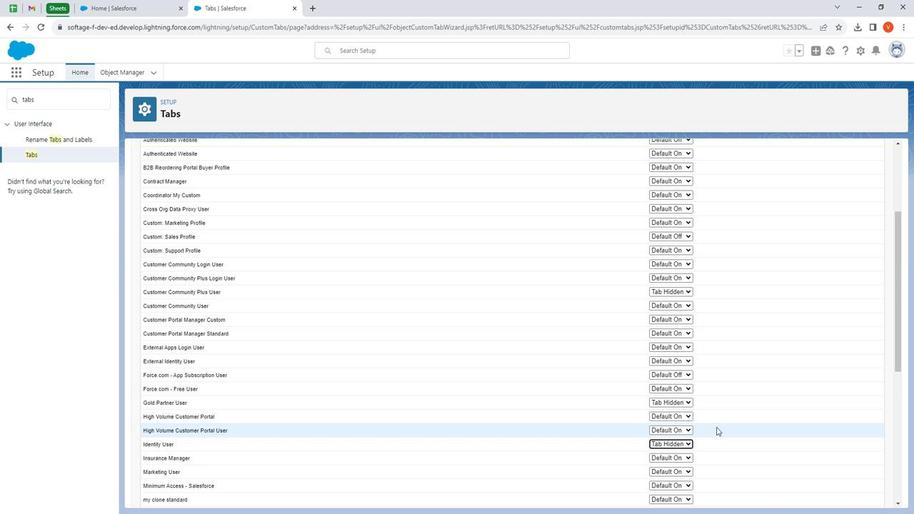 
Action: Mouse scrolled (715, 425) with delta (0, 0)
Screenshot: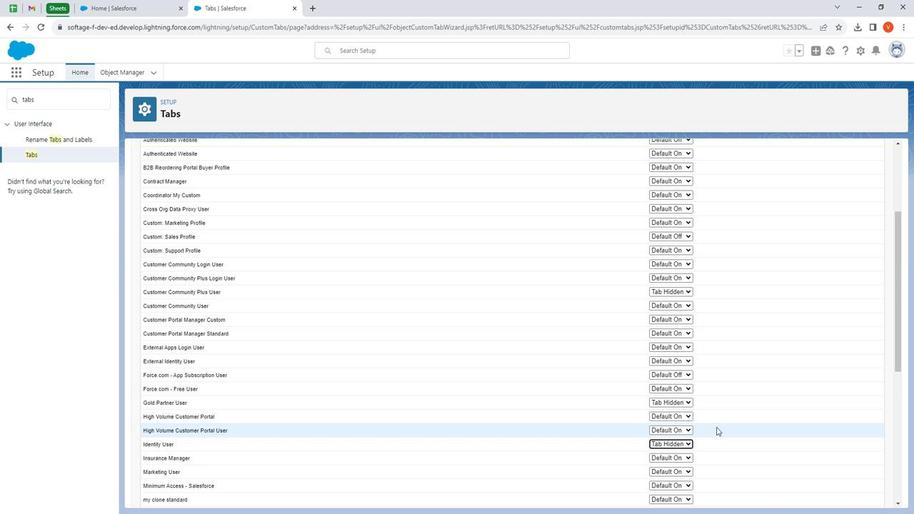 
Action: Mouse moved to (719, 425)
Screenshot: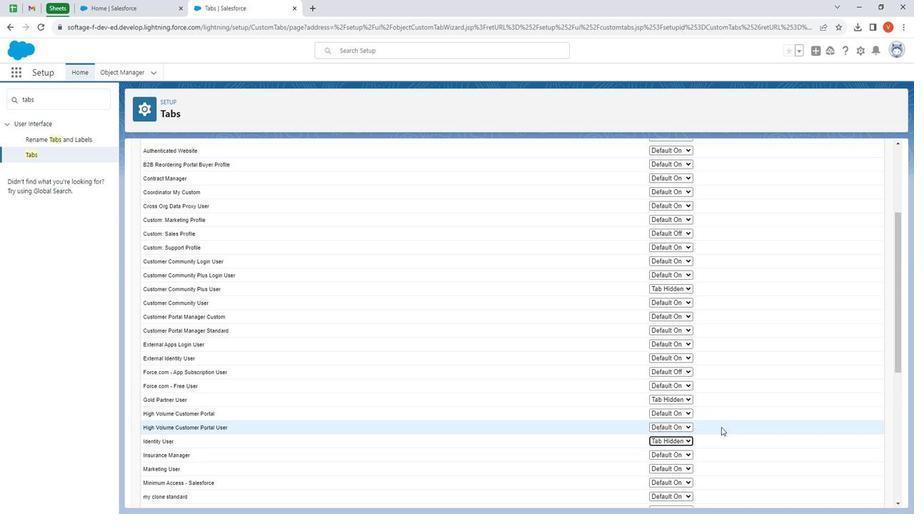 
Action: Mouse scrolled (719, 425) with delta (0, 0)
Screenshot: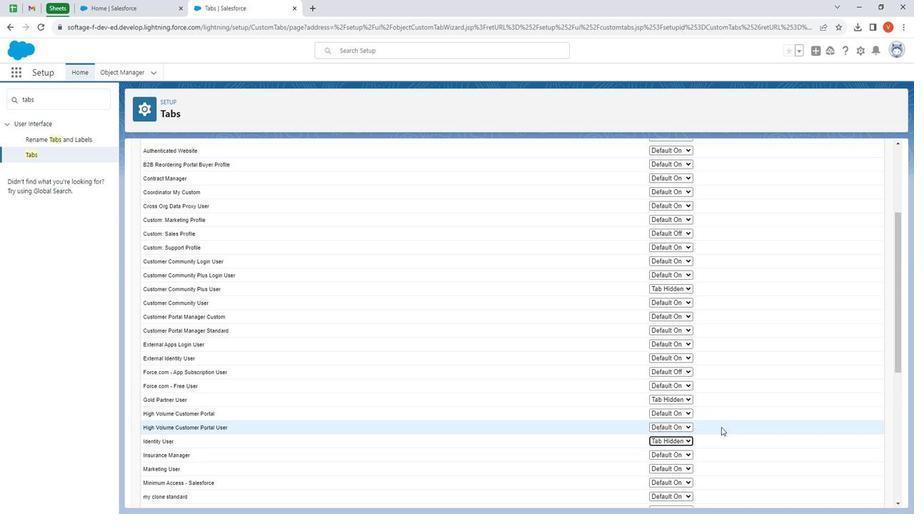 
Action: Mouse moved to (725, 425)
Screenshot: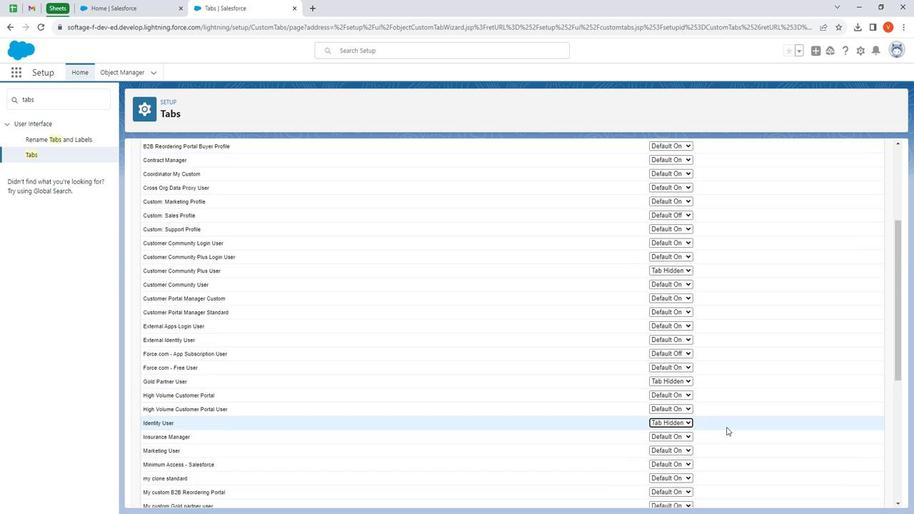 
Action: Mouse scrolled (725, 425) with delta (0, 0)
Screenshot: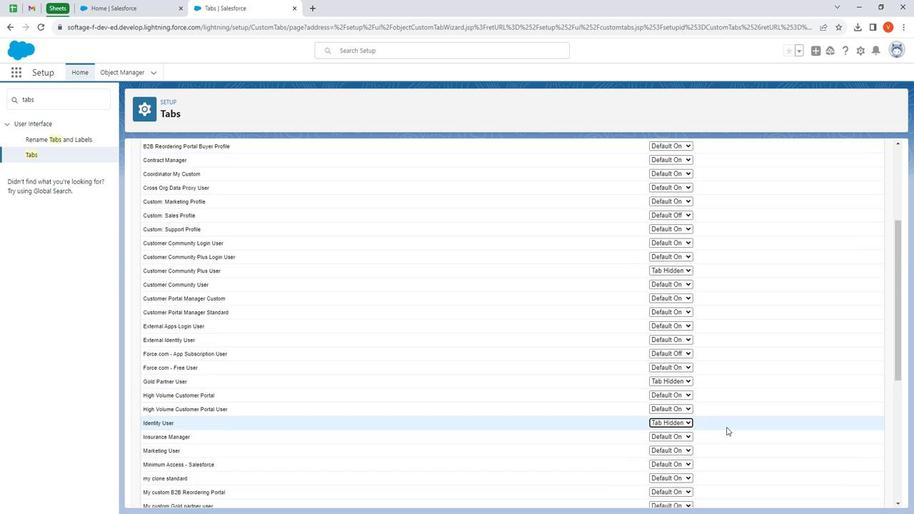 
Action: Mouse moved to (733, 431)
Screenshot: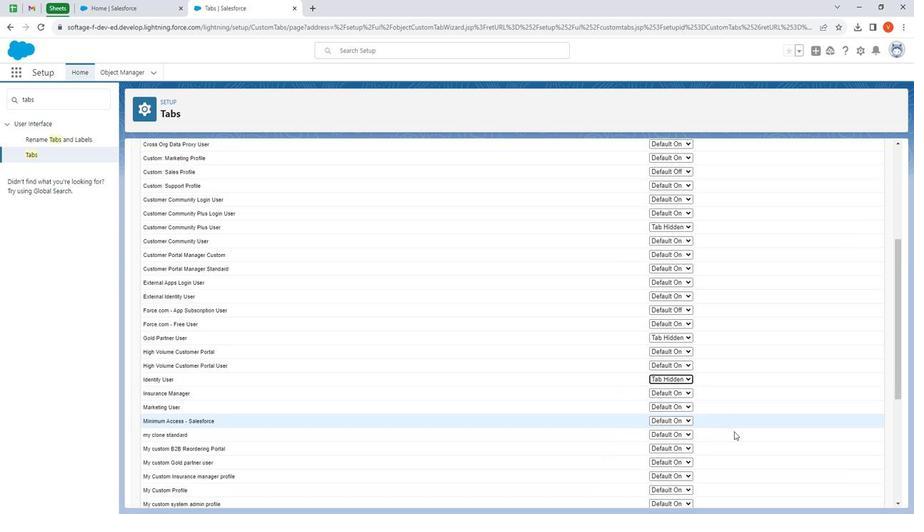 
Action: Mouse scrolled (733, 430) with delta (0, 0)
Screenshot: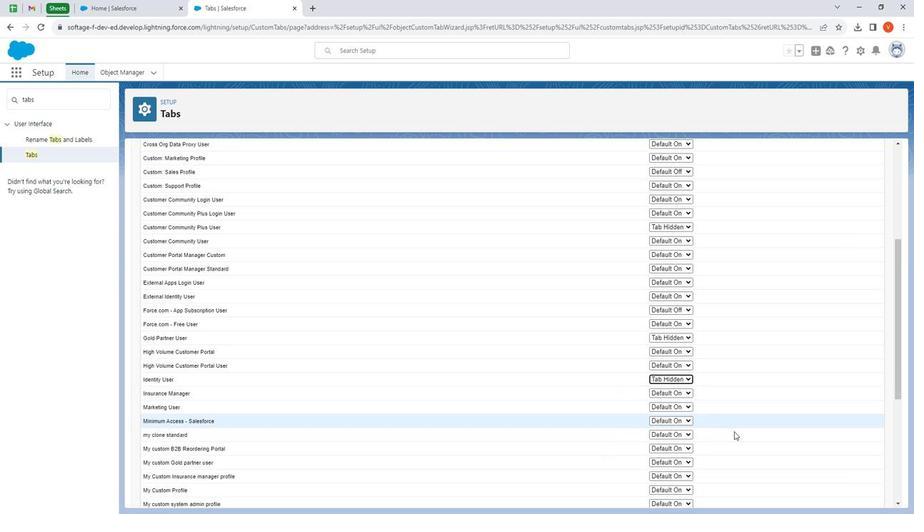 
Action: Mouse moved to (739, 434)
Screenshot: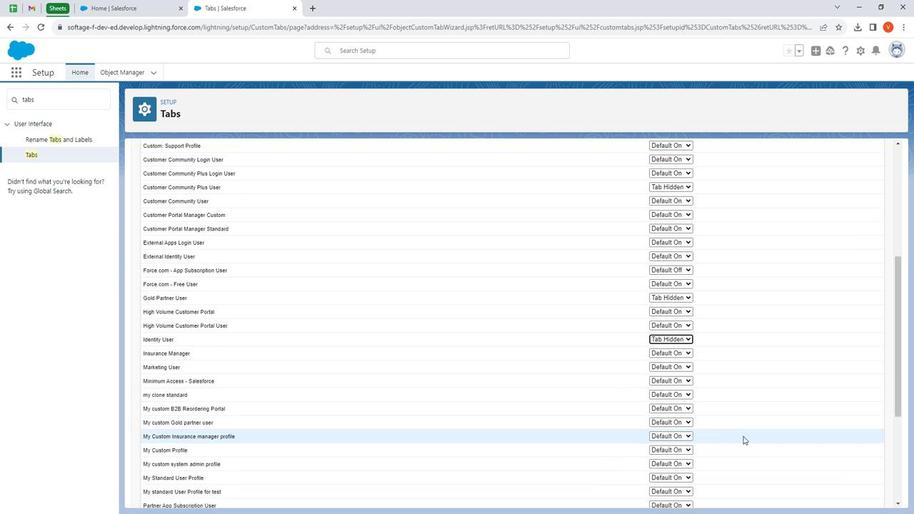 
Action: Mouse scrolled (739, 434) with delta (0, 0)
Screenshot: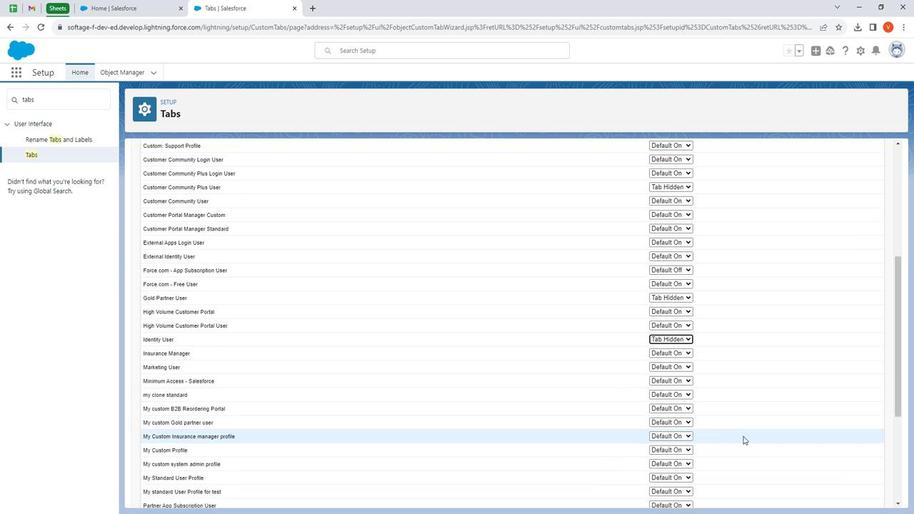 
Action: Mouse moved to (762, 442)
Screenshot: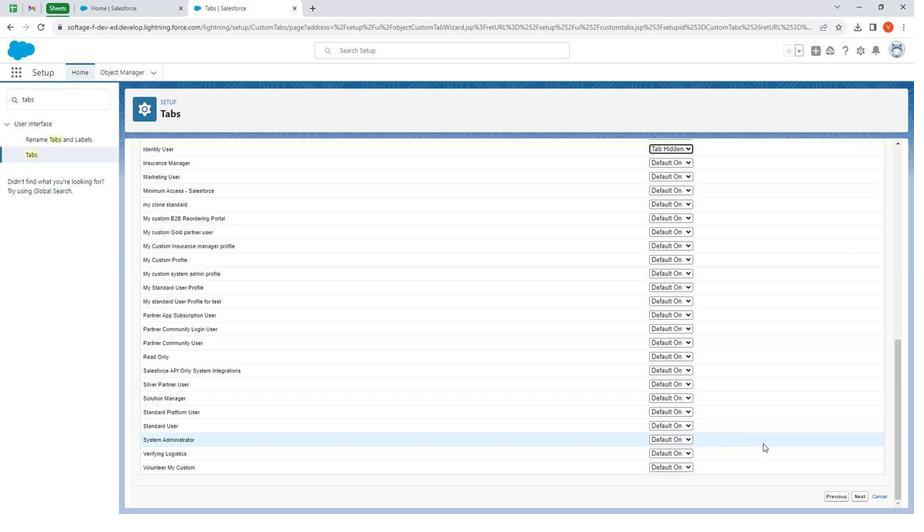 
Action: Mouse scrolled (762, 442) with delta (0, 0)
Screenshot: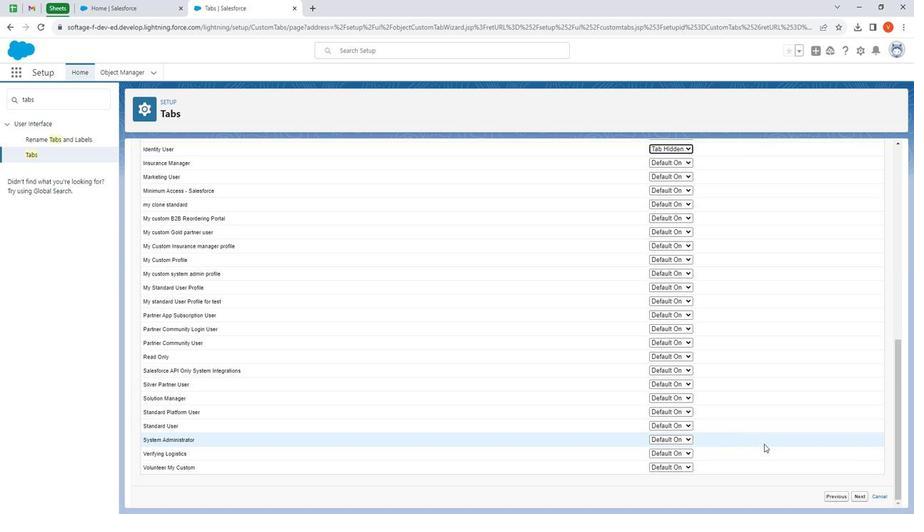
Action: Mouse scrolled (762, 442) with delta (0, 0)
Screenshot: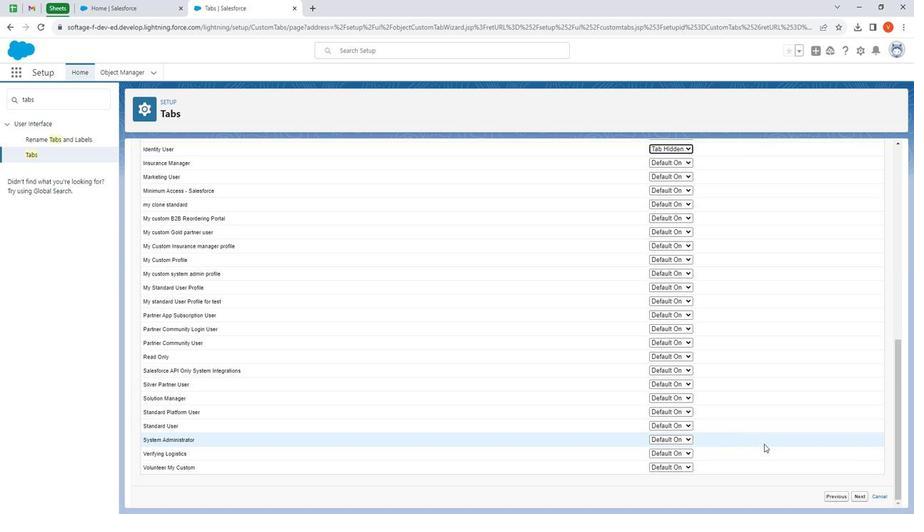 
Action: Mouse scrolled (762, 442) with delta (0, 0)
Screenshot: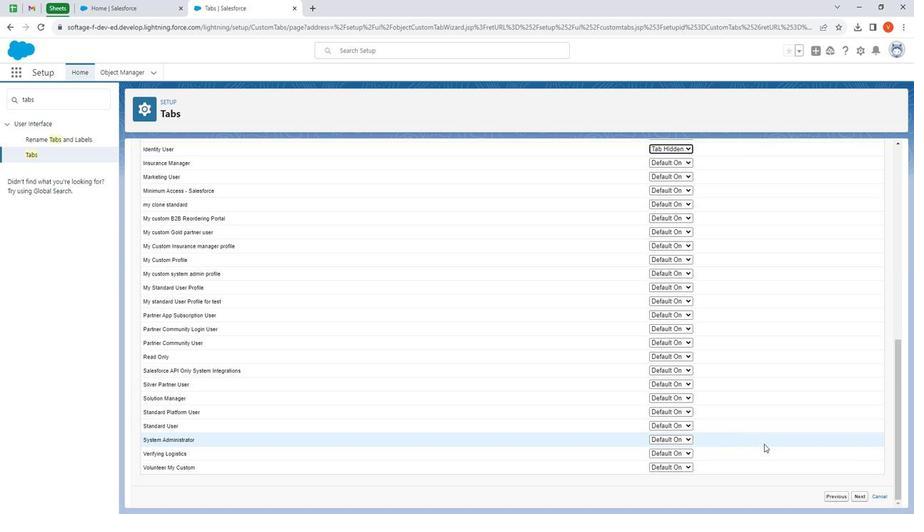 
Action: Mouse moved to (762, 442)
Screenshot: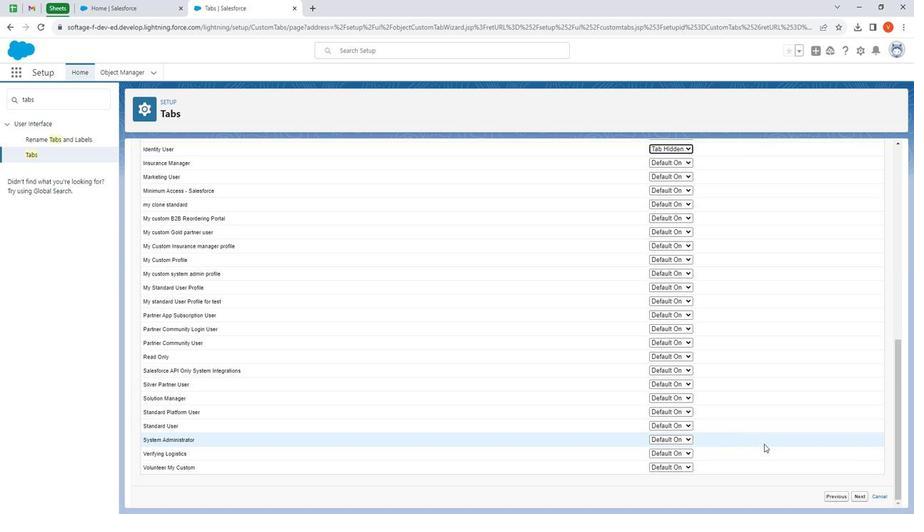 
Action: Mouse scrolled (762, 442) with delta (0, 0)
Screenshot: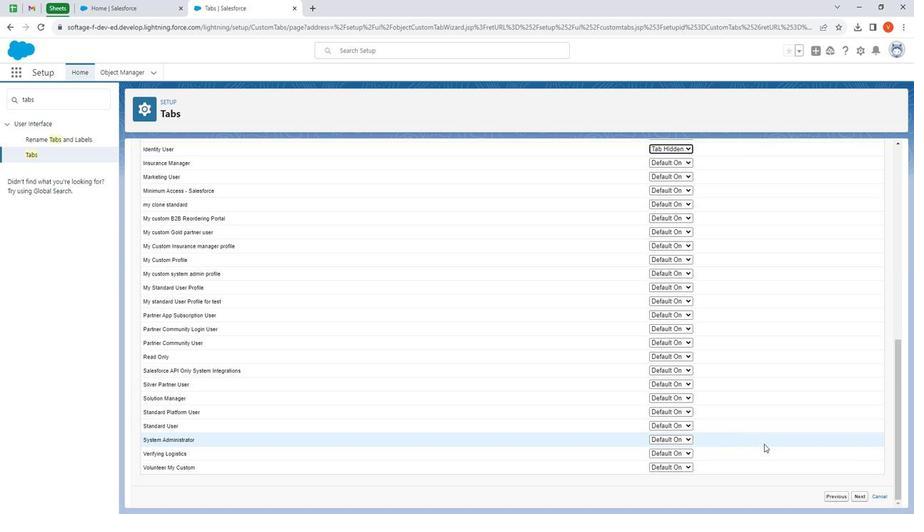 
Action: Mouse moved to (765, 442)
Screenshot: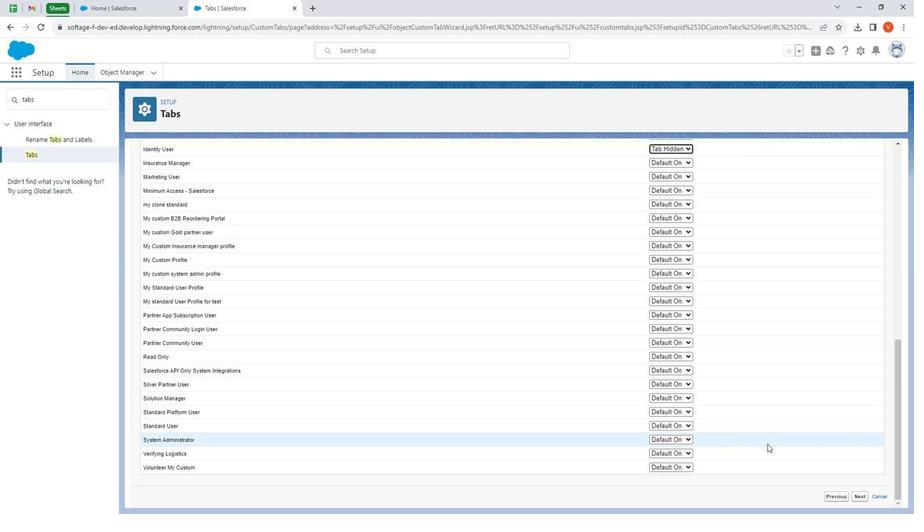 
Action: Mouse scrolled (765, 442) with delta (0, 0)
Screenshot: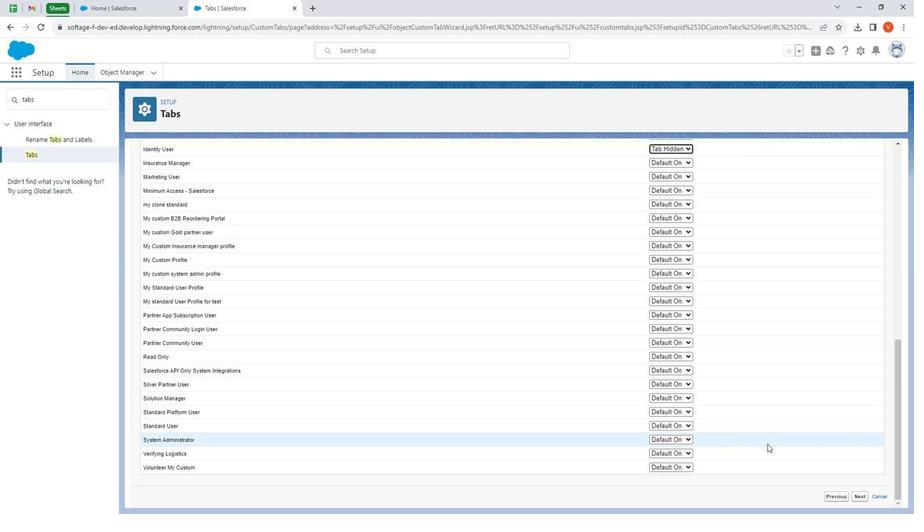 
Action: Mouse moved to (859, 494)
Screenshot: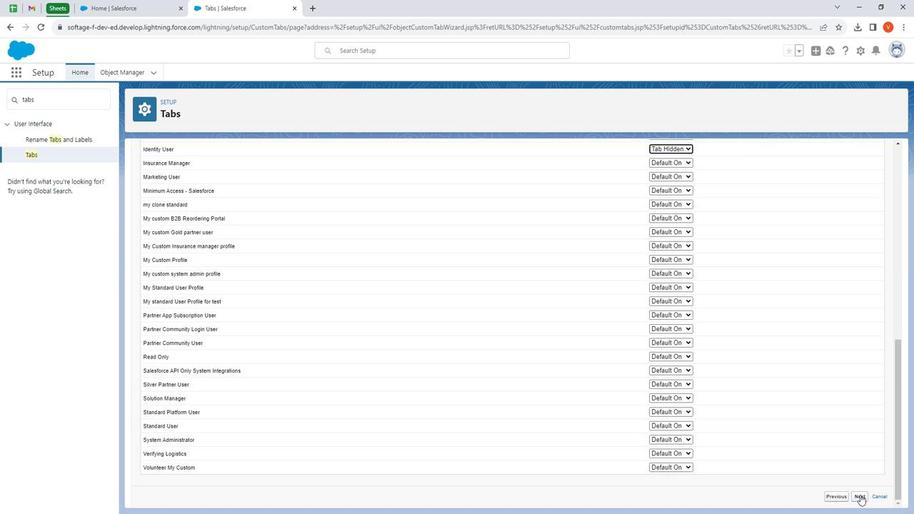 
Action: Mouse pressed left at (859, 494)
Screenshot: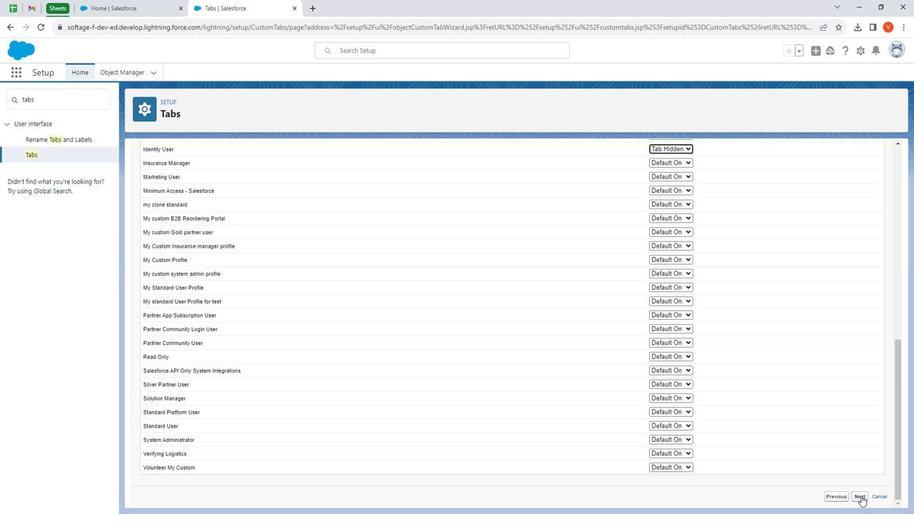
Action: Mouse moved to (784, 240)
Screenshot: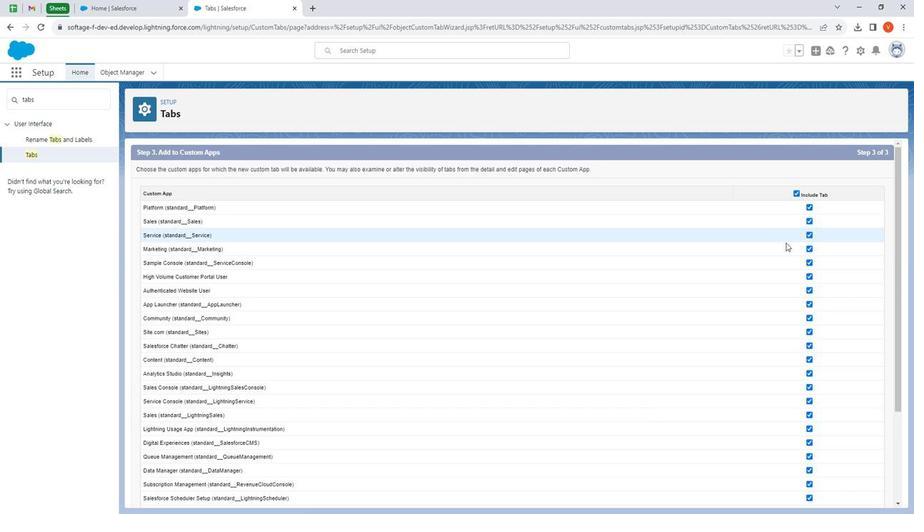 
Action: Mouse scrolled (784, 239) with delta (0, 0)
Screenshot: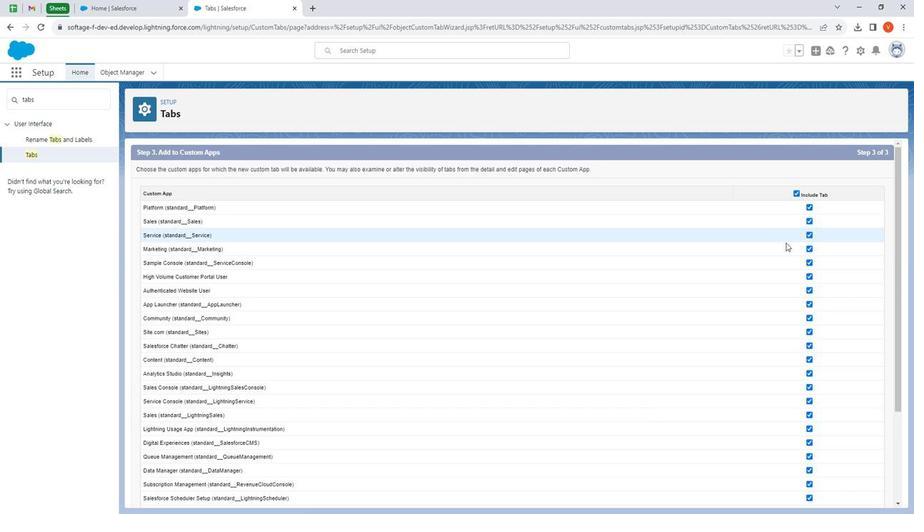 
Action: Mouse moved to (791, 249)
Screenshot: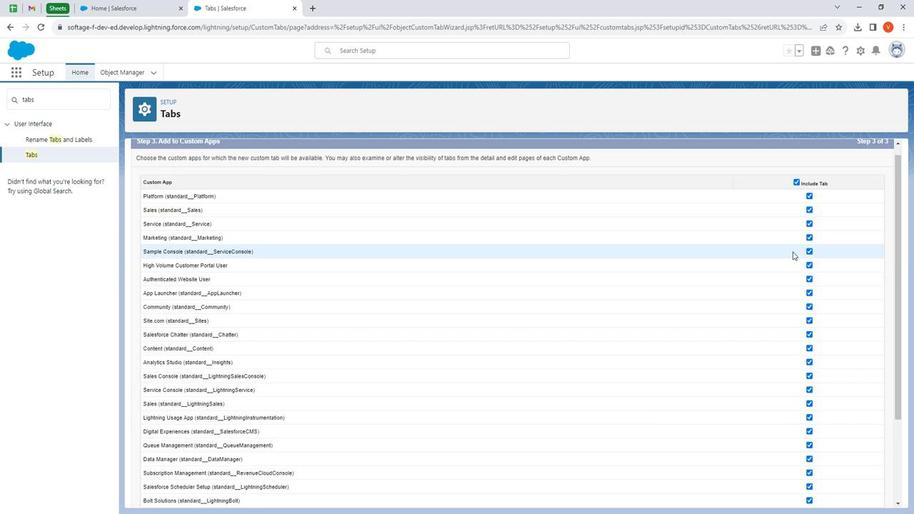 
Action: Mouse scrolled (791, 249) with delta (0, 0)
Screenshot: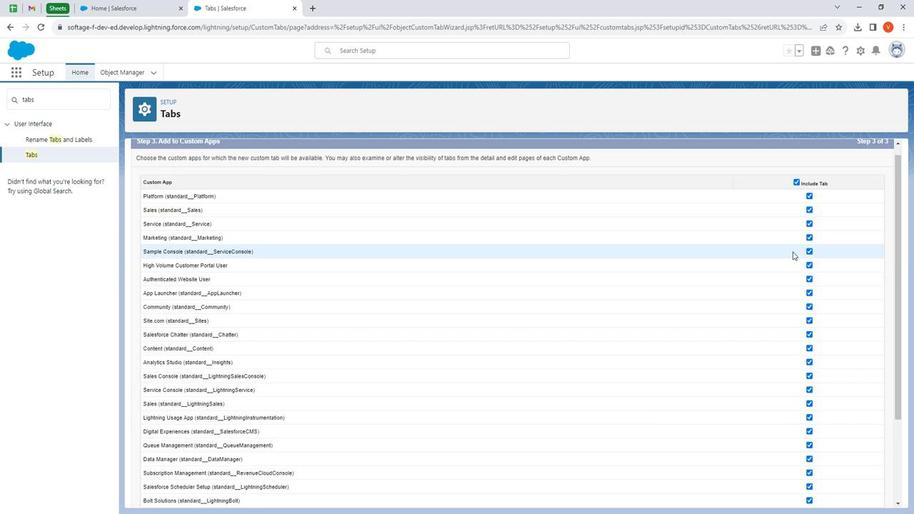 
Action: Mouse moved to (794, 256)
Screenshot: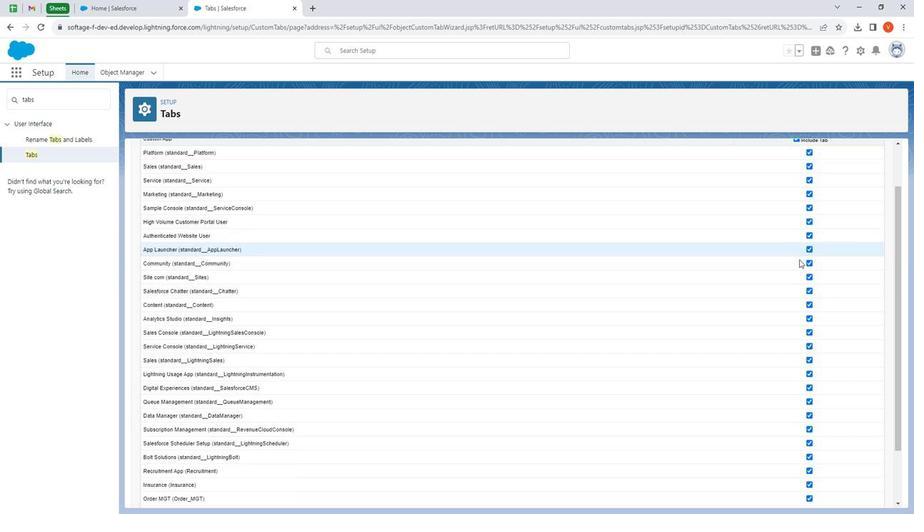 
Action: Mouse scrolled (794, 255) with delta (0, 0)
Screenshot: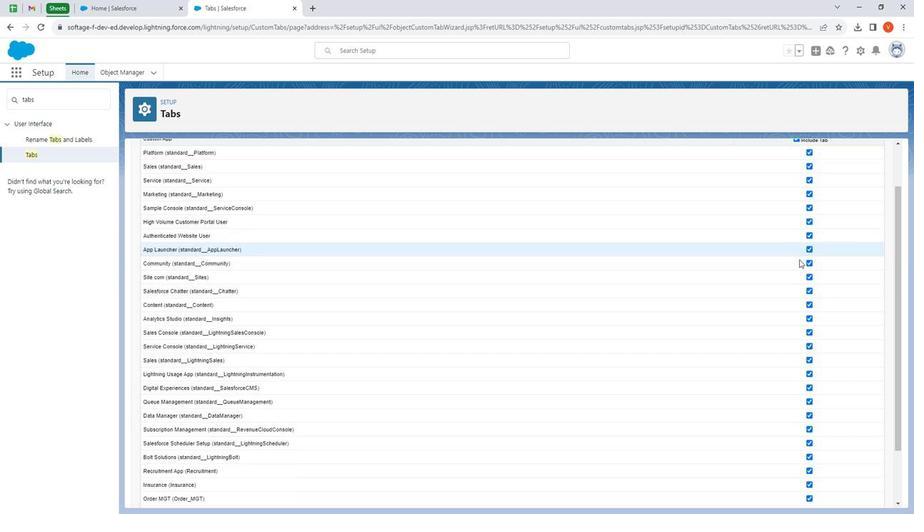 
Action: Mouse moved to (798, 259)
Screenshot: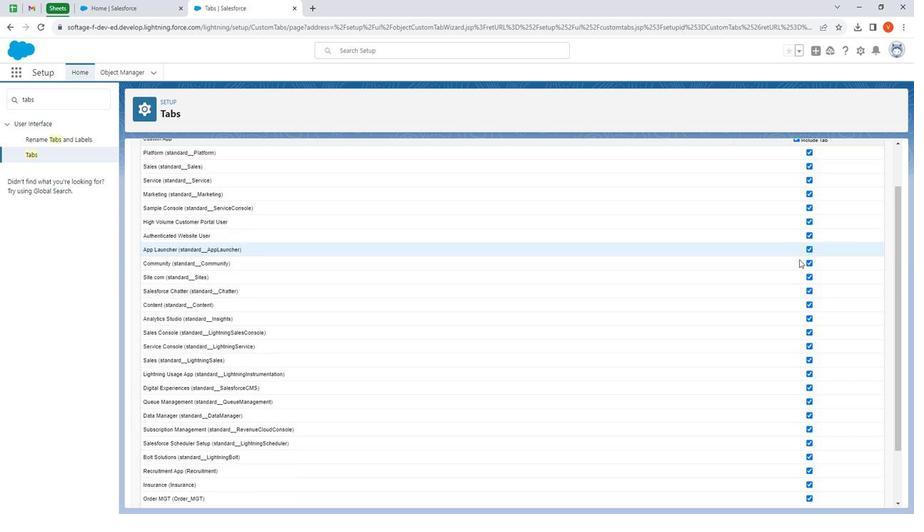 
Action: Mouse scrolled (798, 258) with delta (0, 0)
Screenshot: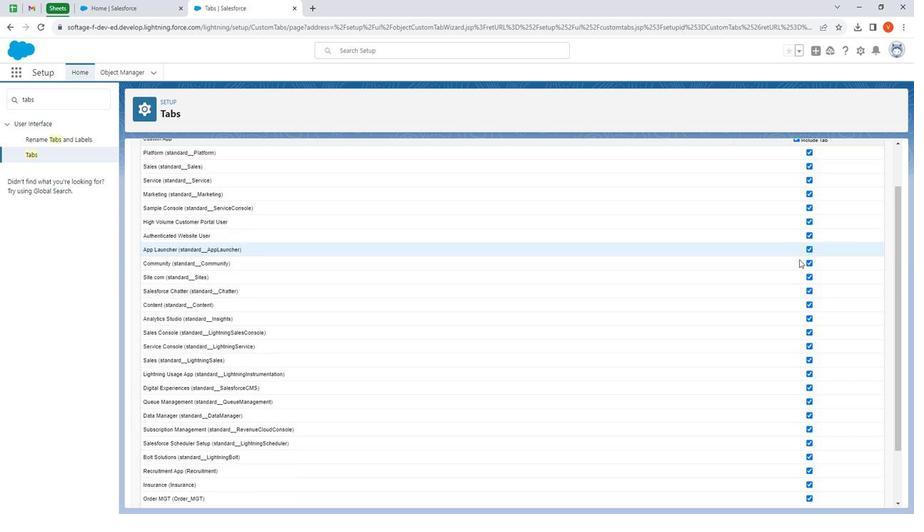 
Action: Mouse moved to (799, 259)
Screenshot: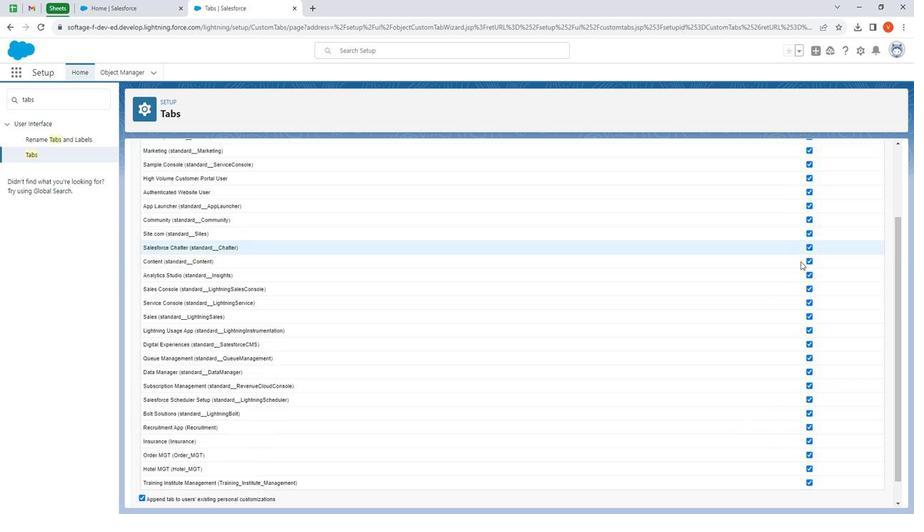 
Action: Mouse scrolled (799, 259) with delta (0, 0)
Screenshot: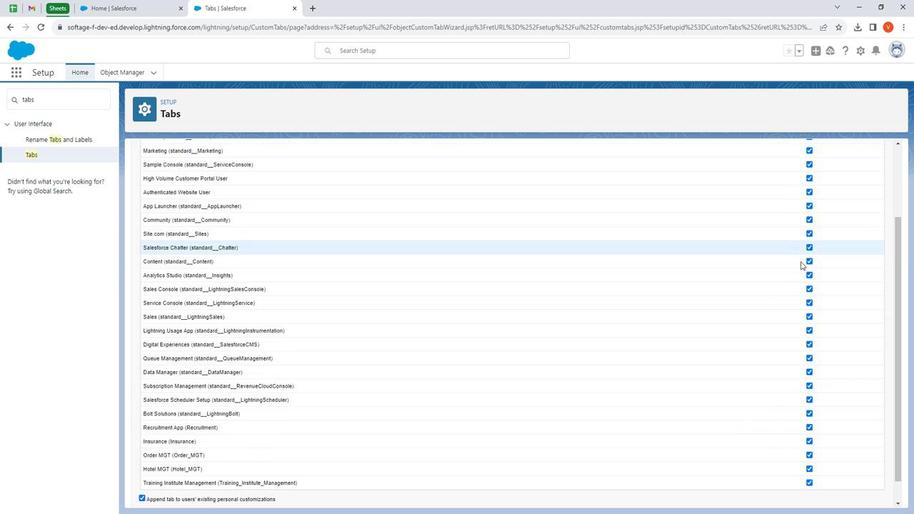 
Action: Mouse moved to (853, 498)
Screenshot: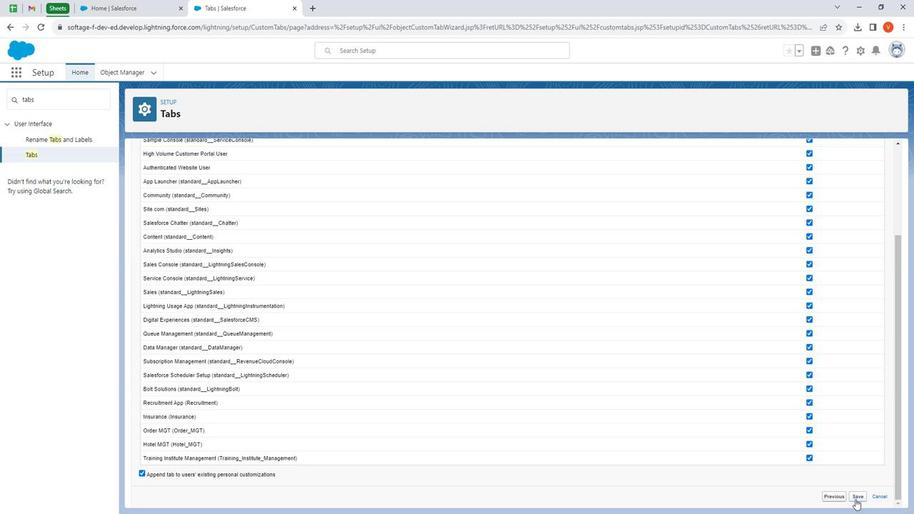 
Action: Mouse pressed left at (853, 498)
Screenshot: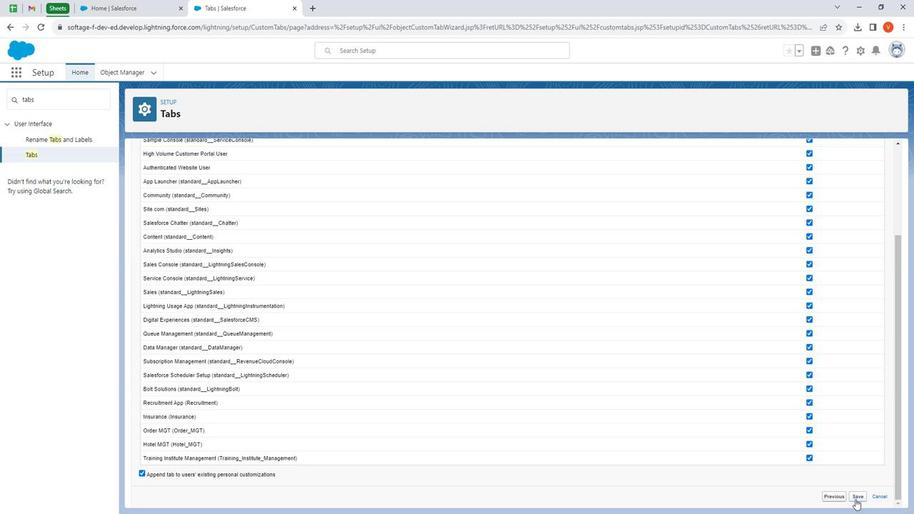 
Action: Mouse moved to (582, 263)
Screenshot: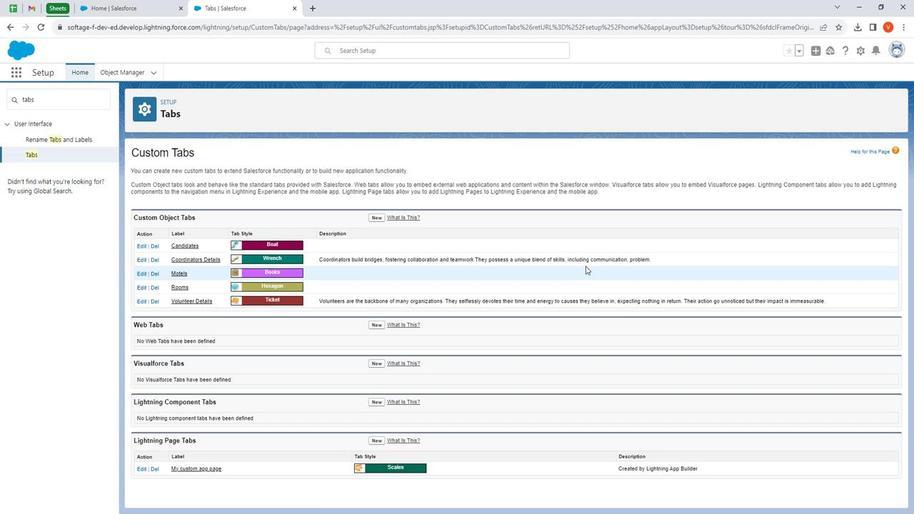
